 Task: Search one way flight ticket for 4 adults, 2 children, 2 infants in seat and 1 infant on lap in economy from Fresno: Fresno Yosemite International Airport to Gillette: Gillette Campbell County Airport on 5-1-2023. Choice of flights is American. Number of bags: 1 carry on bag. Price is upto 85000. Outbound departure time preference is 11:15.
Action: Mouse moved to (255, 234)
Screenshot: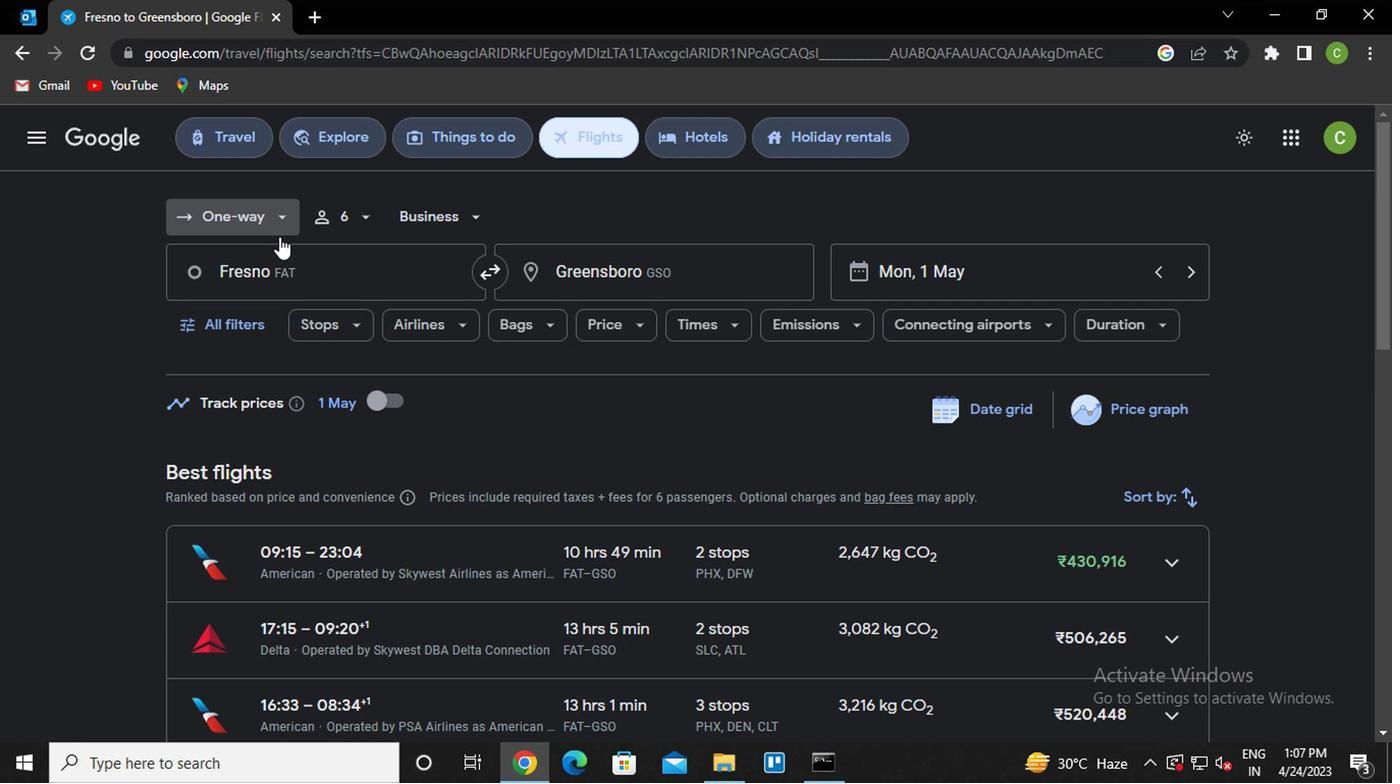 
Action: Mouse pressed left at (255, 234)
Screenshot: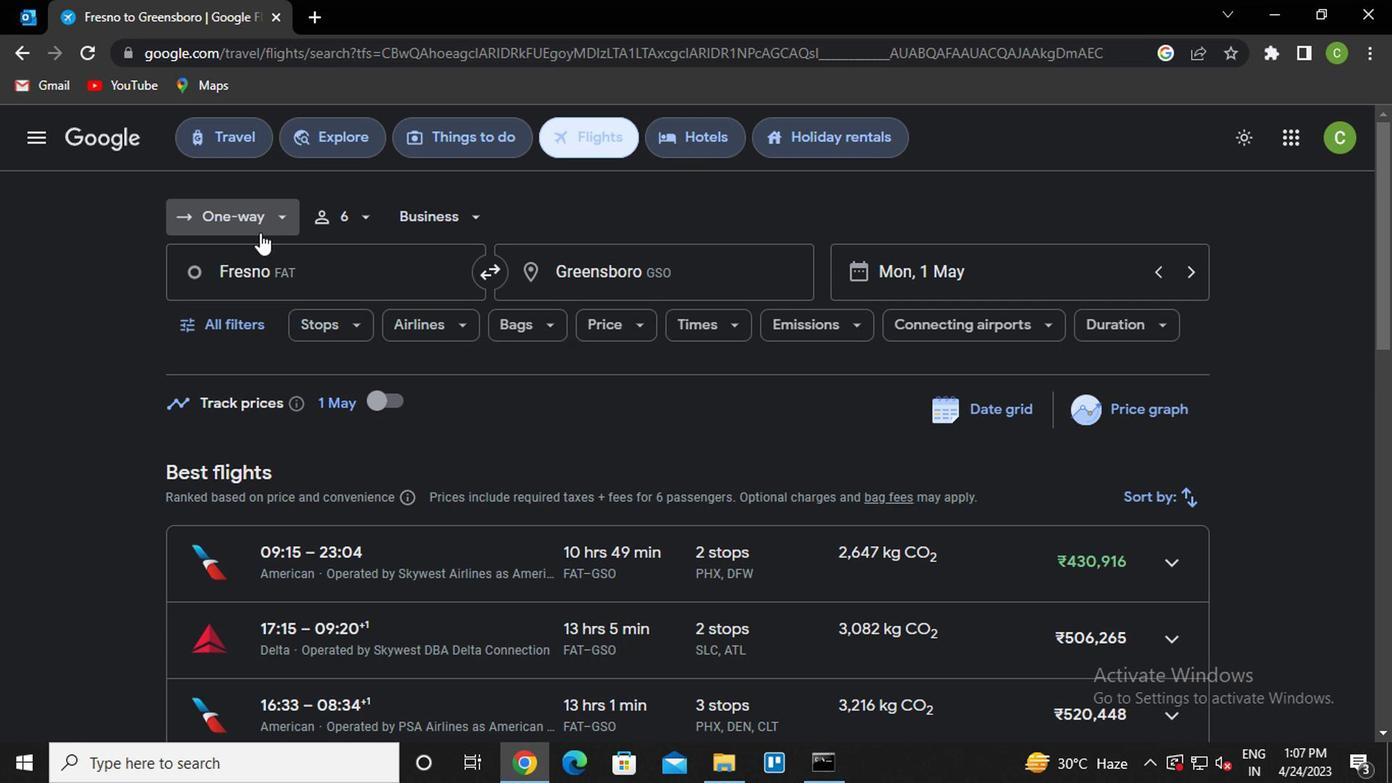 
Action: Mouse moved to (293, 306)
Screenshot: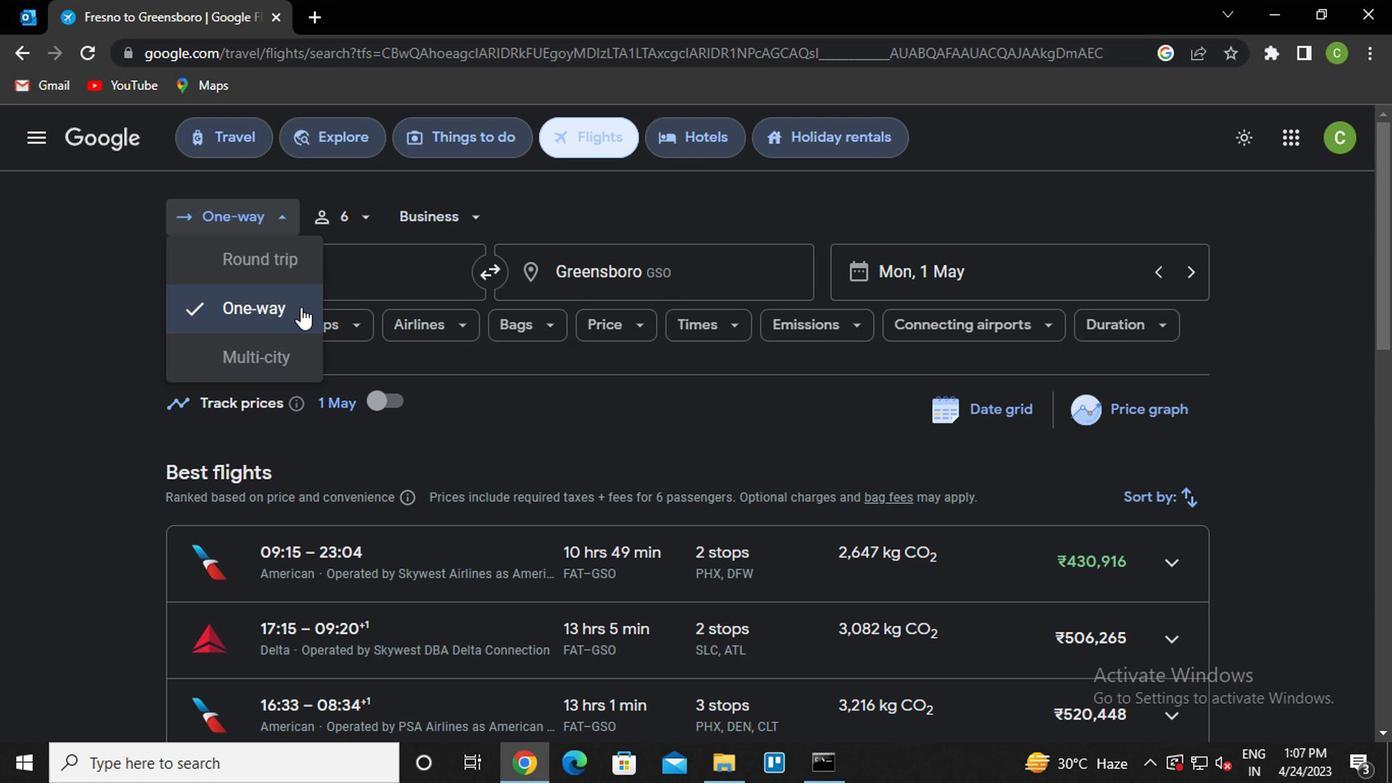 
Action: Mouse pressed left at (293, 306)
Screenshot: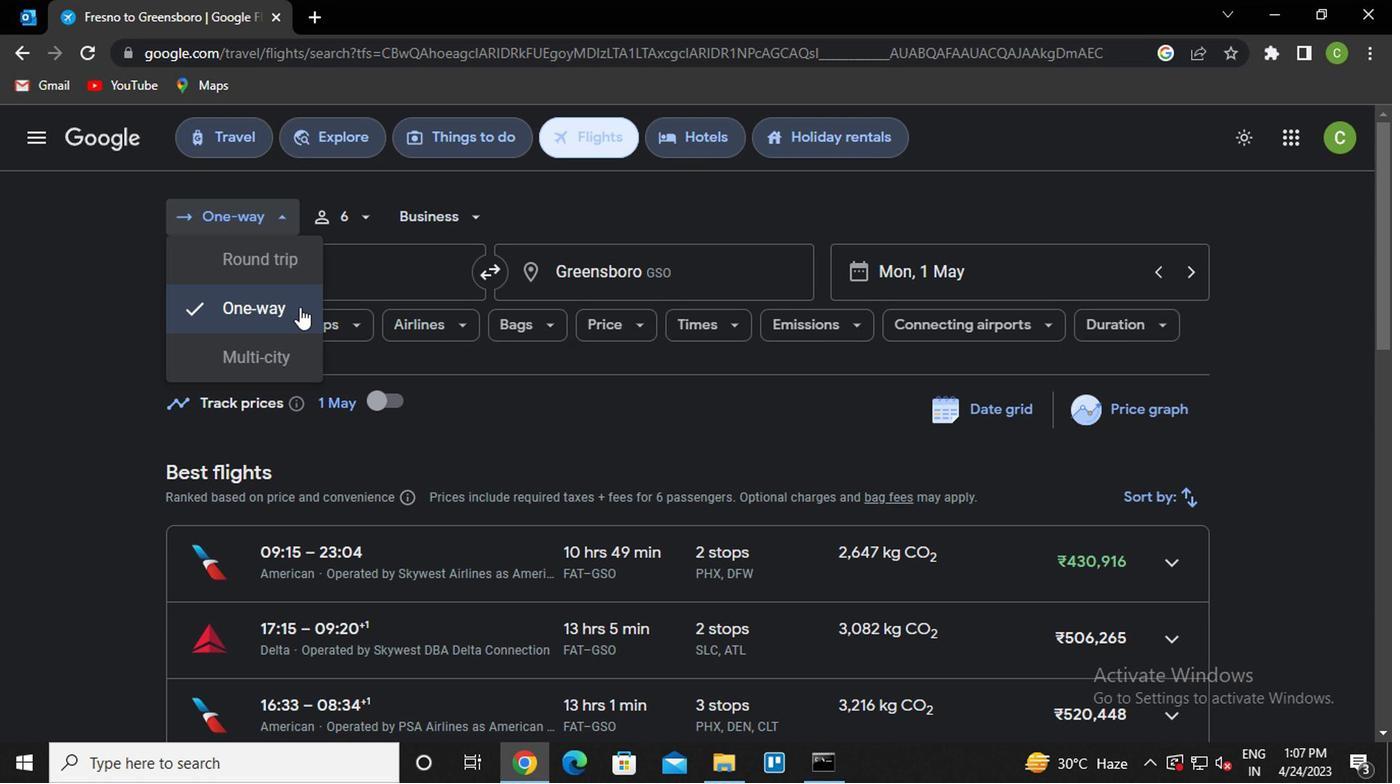 
Action: Mouse moved to (319, 211)
Screenshot: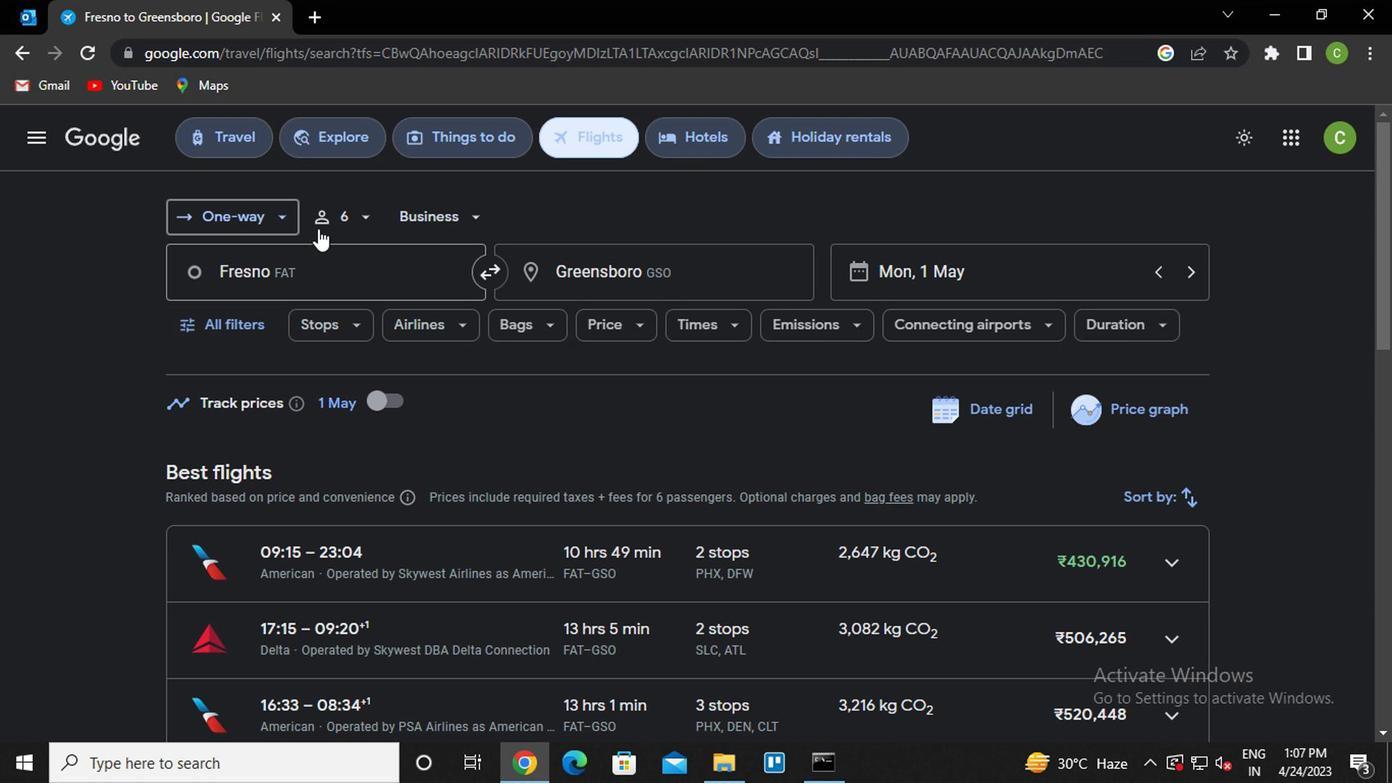 
Action: Mouse pressed left at (319, 211)
Screenshot: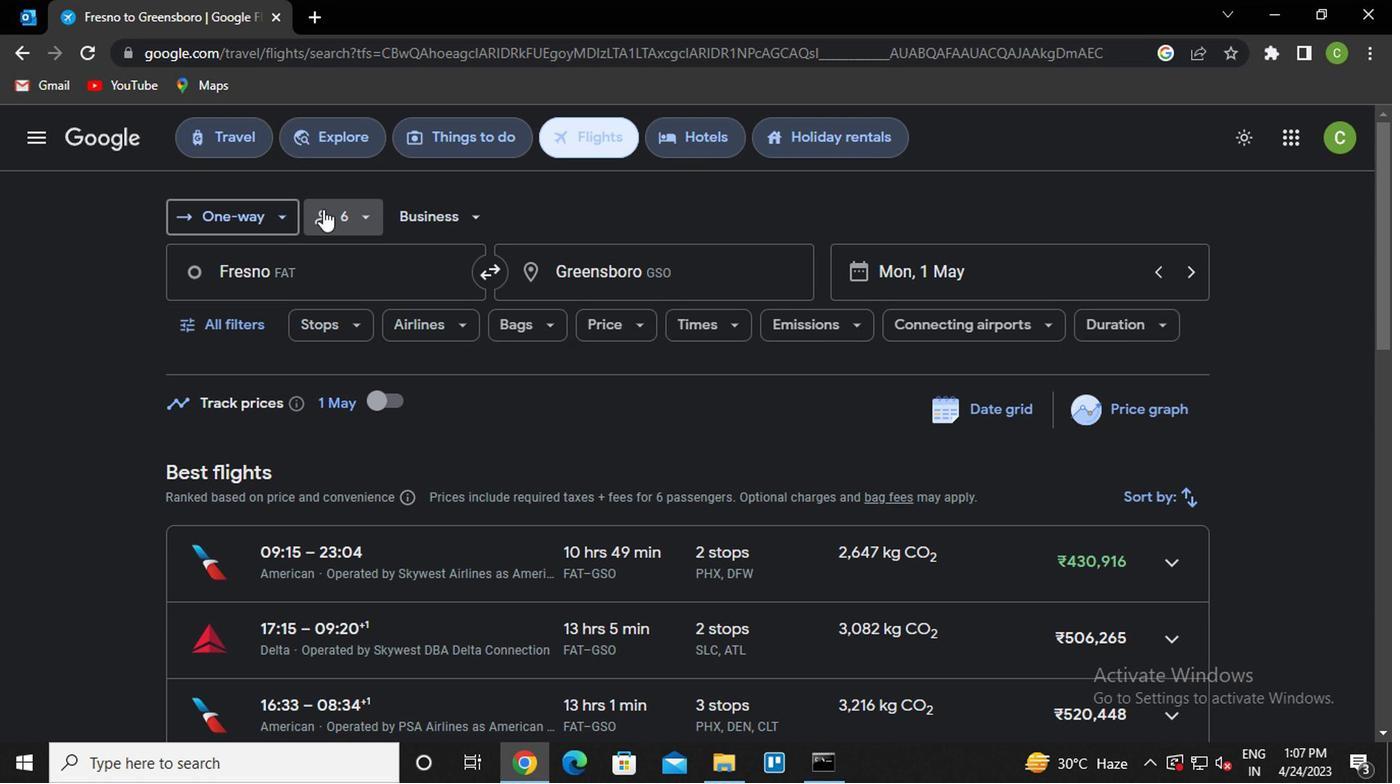 
Action: Mouse moved to (529, 271)
Screenshot: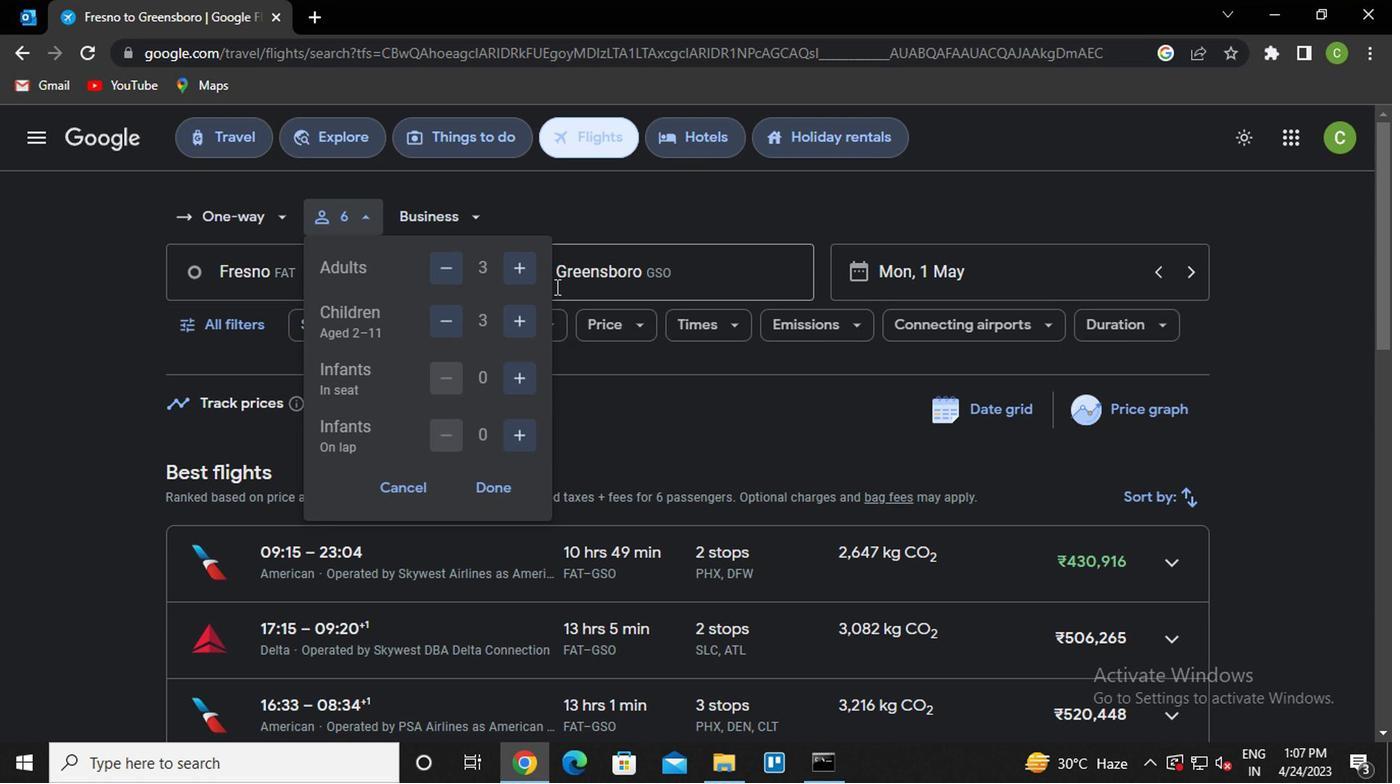 
Action: Mouse pressed left at (529, 271)
Screenshot: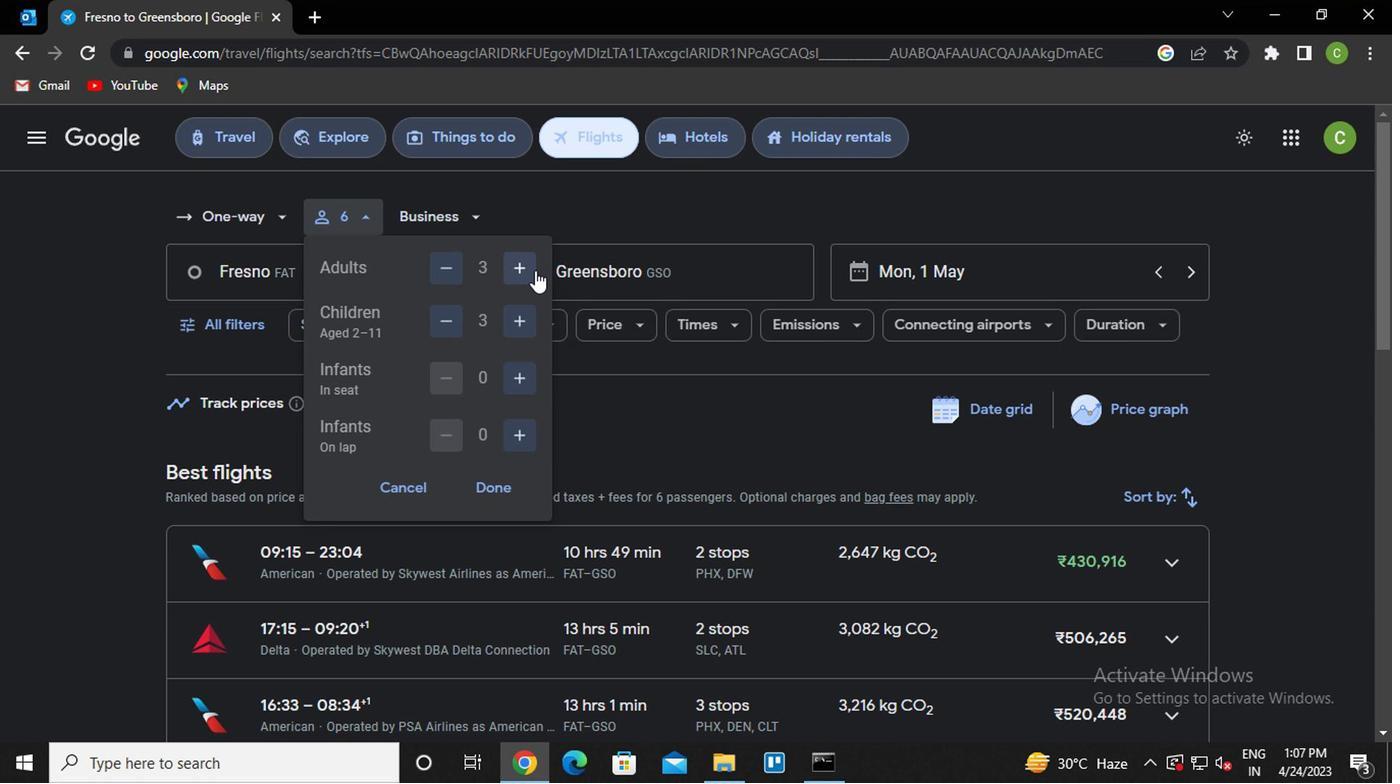 
Action: Mouse moved to (440, 323)
Screenshot: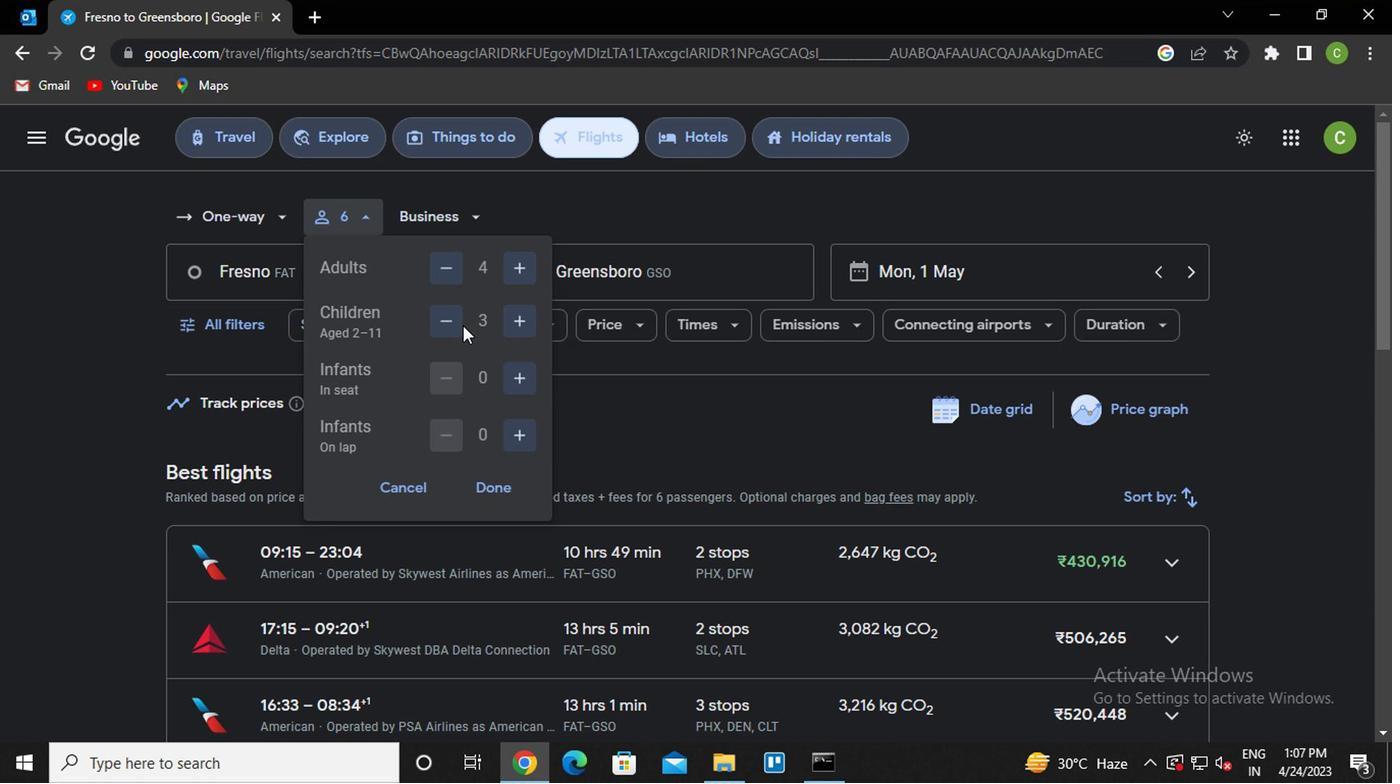 
Action: Mouse pressed left at (440, 323)
Screenshot: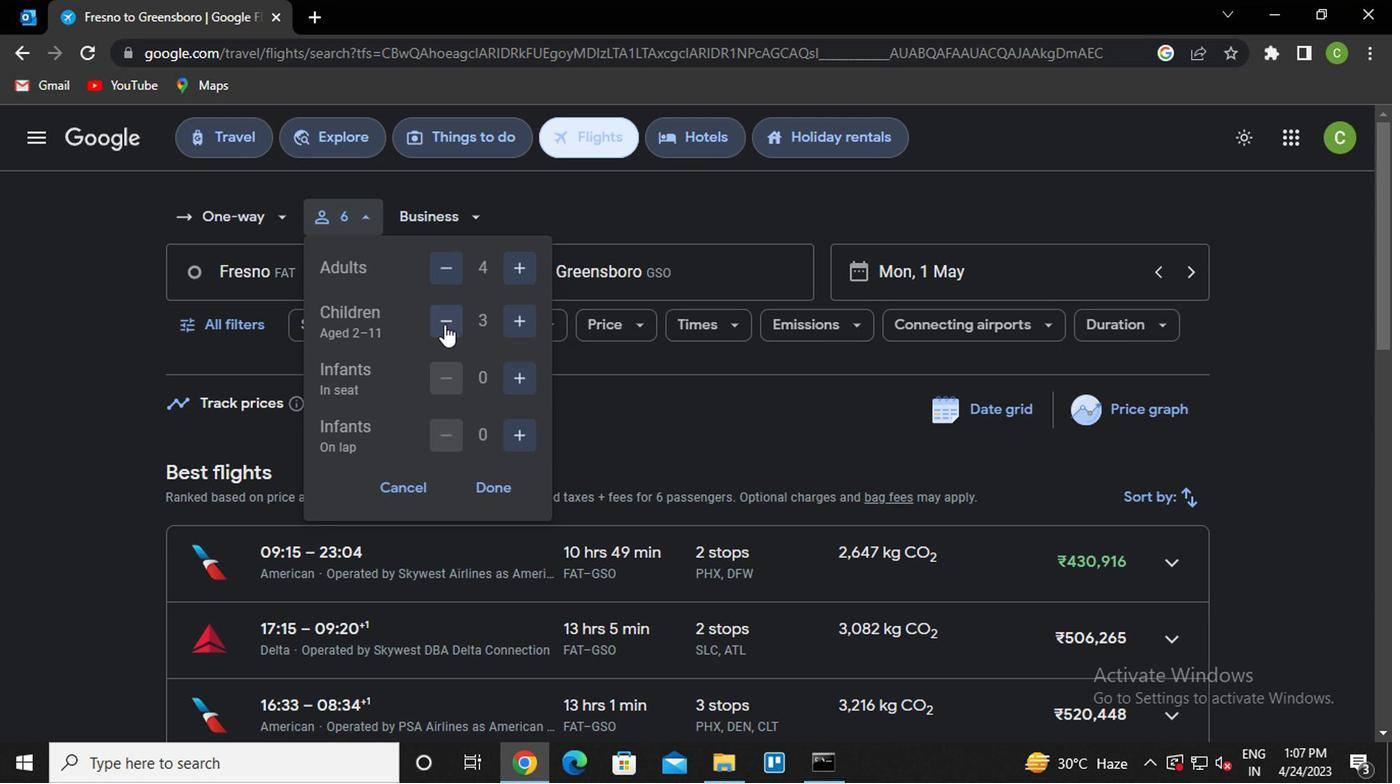 
Action: Mouse moved to (510, 368)
Screenshot: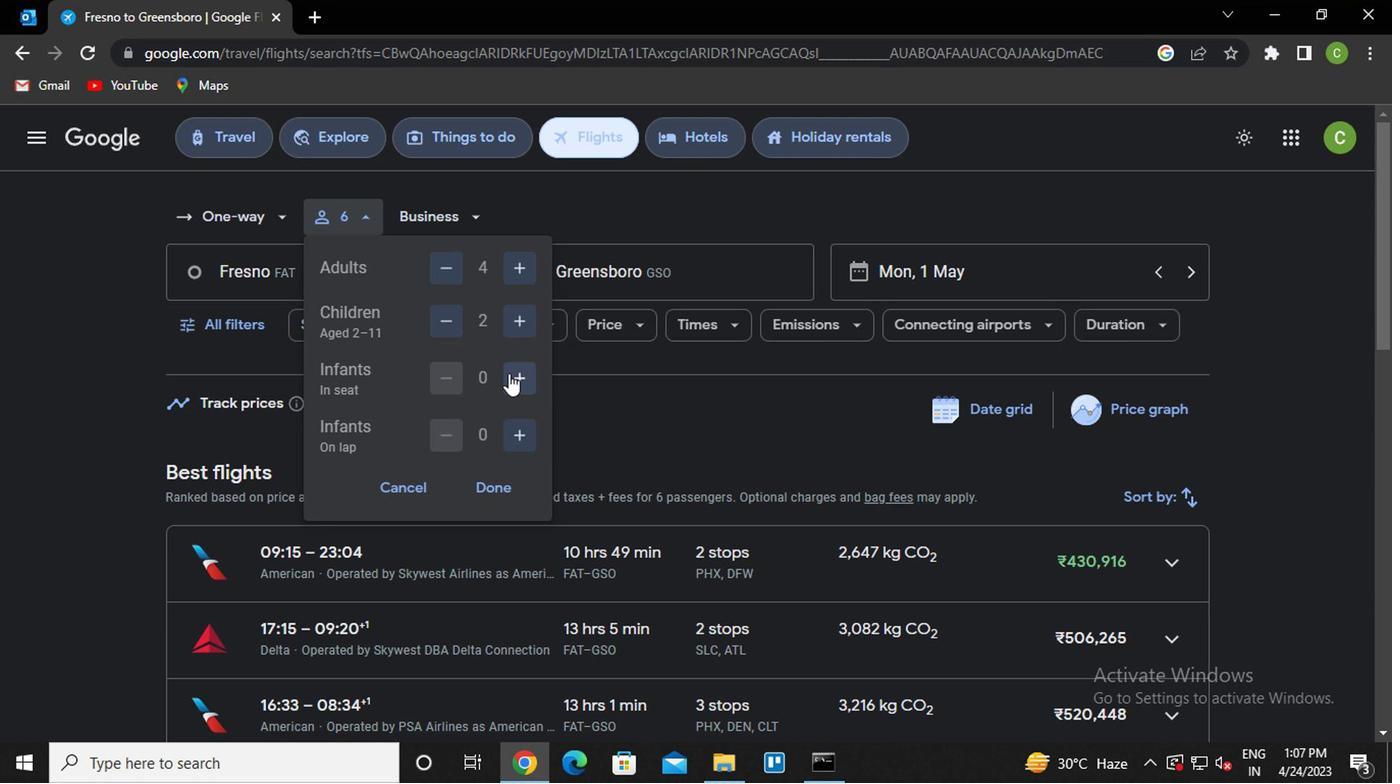 
Action: Mouse pressed left at (510, 368)
Screenshot: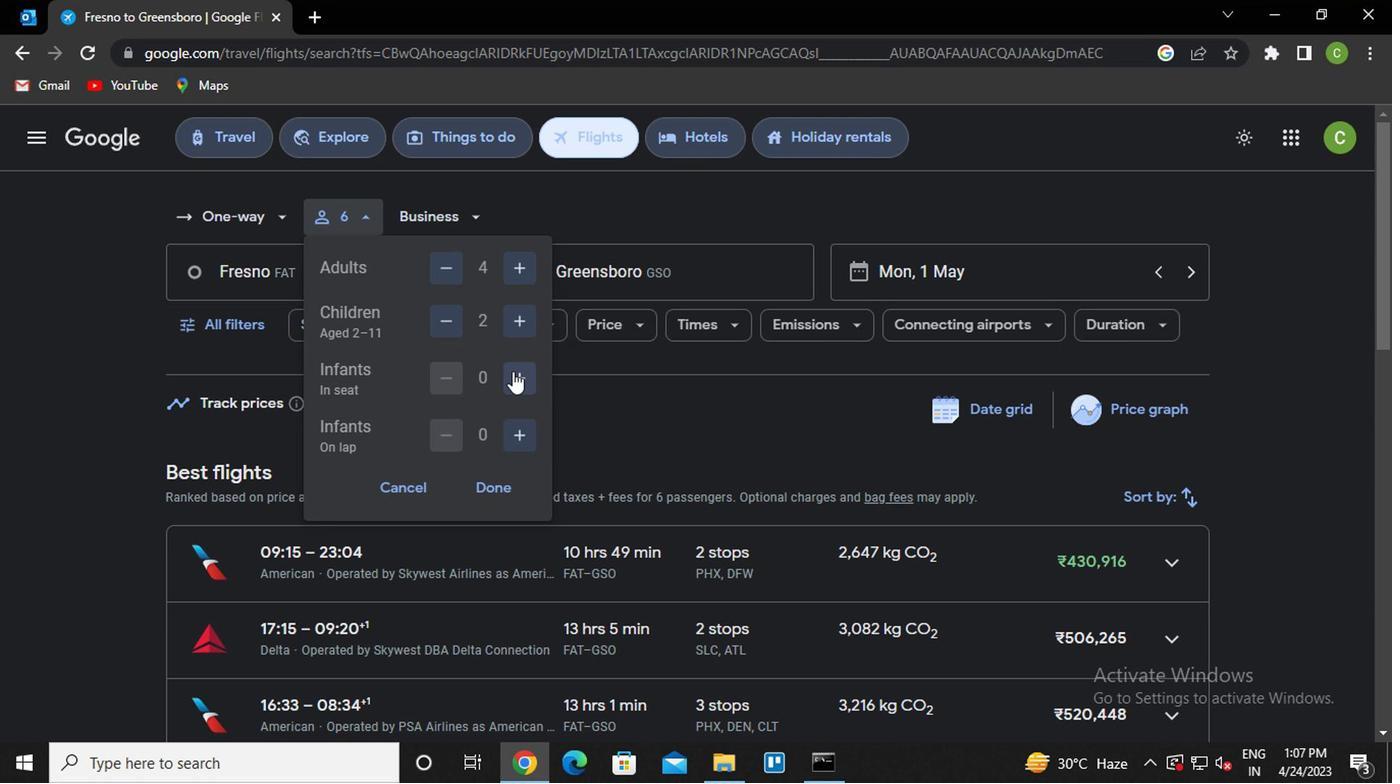
Action: Mouse pressed left at (510, 368)
Screenshot: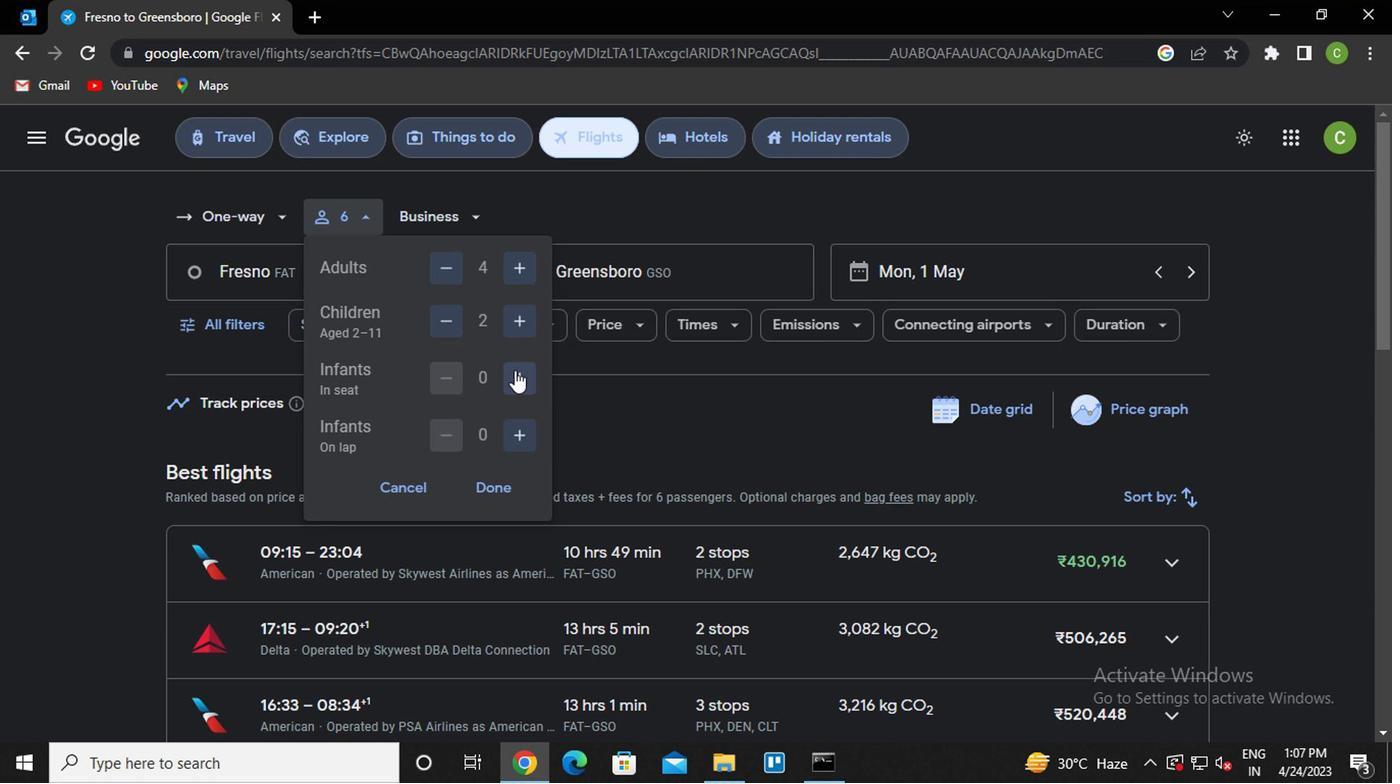 
Action: Mouse moved to (518, 426)
Screenshot: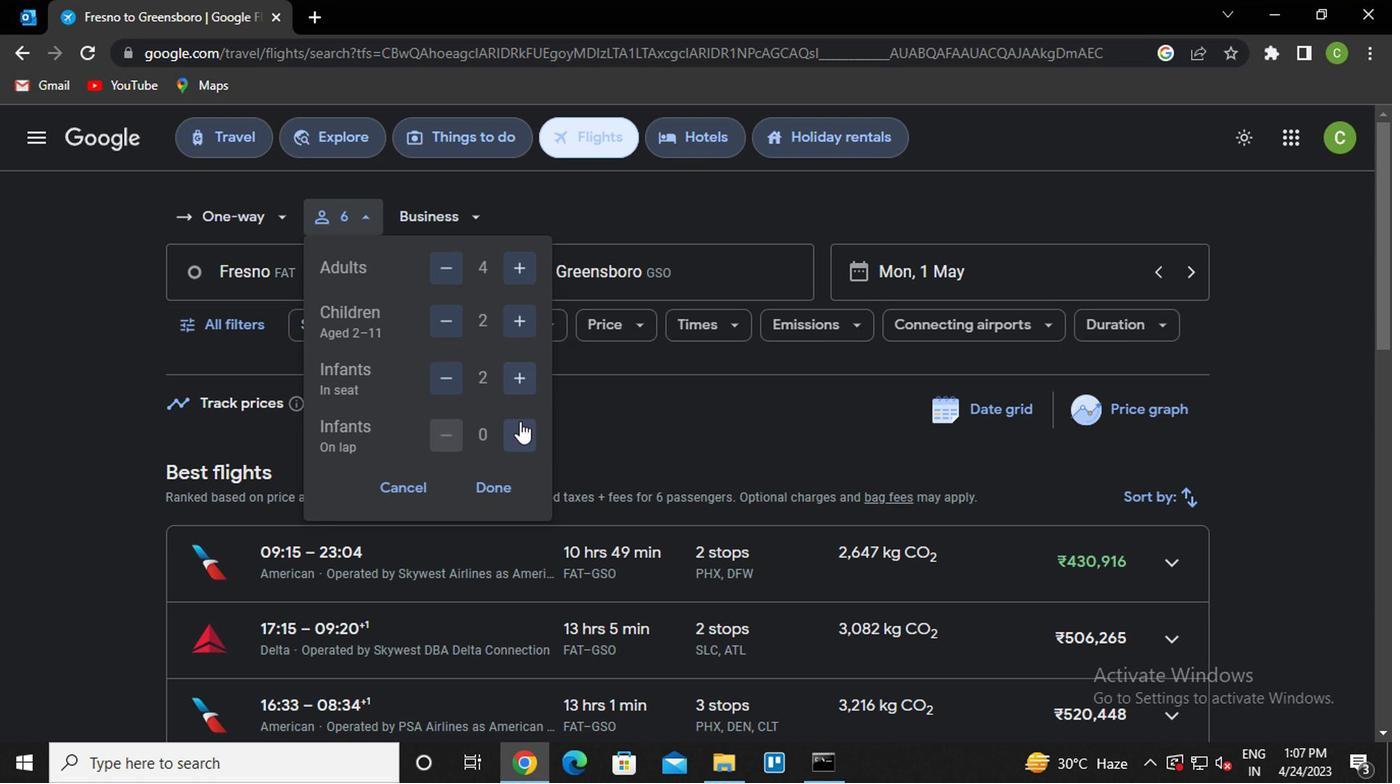 
Action: Mouse pressed left at (518, 426)
Screenshot: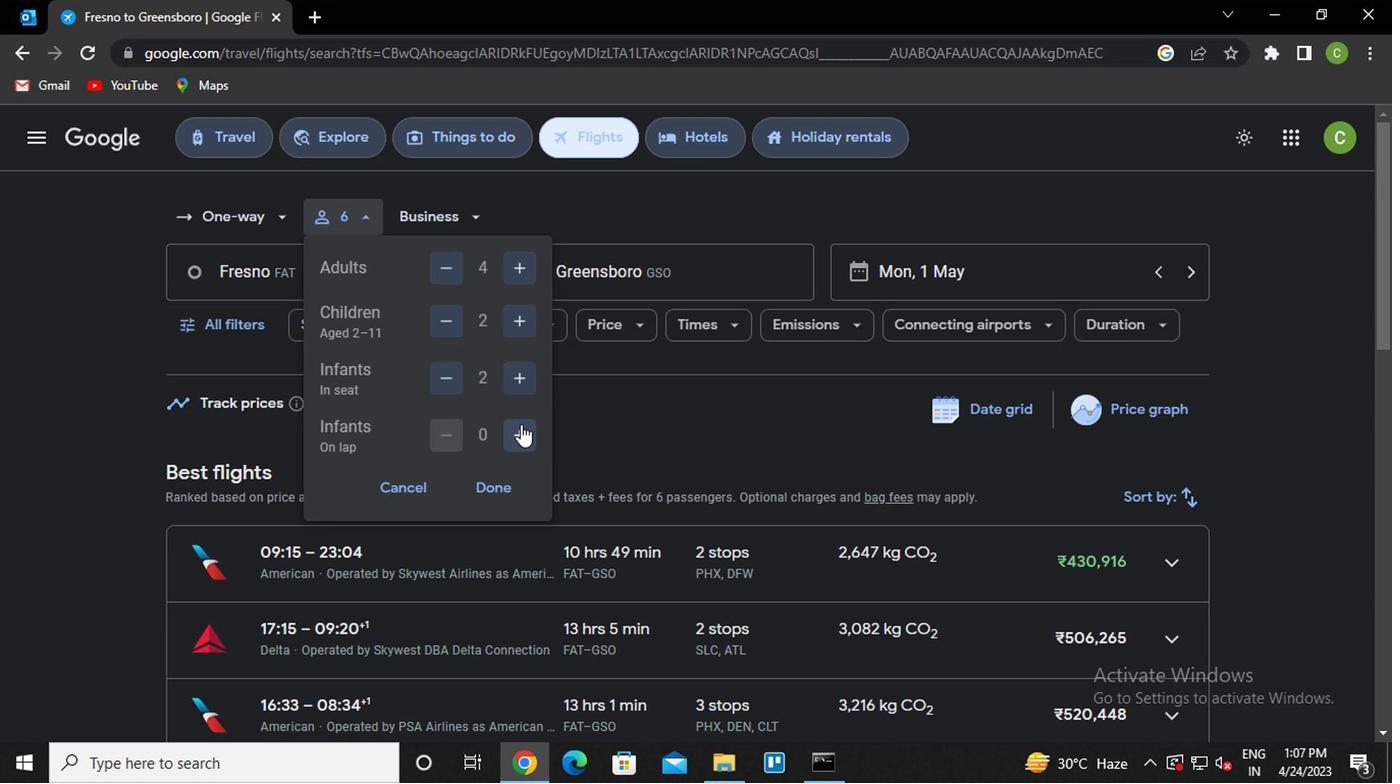 
Action: Mouse moved to (495, 474)
Screenshot: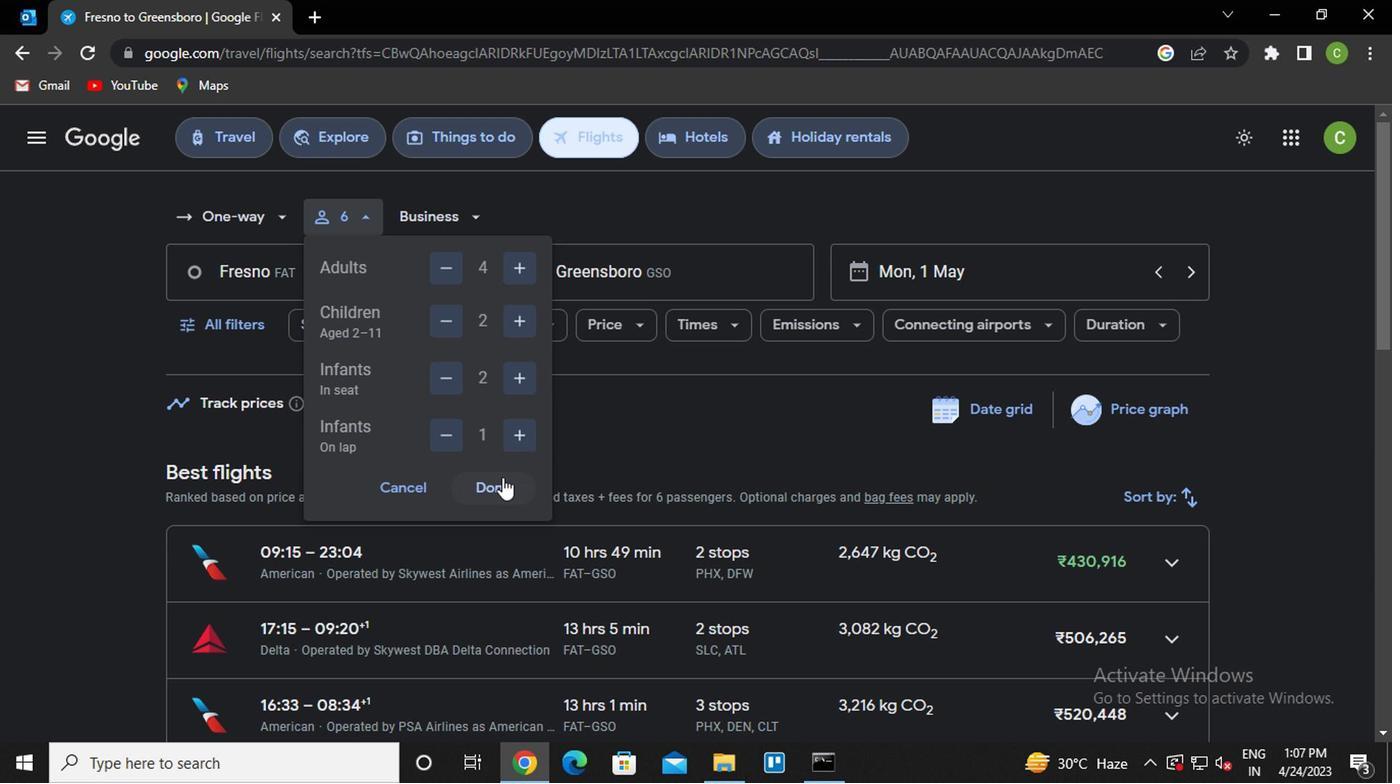 
Action: Mouse pressed left at (495, 474)
Screenshot: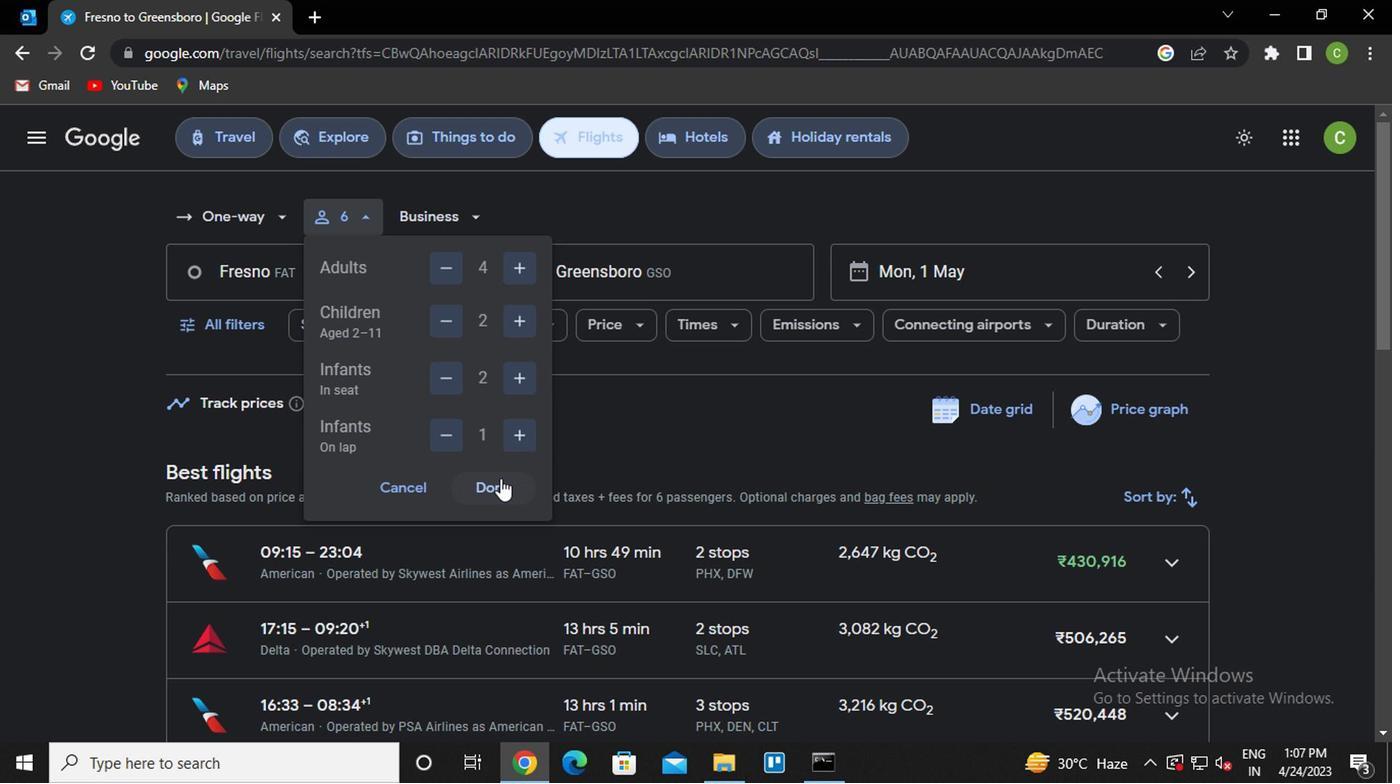 
Action: Mouse moved to (405, 205)
Screenshot: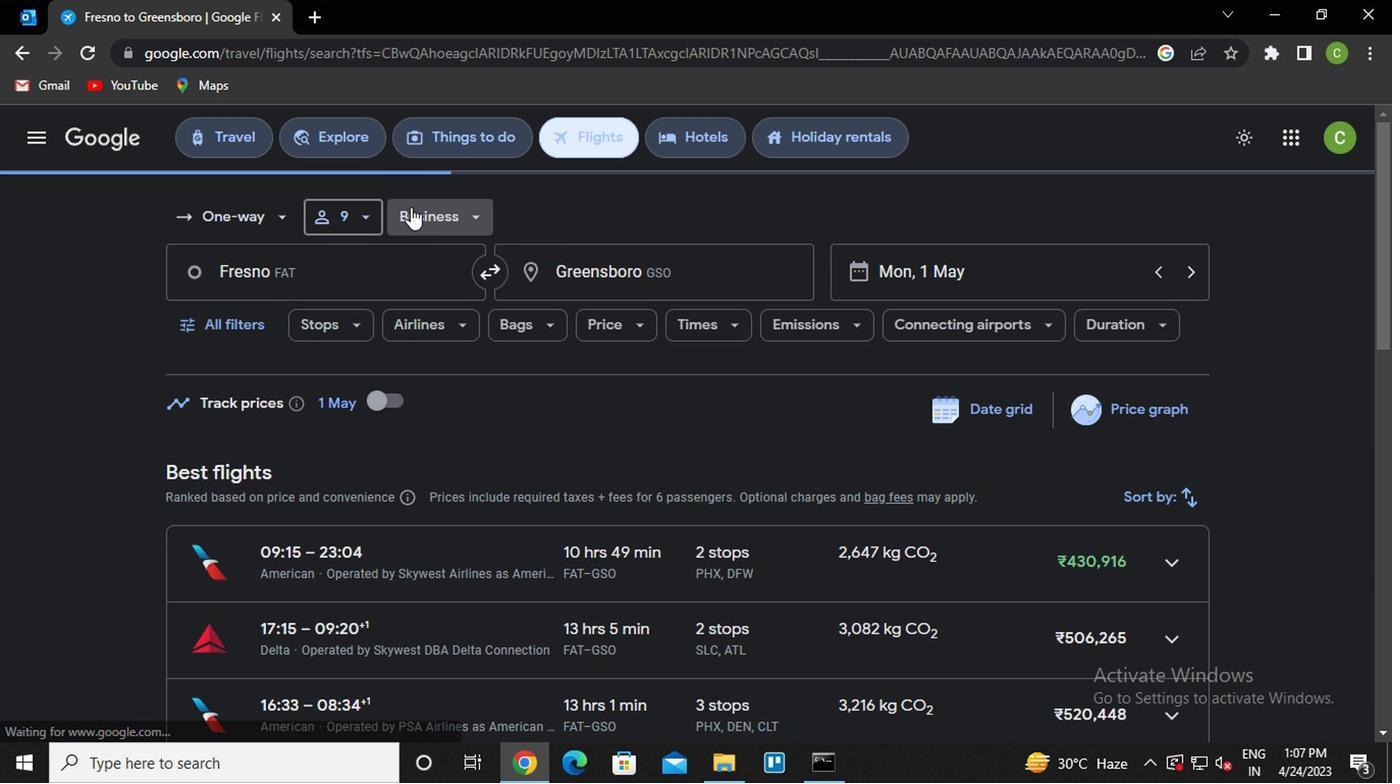 
Action: Mouse pressed left at (405, 205)
Screenshot: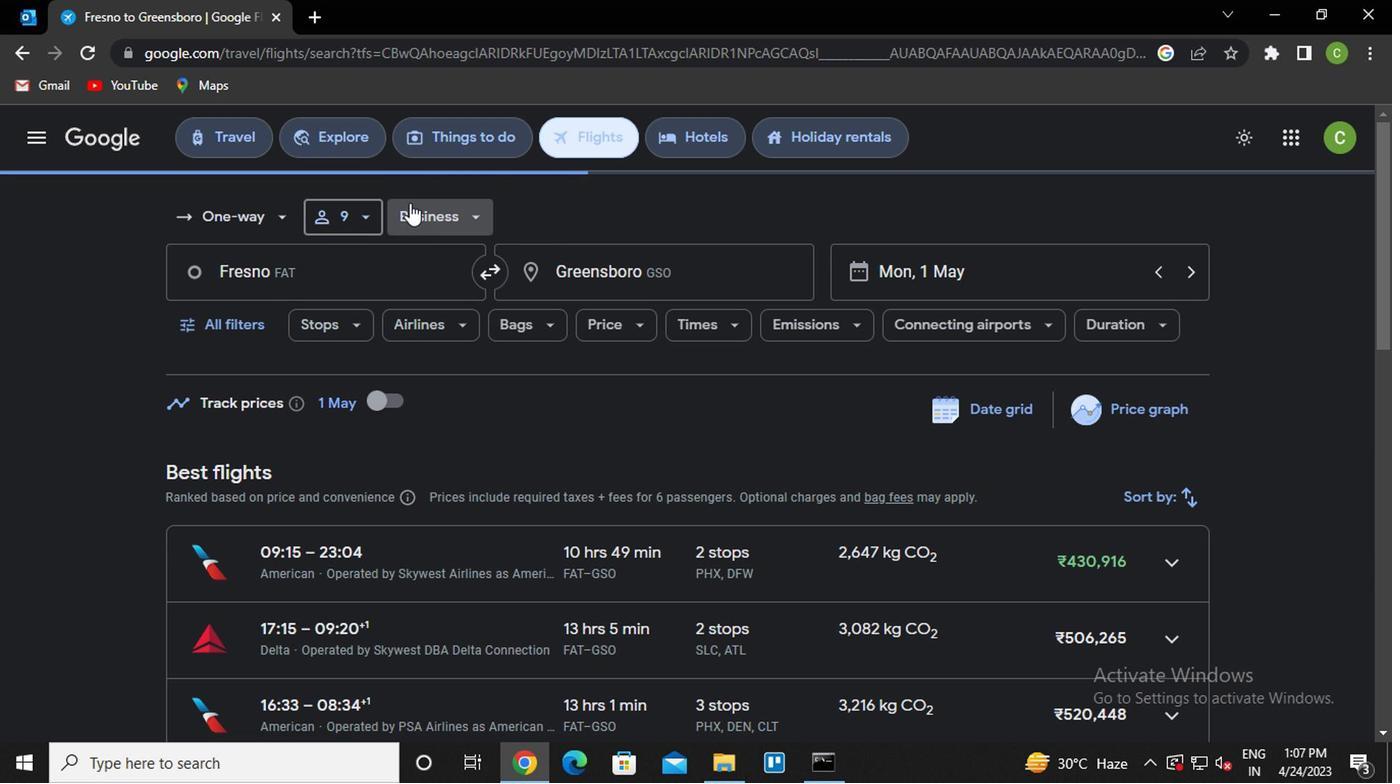 
Action: Mouse moved to (514, 274)
Screenshot: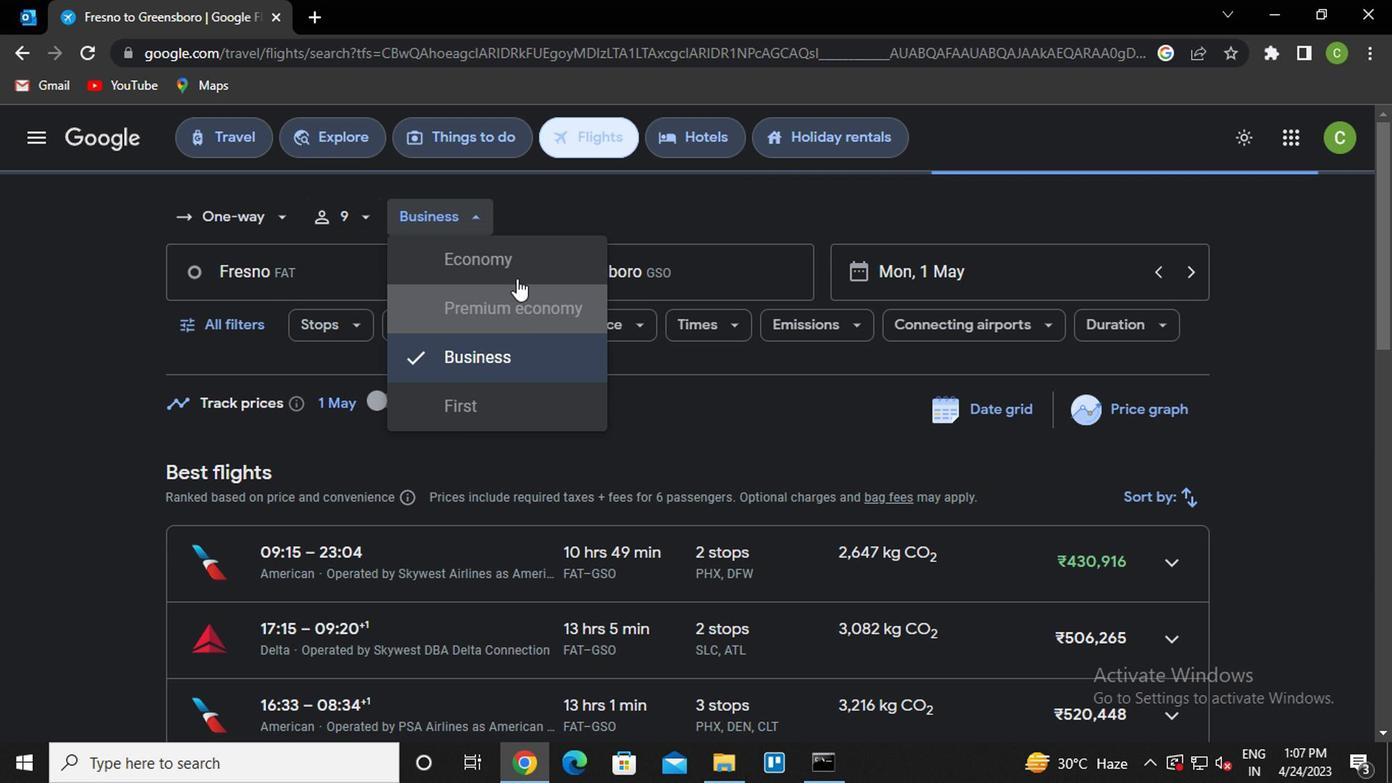 
Action: Mouse pressed left at (514, 274)
Screenshot: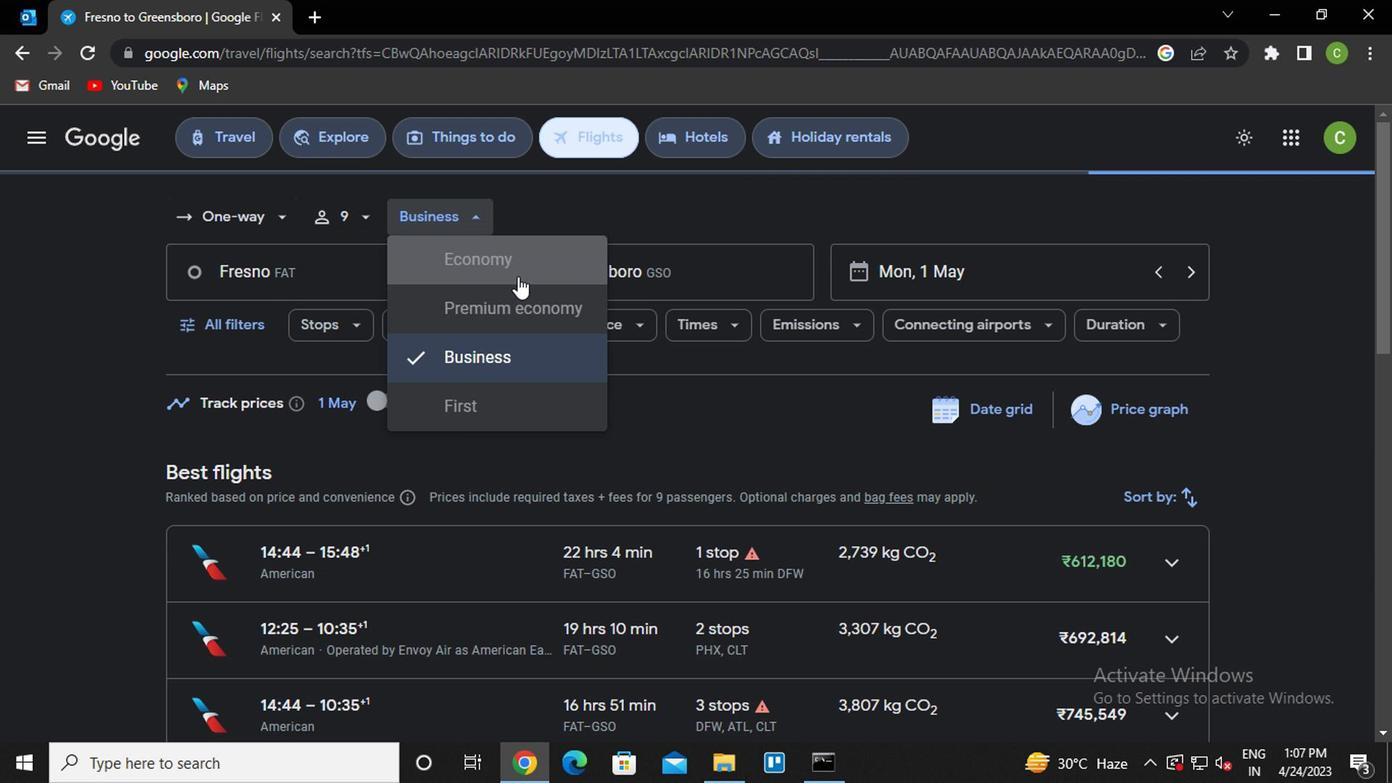 
Action: Mouse moved to (316, 279)
Screenshot: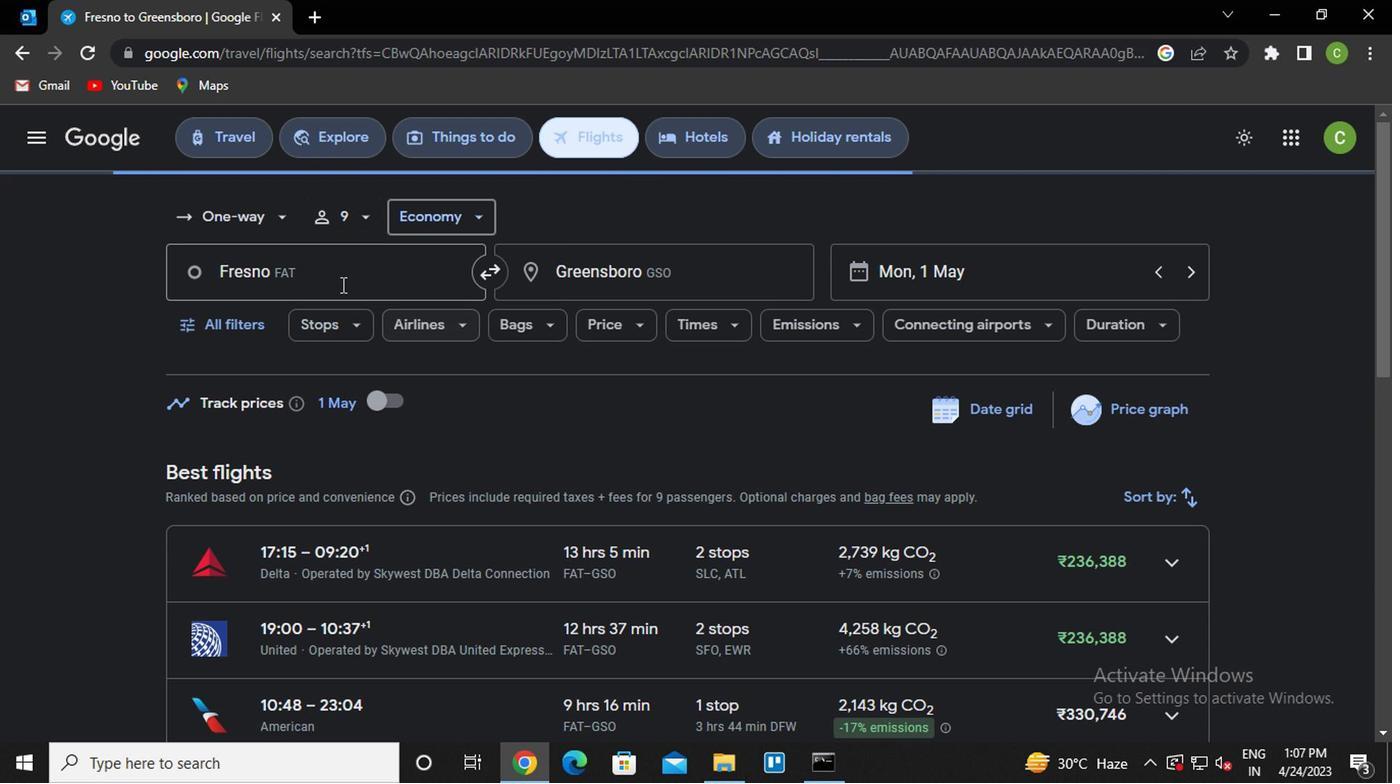 
Action: Mouse pressed left at (316, 279)
Screenshot: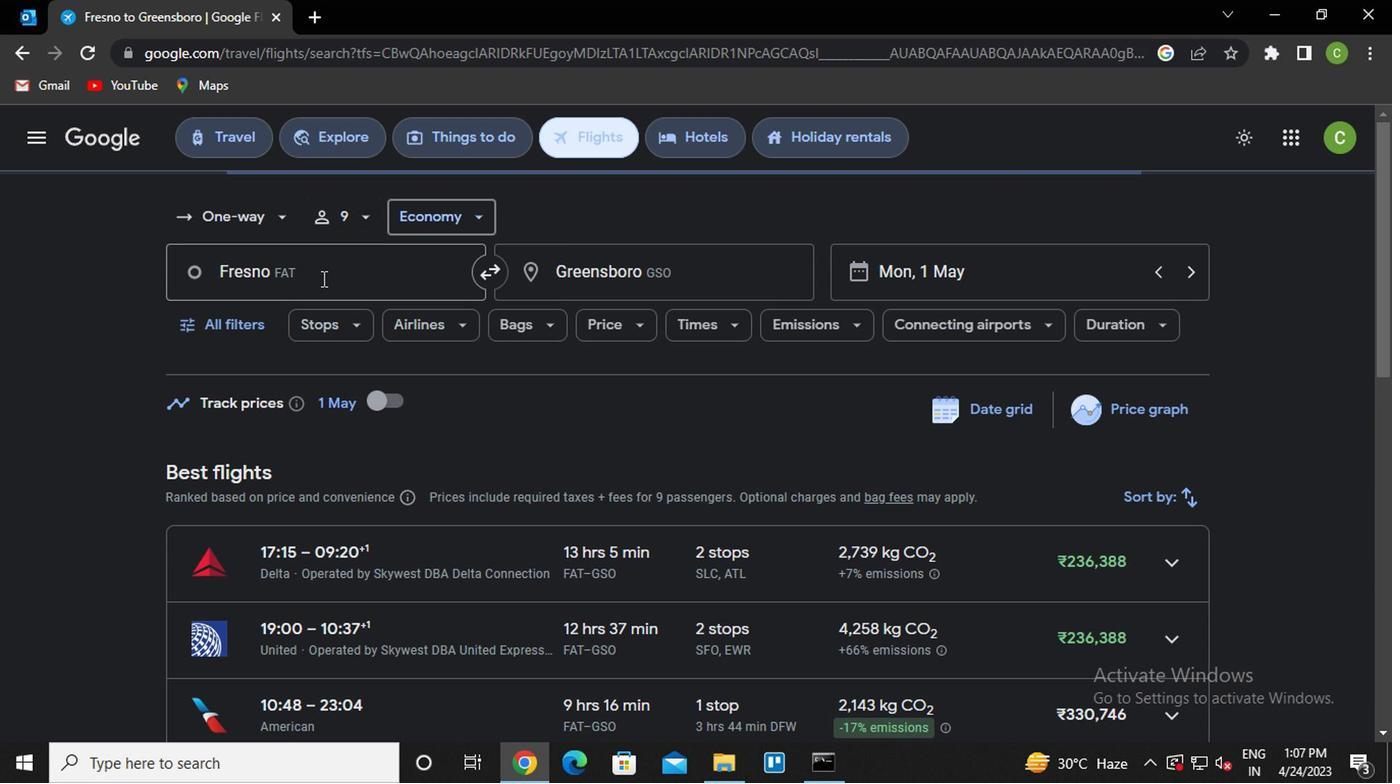 
Action: Mouse moved to (340, 370)
Screenshot: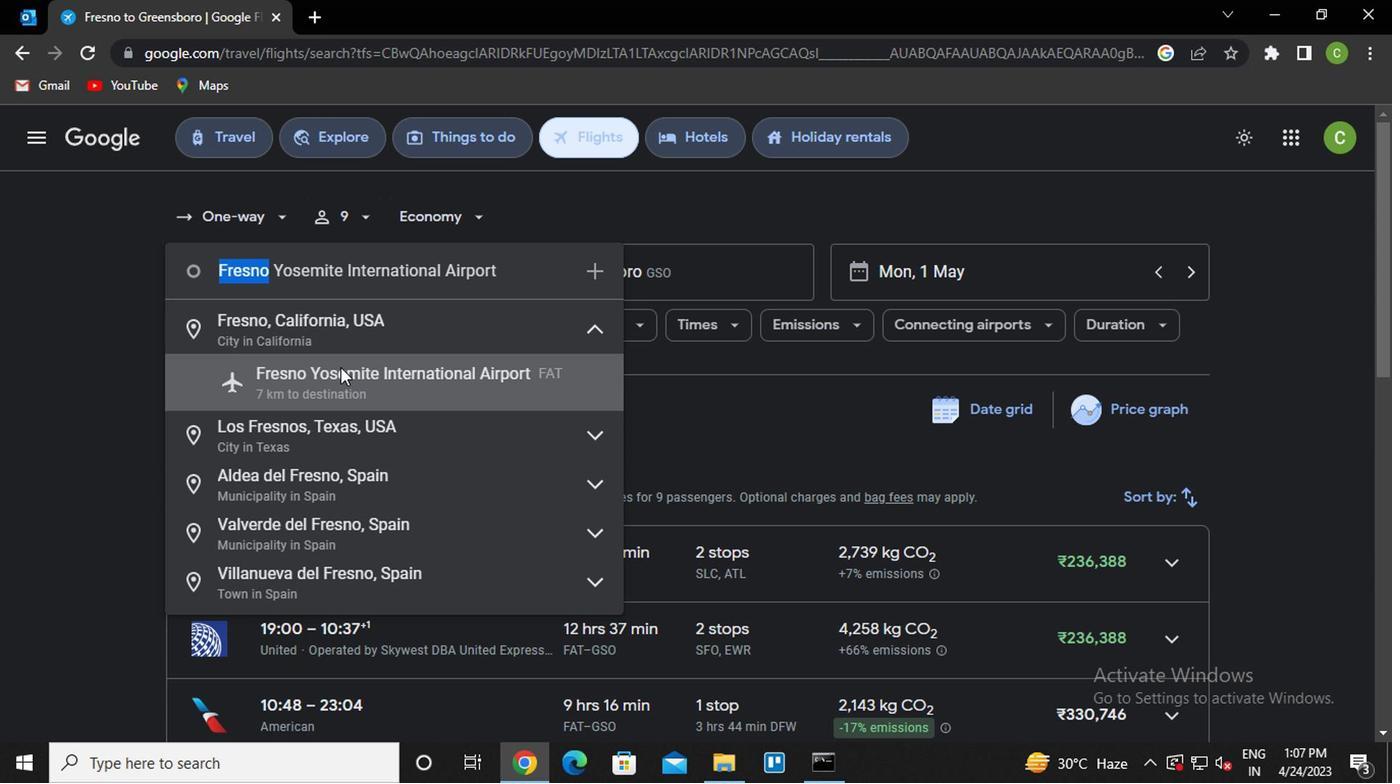 
Action: Mouse pressed left at (340, 370)
Screenshot: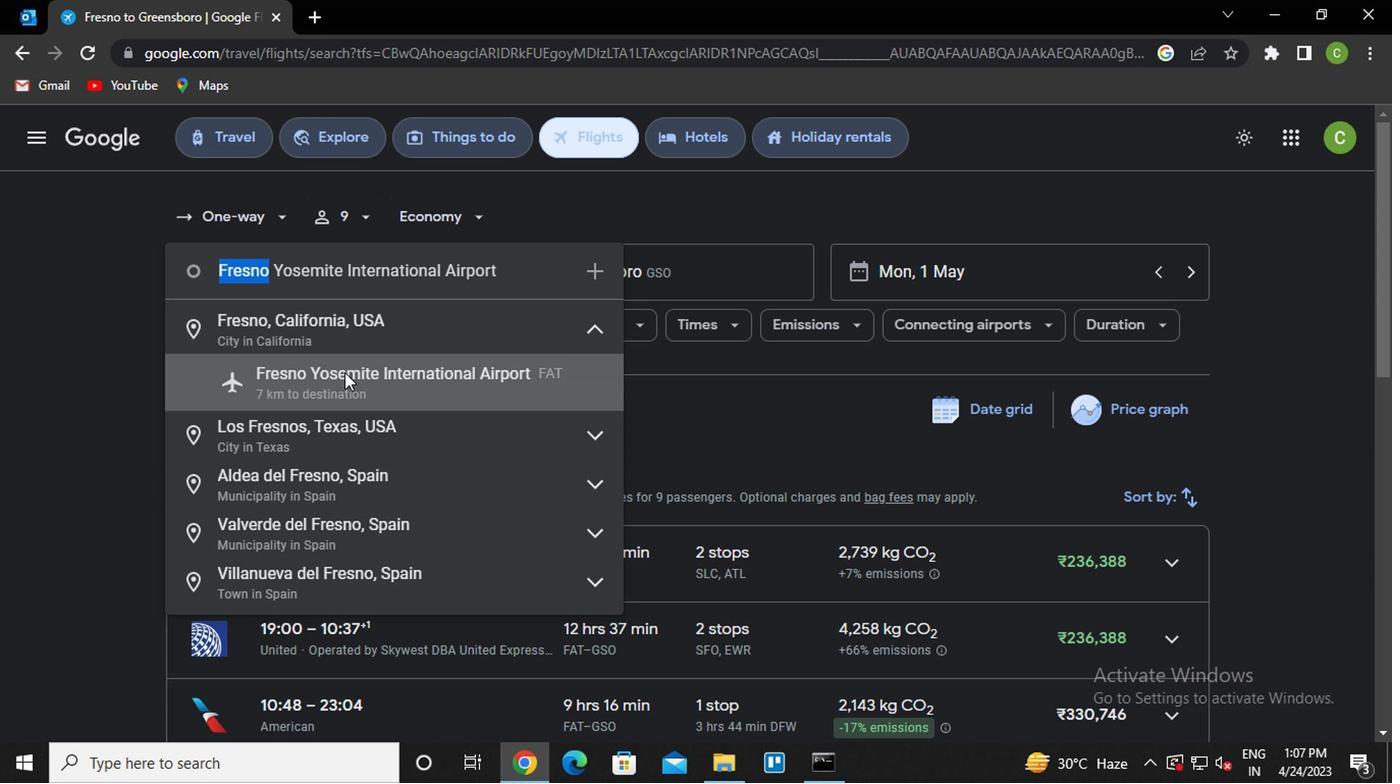 
Action: Mouse moved to (682, 274)
Screenshot: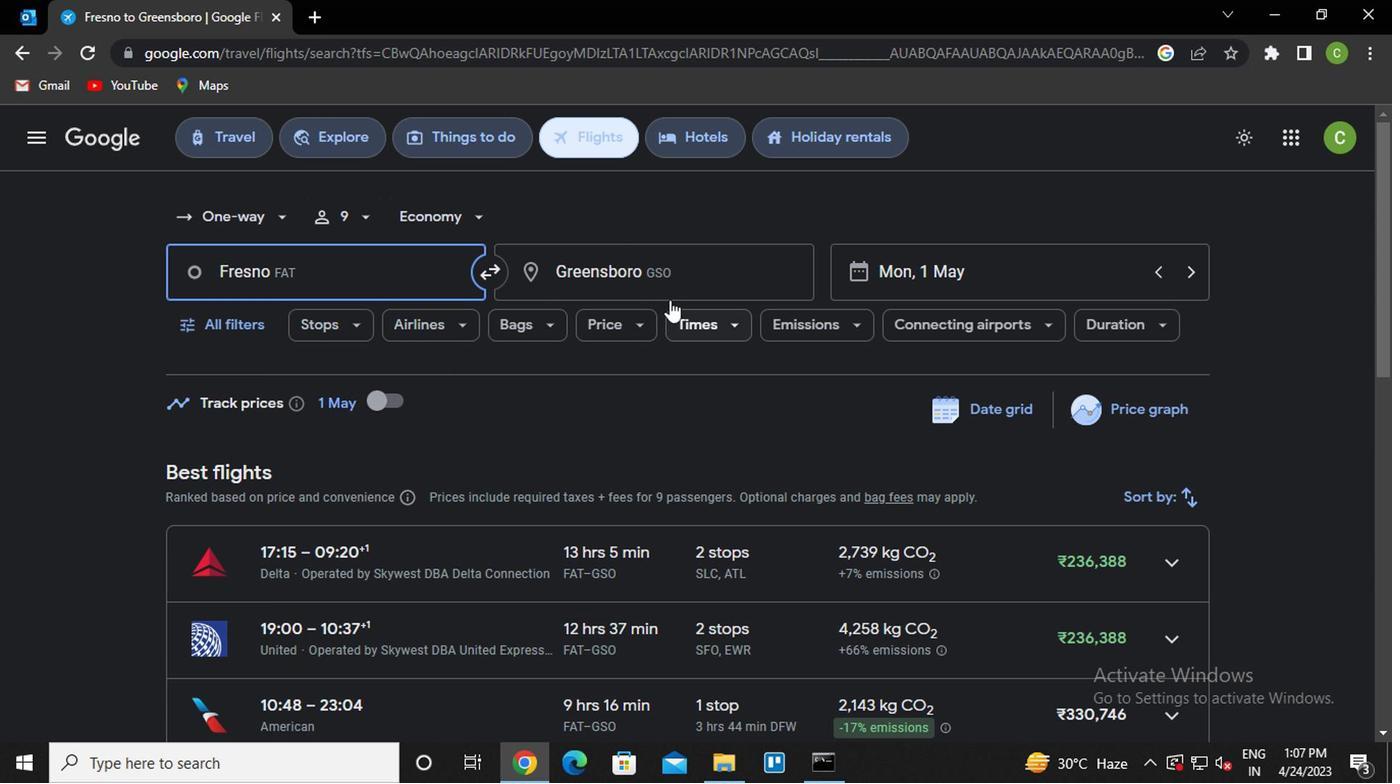 
Action: Mouse pressed left at (682, 274)
Screenshot: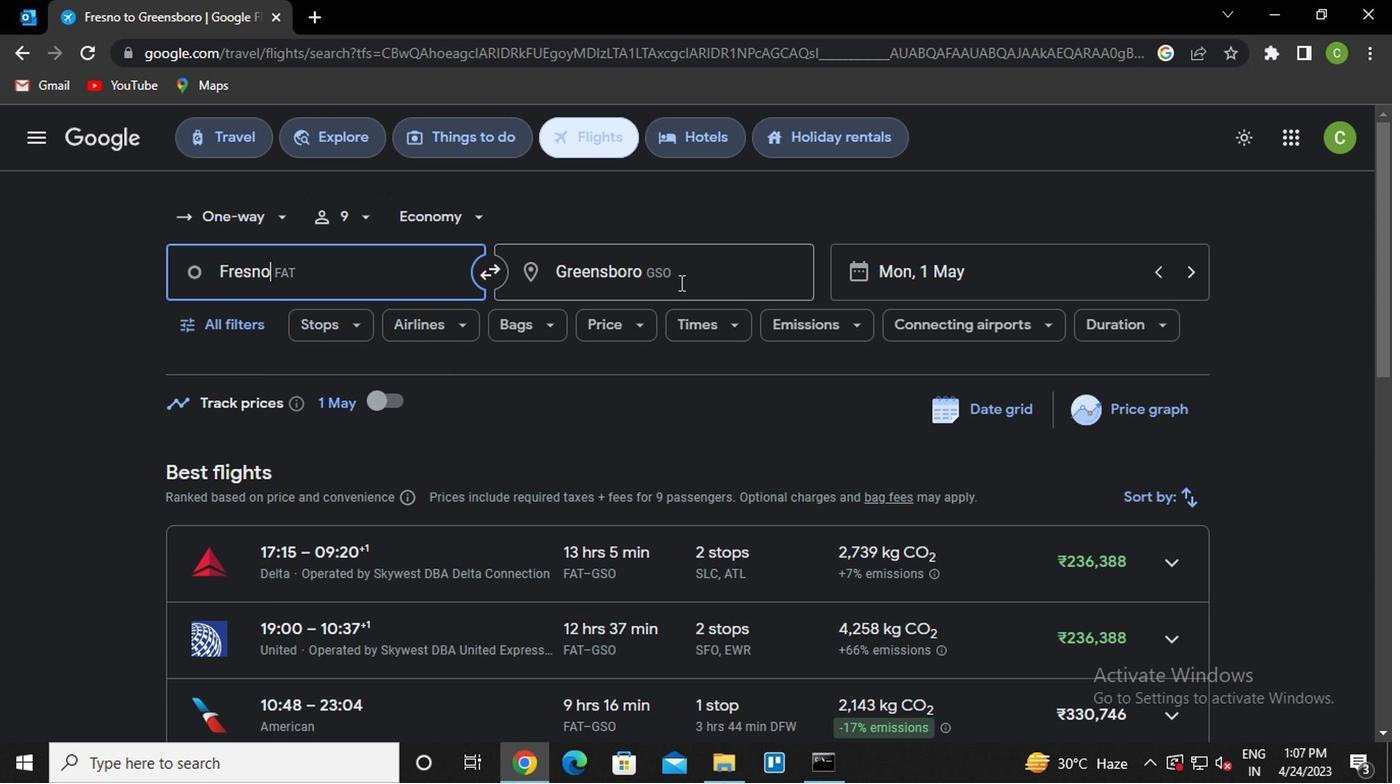 
Action: Key pressed g<Key.caps_lock>illette
Screenshot: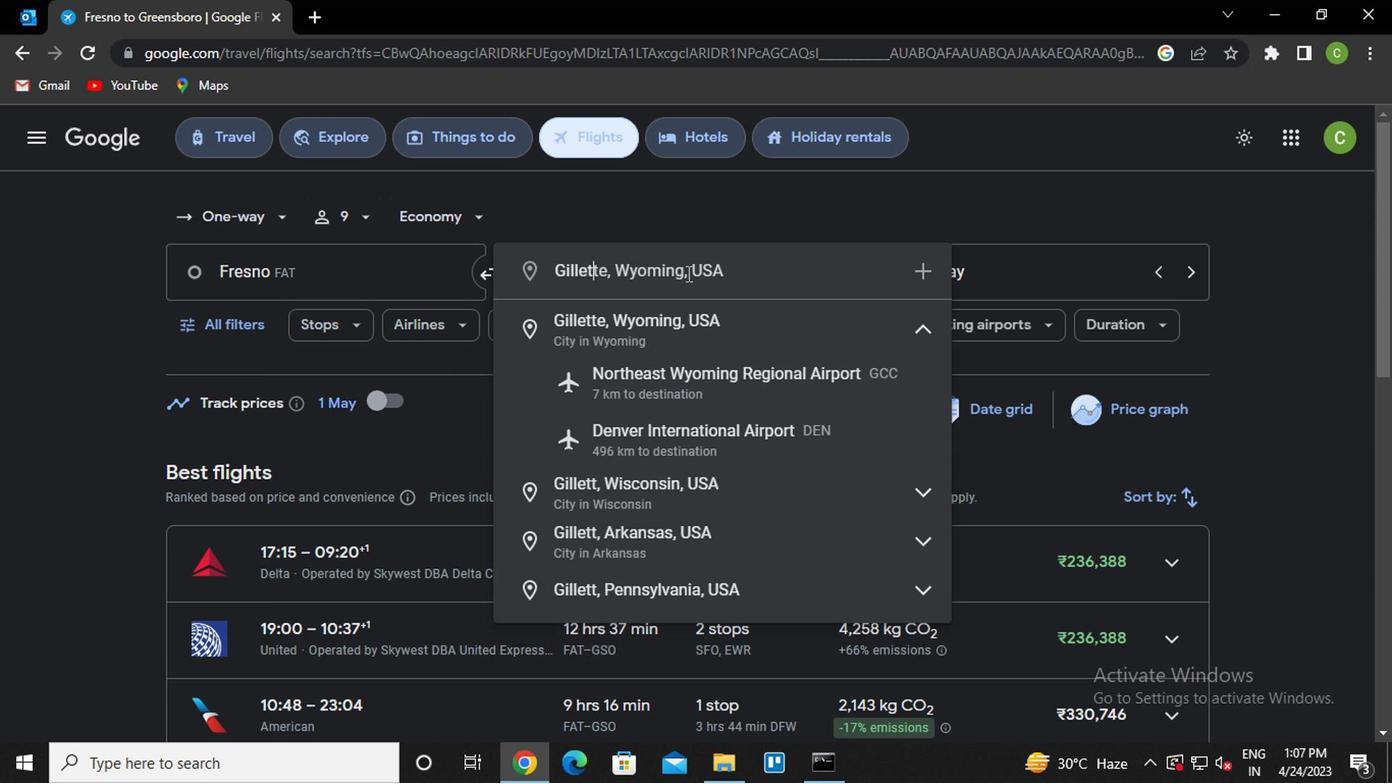 
Action: Mouse moved to (691, 317)
Screenshot: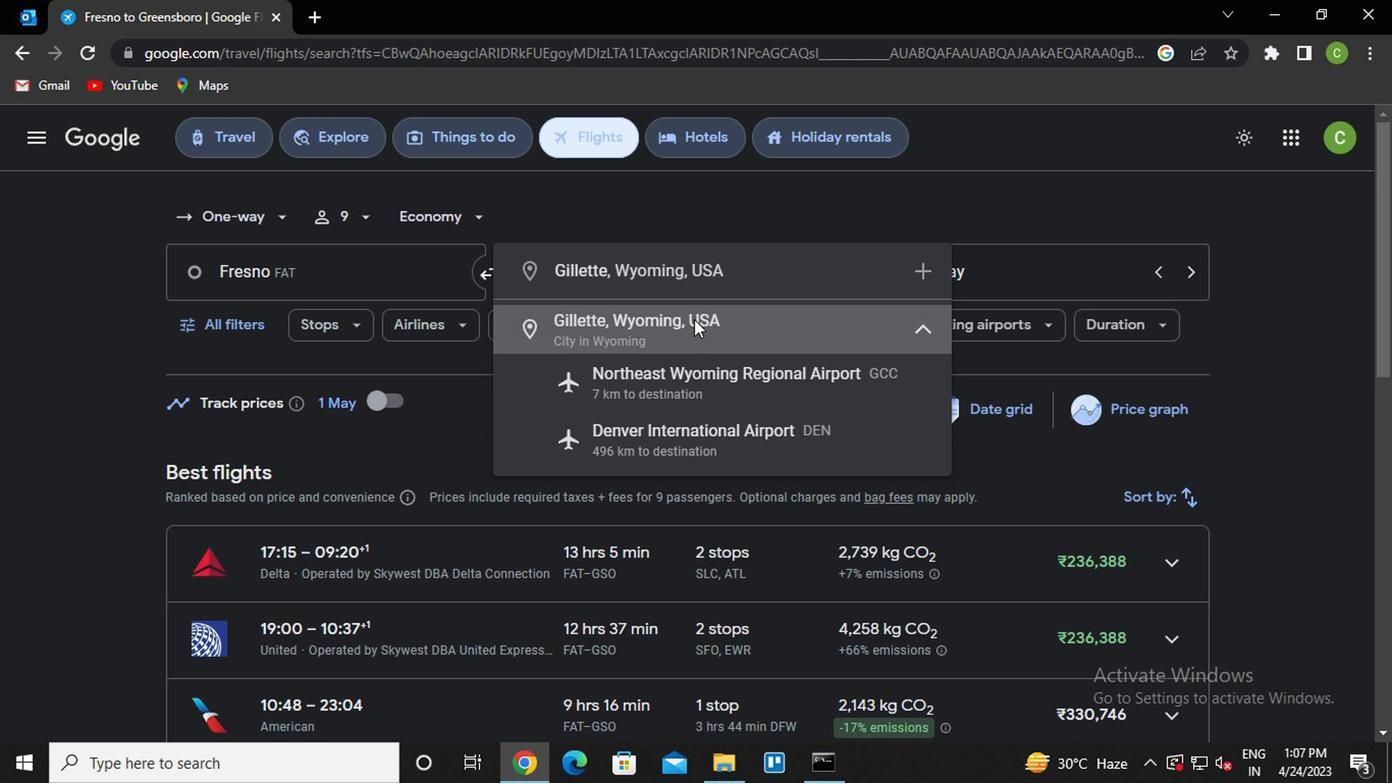 
Action: Mouse pressed left at (691, 317)
Screenshot: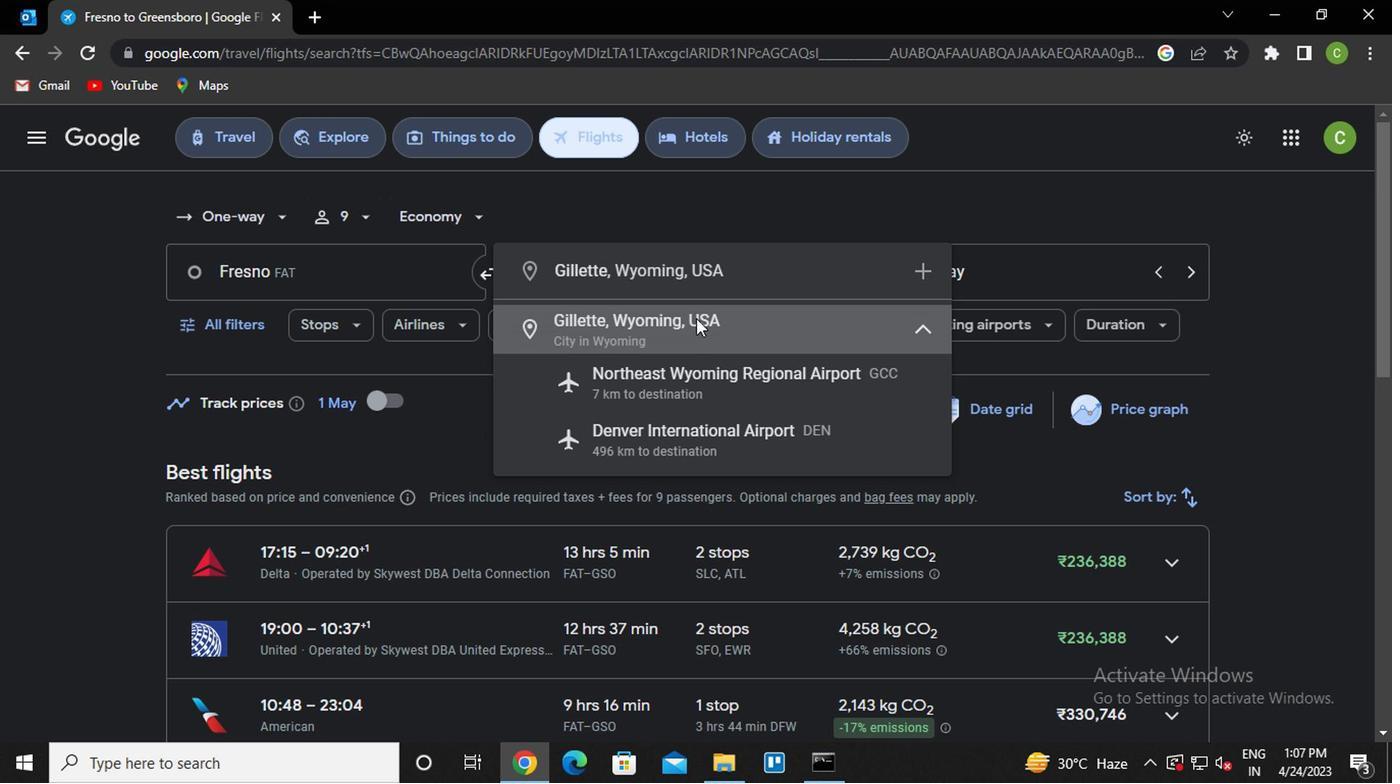 
Action: Mouse moved to (998, 253)
Screenshot: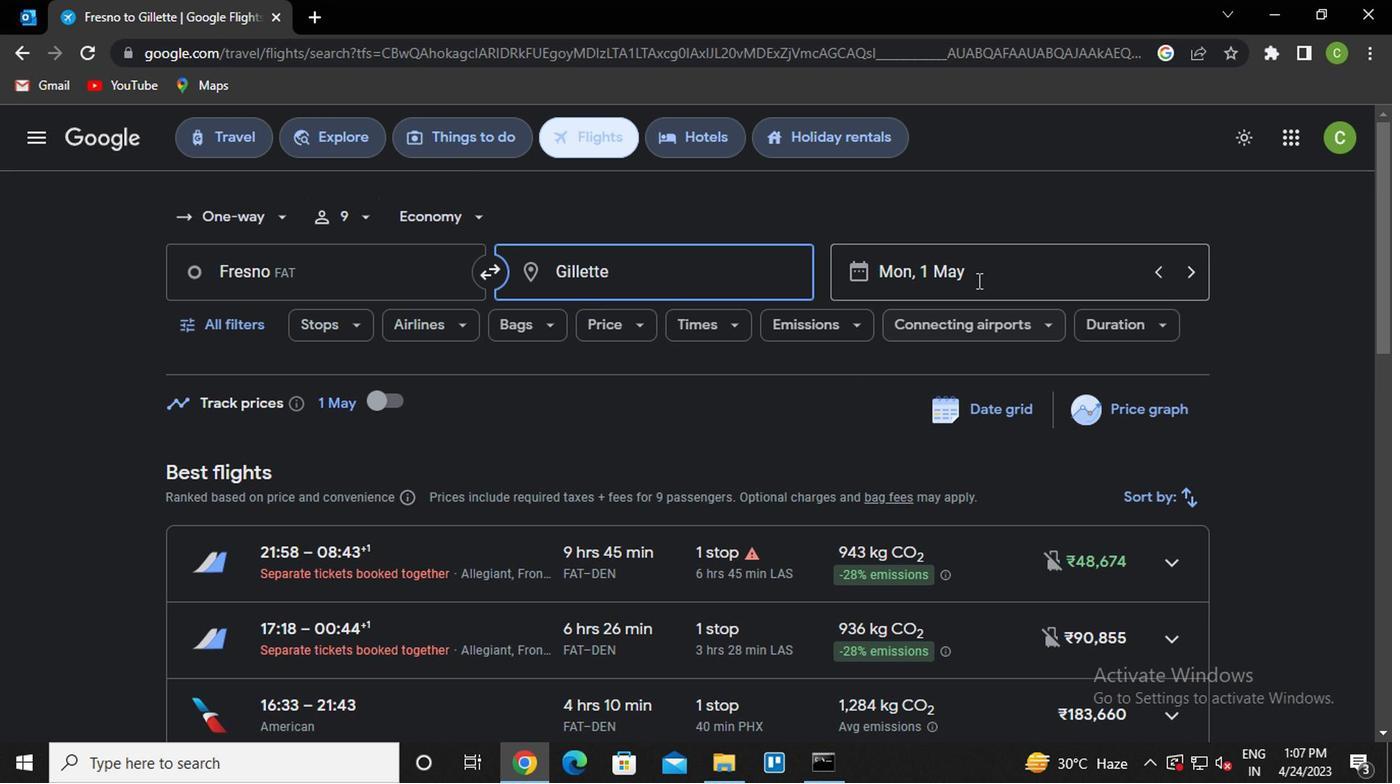 
Action: Mouse pressed left at (998, 253)
Screenshot: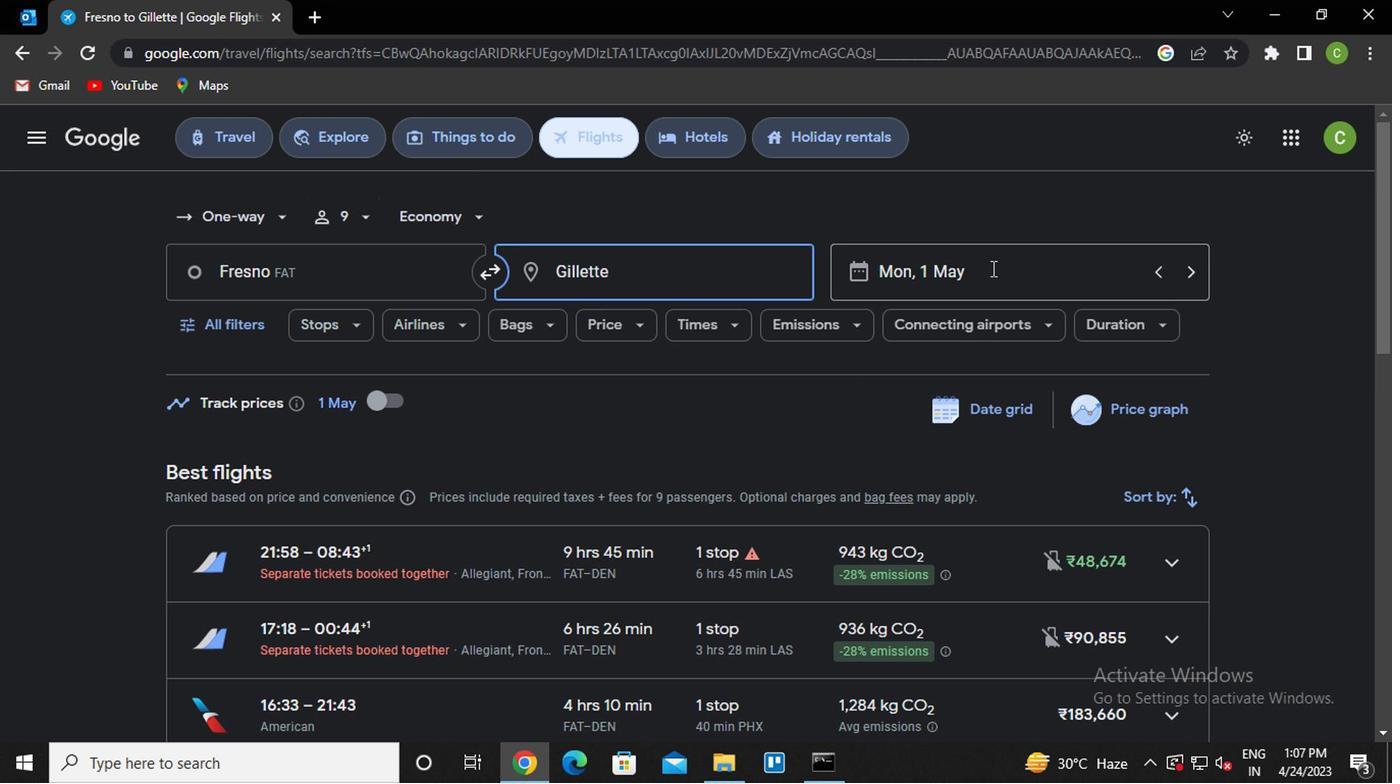 
Action: Mouse moved to (928, 368)
Screenshot: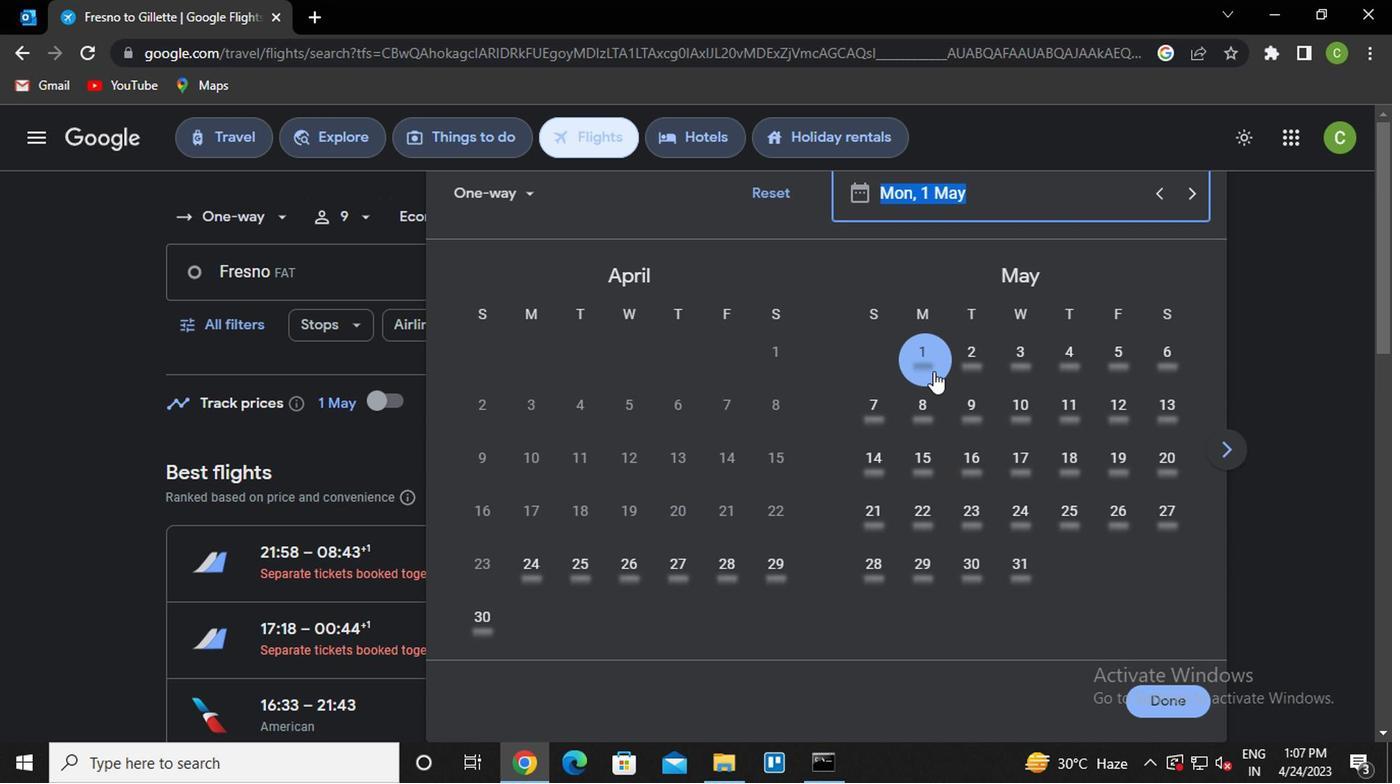 
Action: Mouse pressed left at (928, 368)
Screenshot: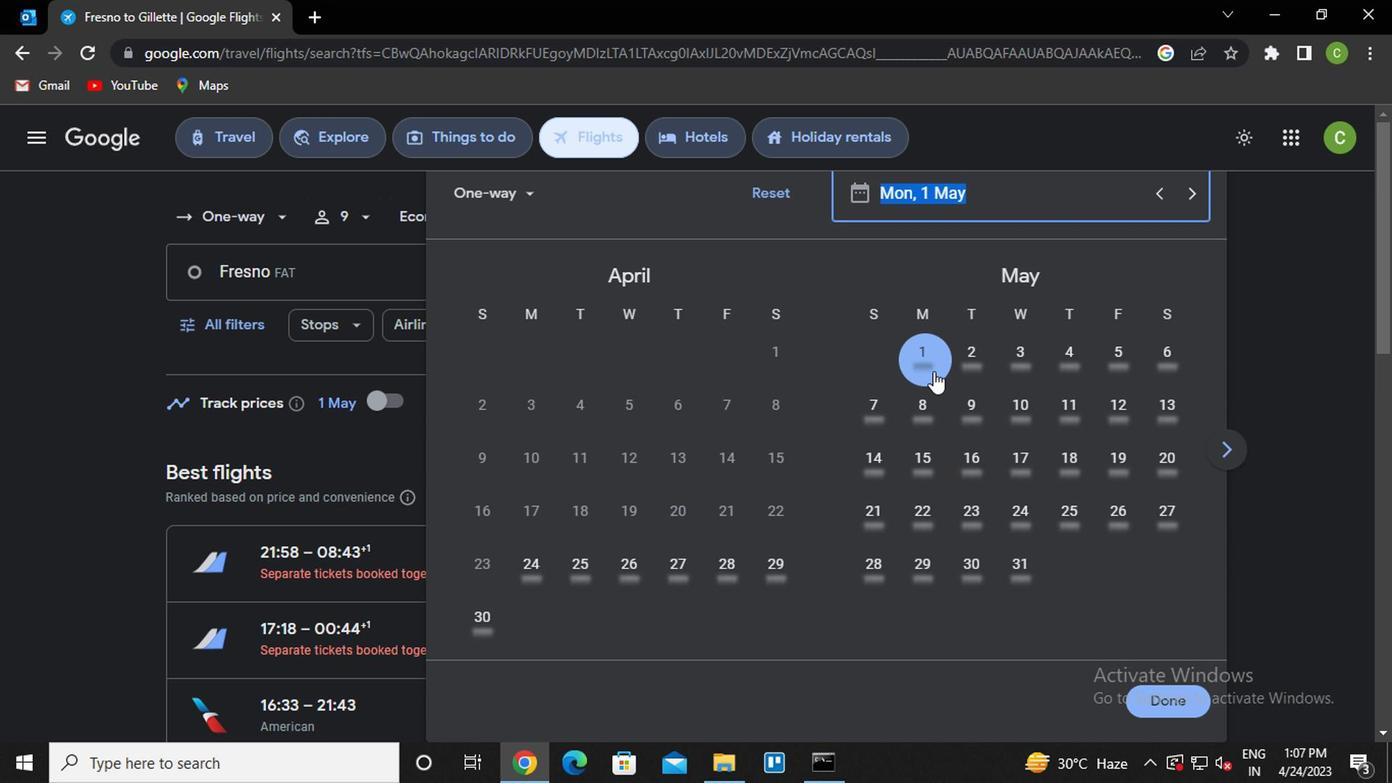 
Action: Mouse moved to (1146, 699)
Screenshot: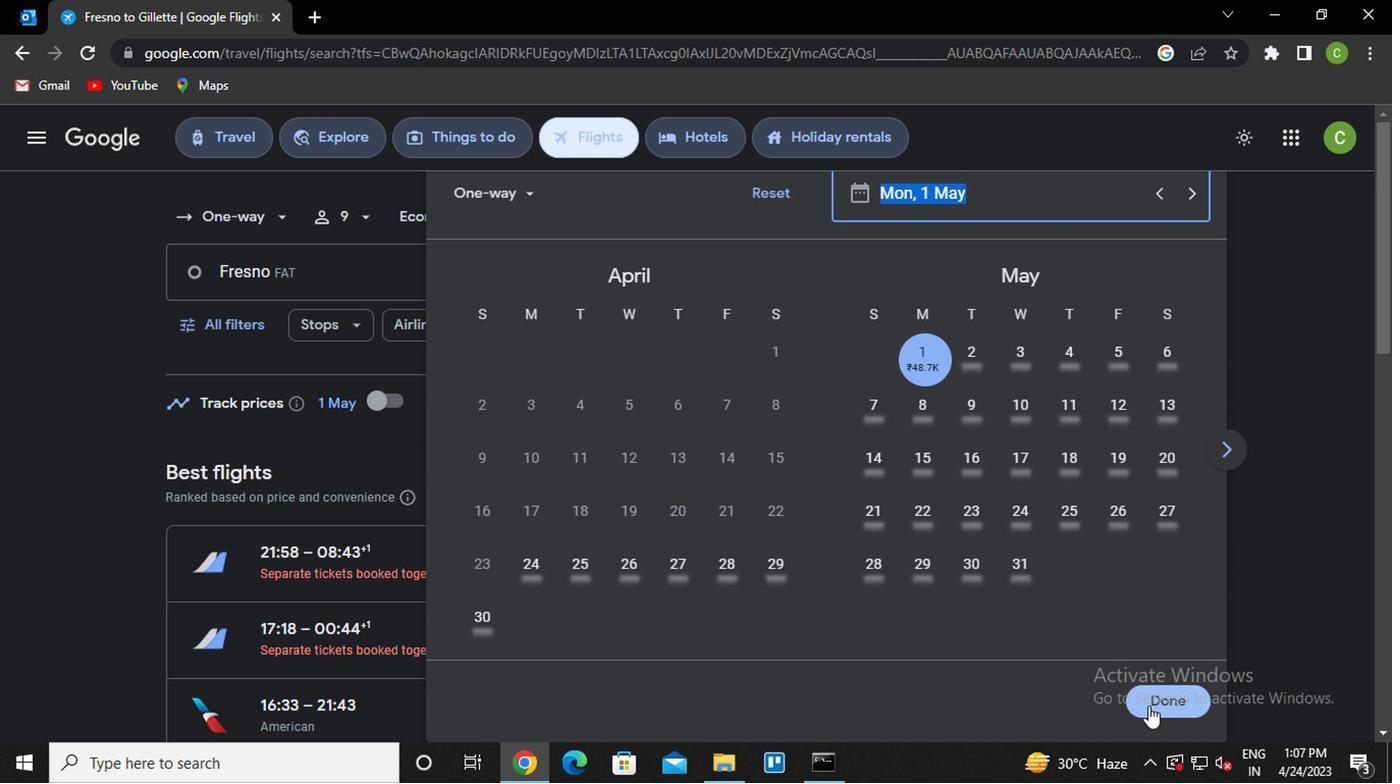 
Action: Mouse pressed left at (1146, 699)
Screenshot: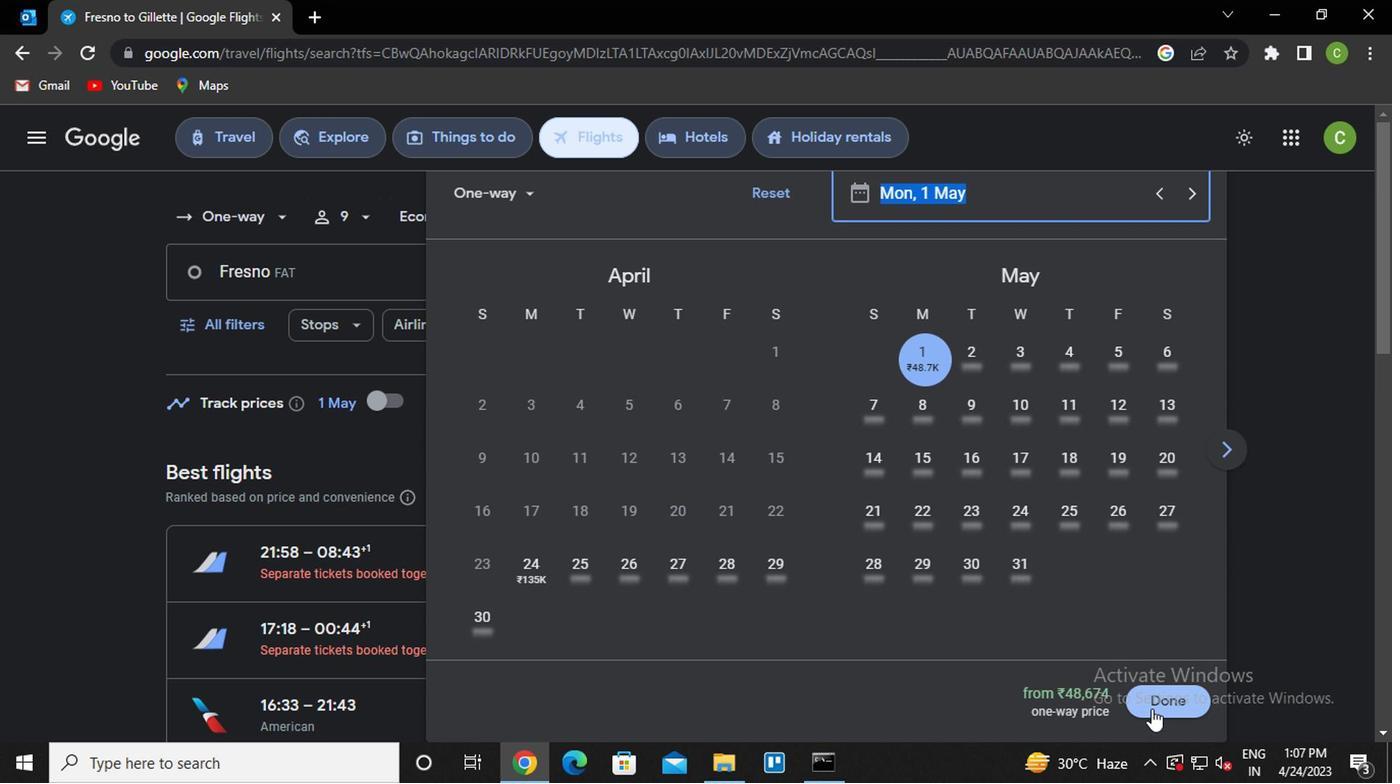 
Action: Mouse moved to (223, 332)
Screenshot: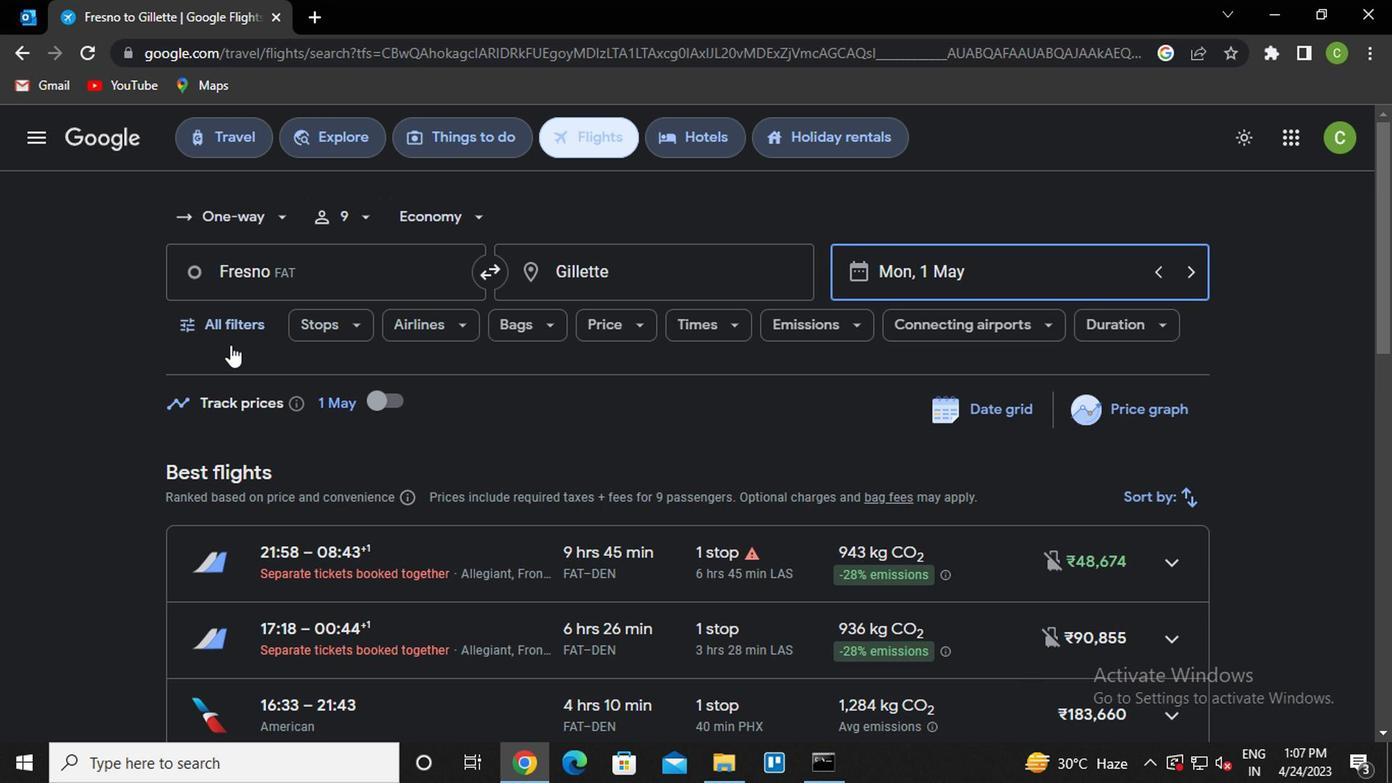 
Action: Mouse pressed left at (223, 332)
Screenshot: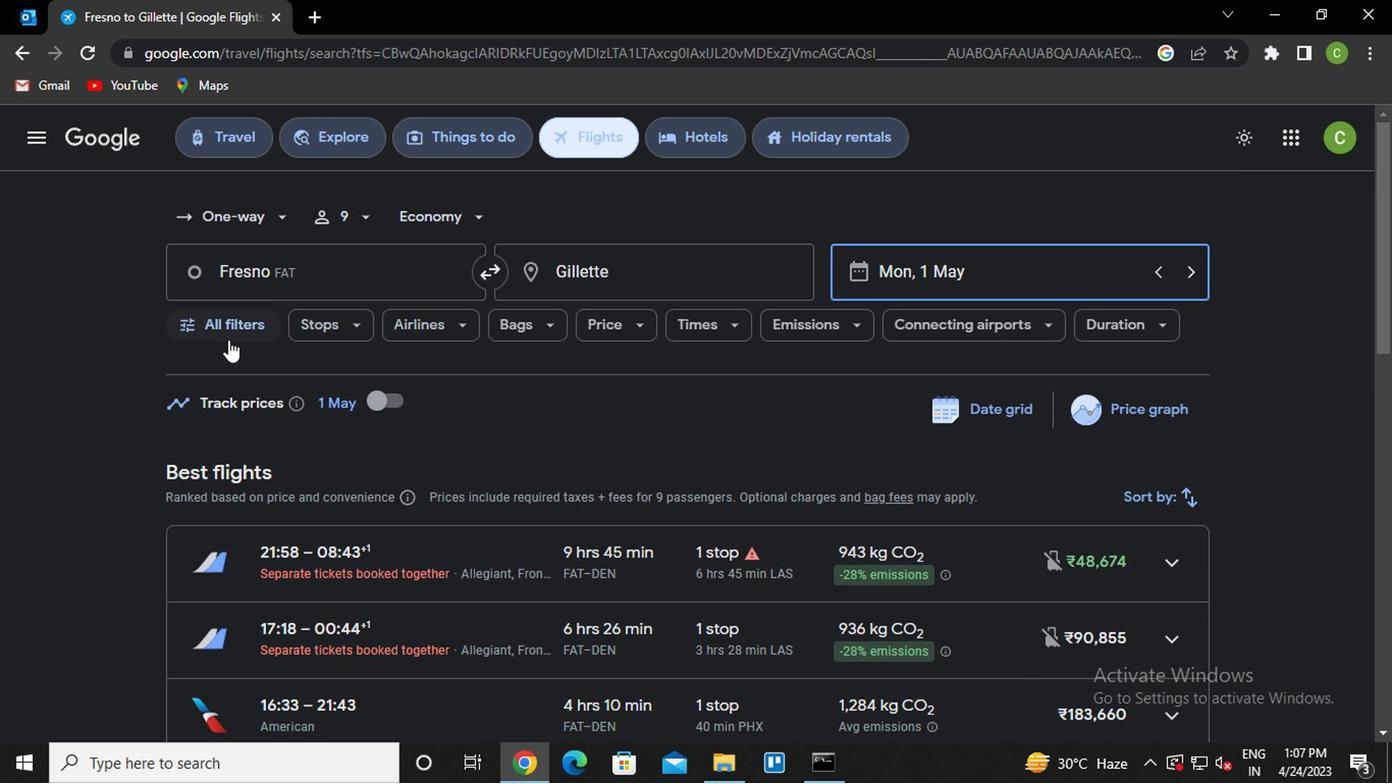 
Action: Mouse moved to (392, 514)
Screenshot: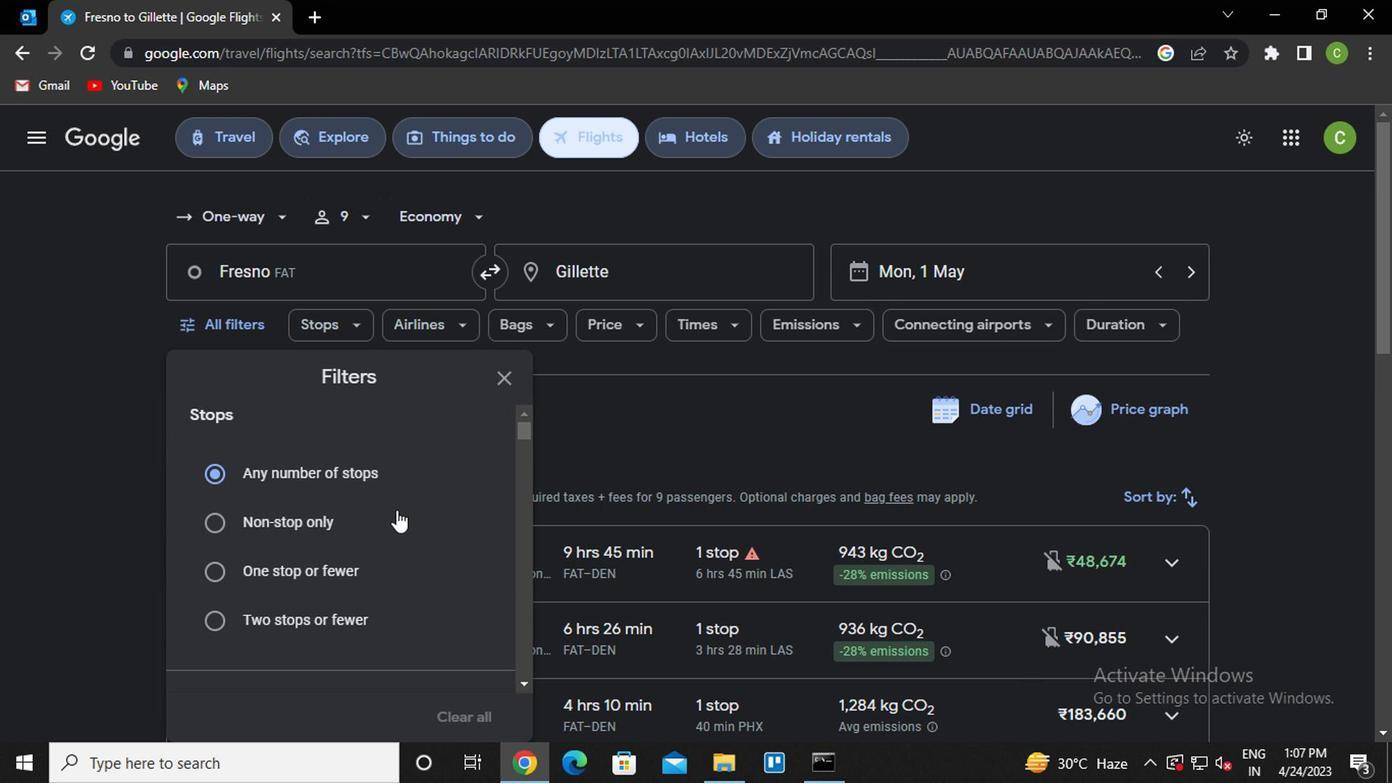 
Action: Mouse scrolled (392, 514) with delta (0, 0)
Screenshot: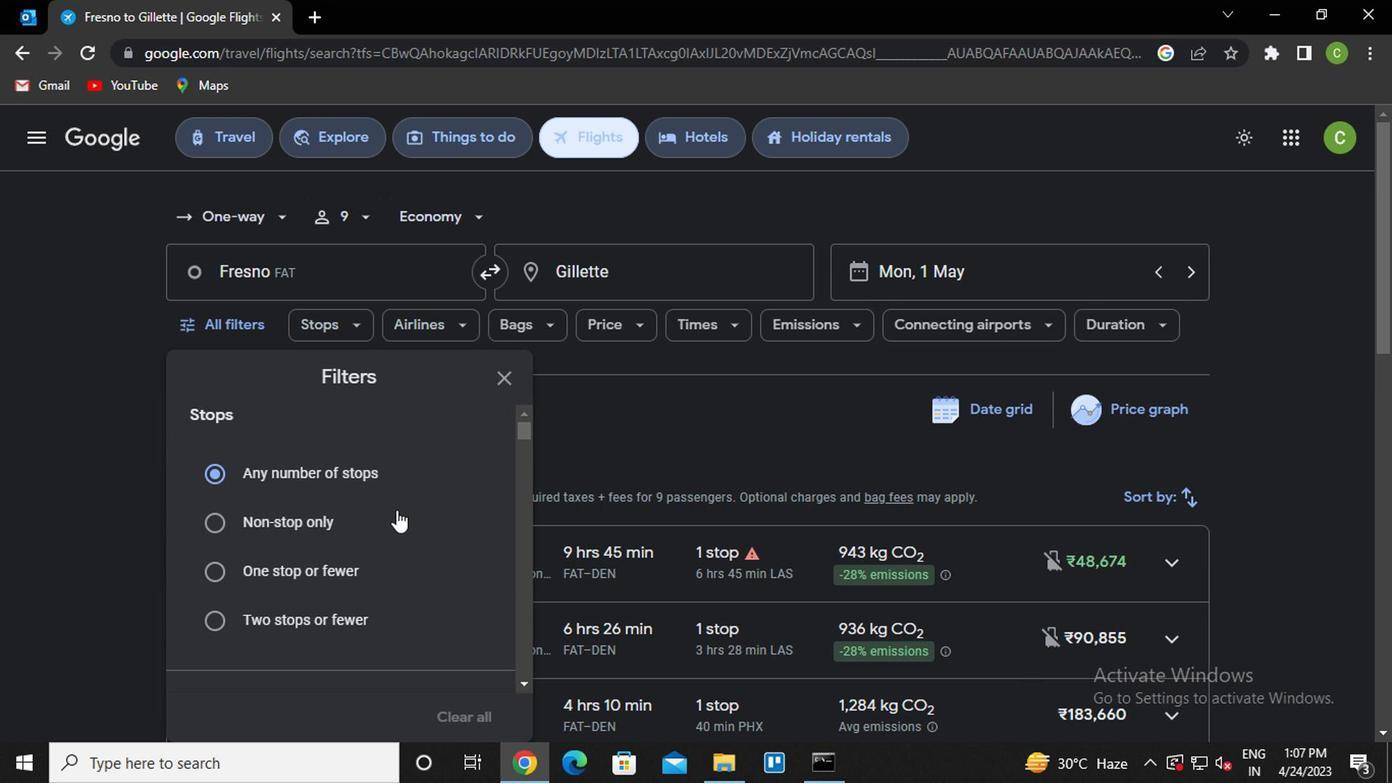 
Action: Mouse moved to (392, 522)
Screenshot: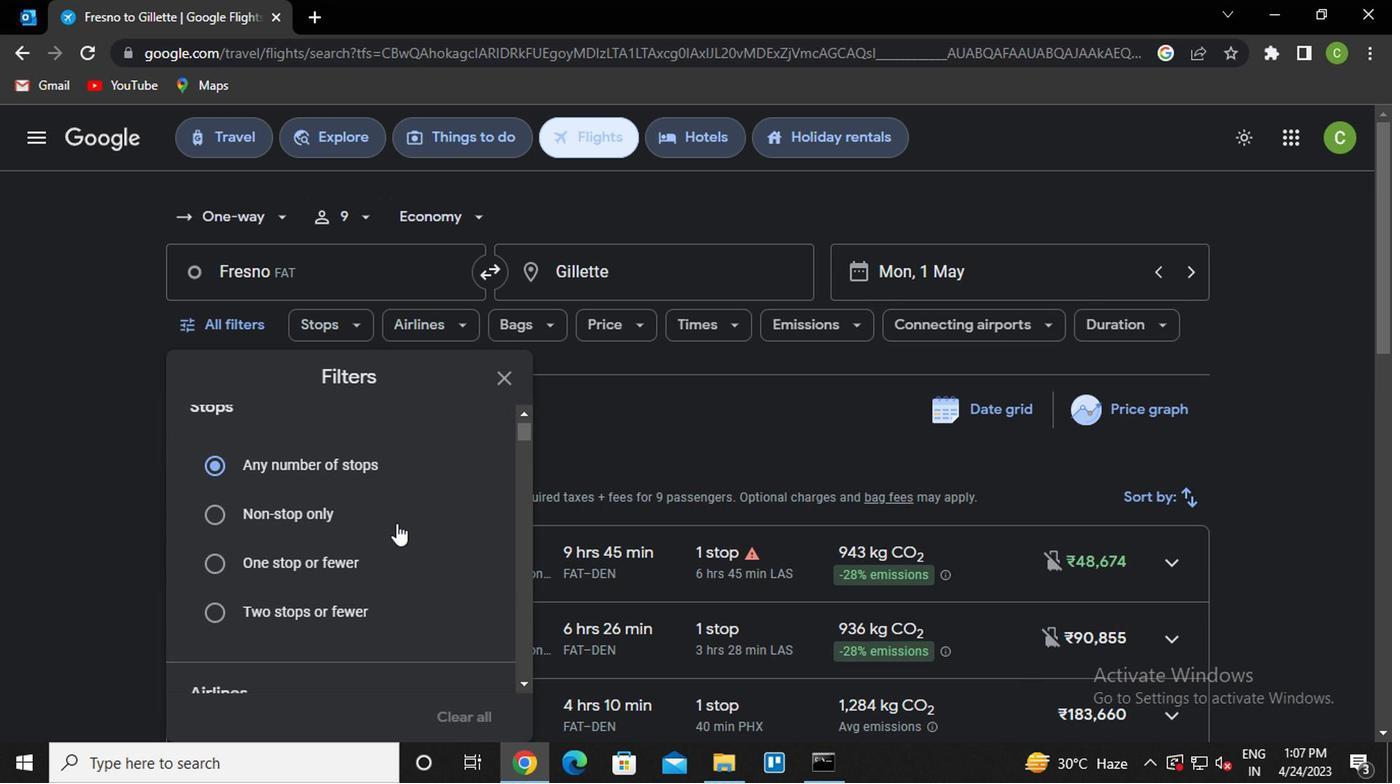 
Action: Mouse scrolled (392, 521) with delta (0, 0)
Screenshot: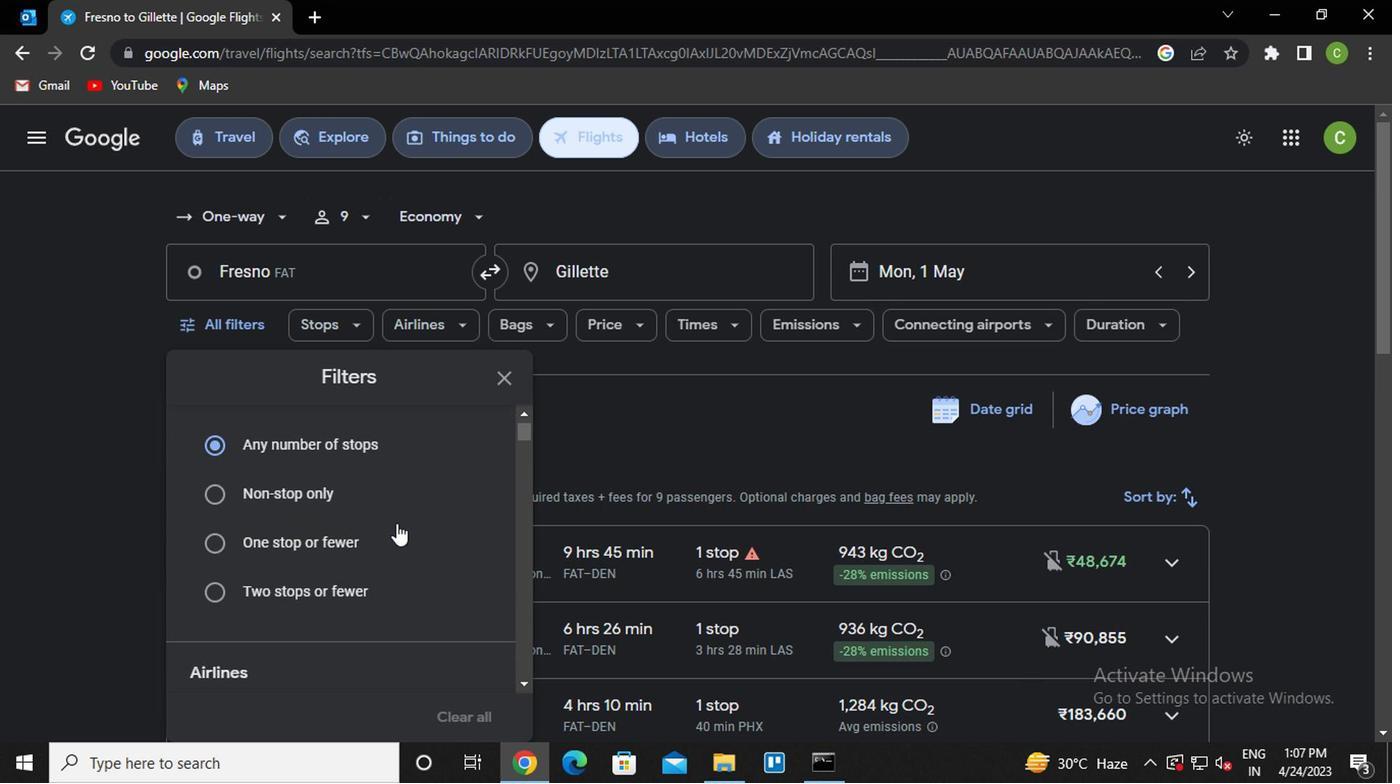 
Action: Mouse scrolled (392, 521) with delta (0, 0)
Screenshot: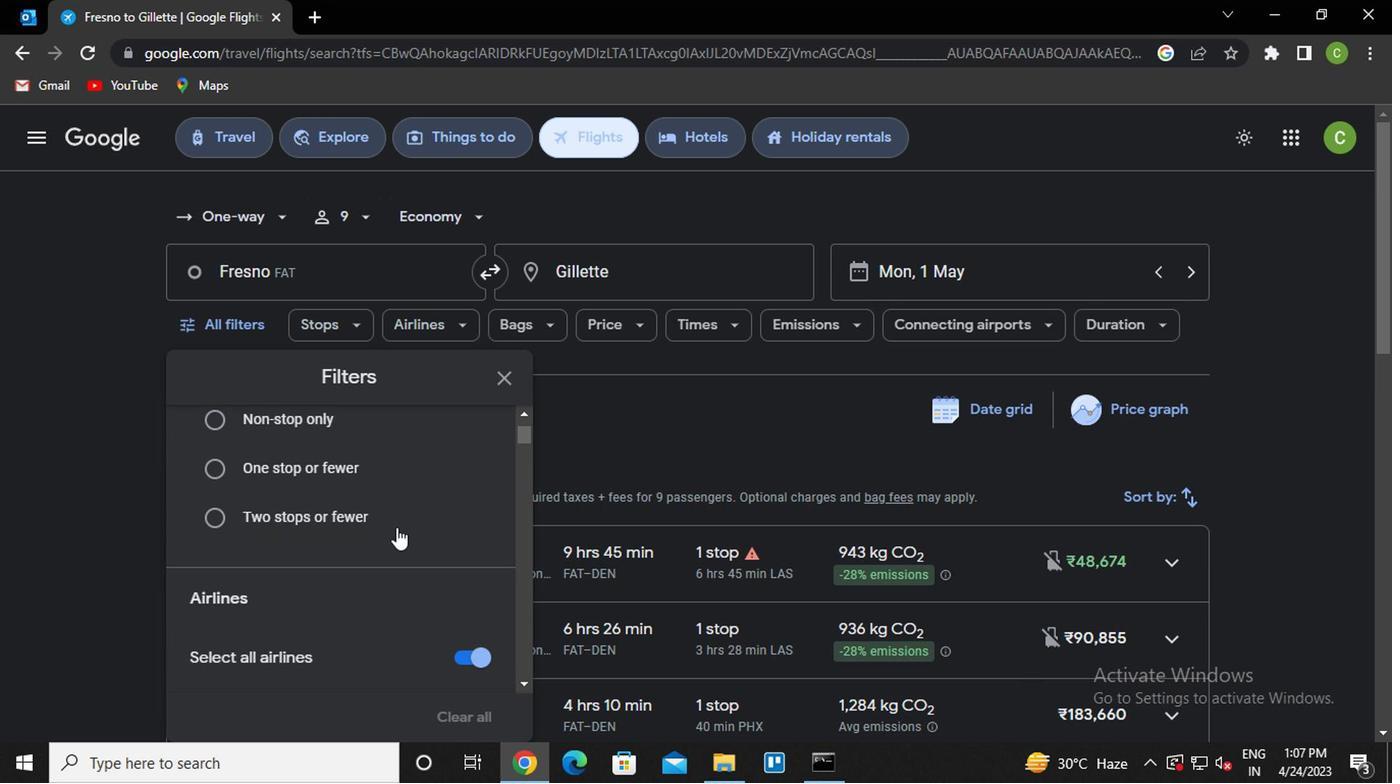 
Action: Mouse scrolled (392, 521) with delta (0, 0)
Screenshot: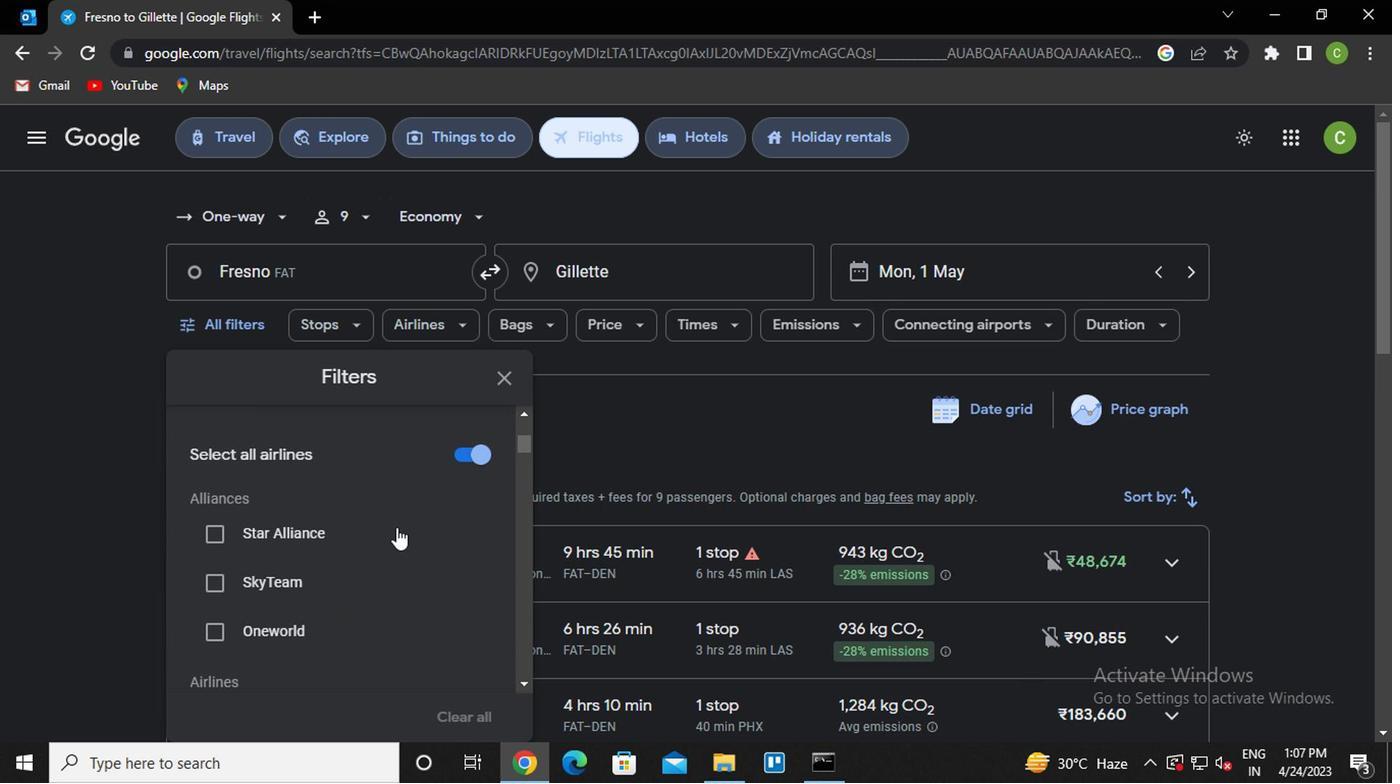 
Action: Mouse scrolled (392, 521) with delta (0, 0)
Screenshot: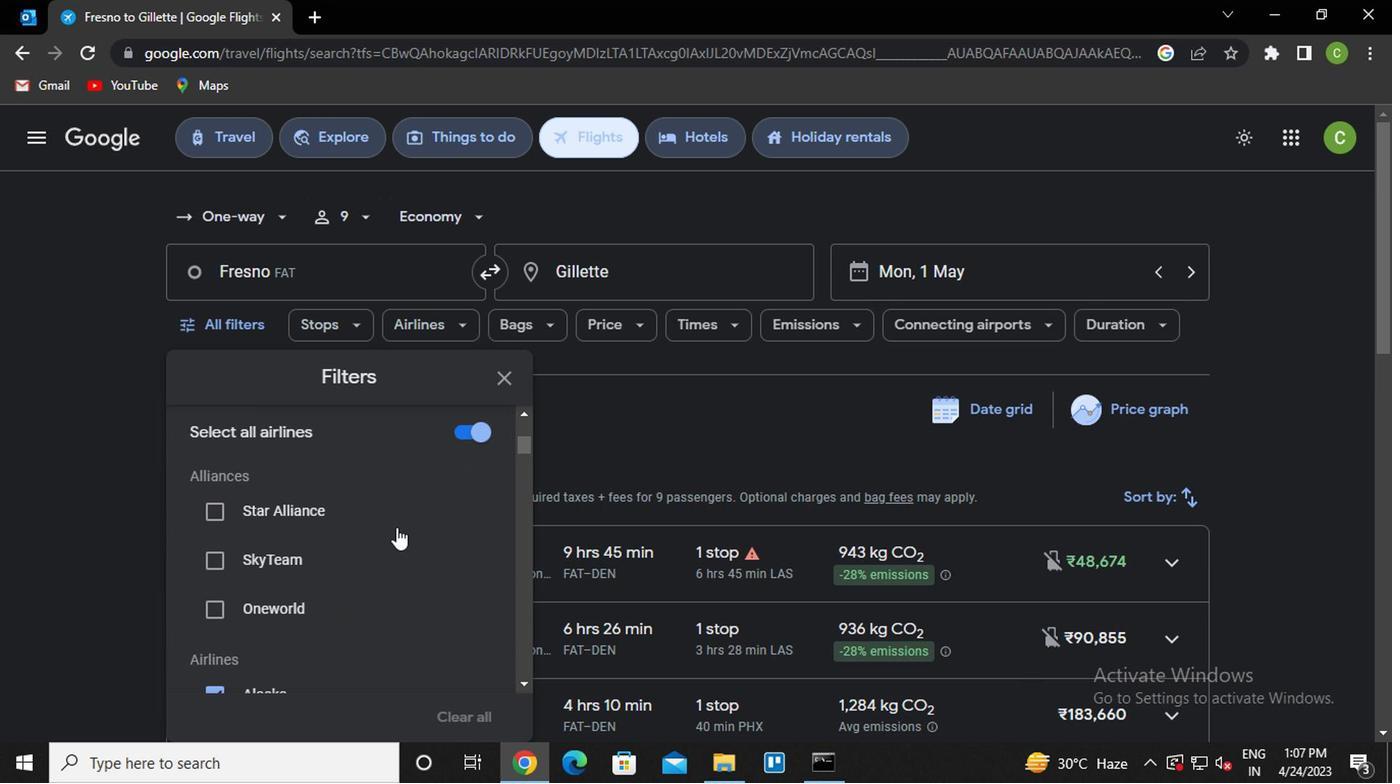 
Action: Mouse moved to (392, 522)
Screenshot: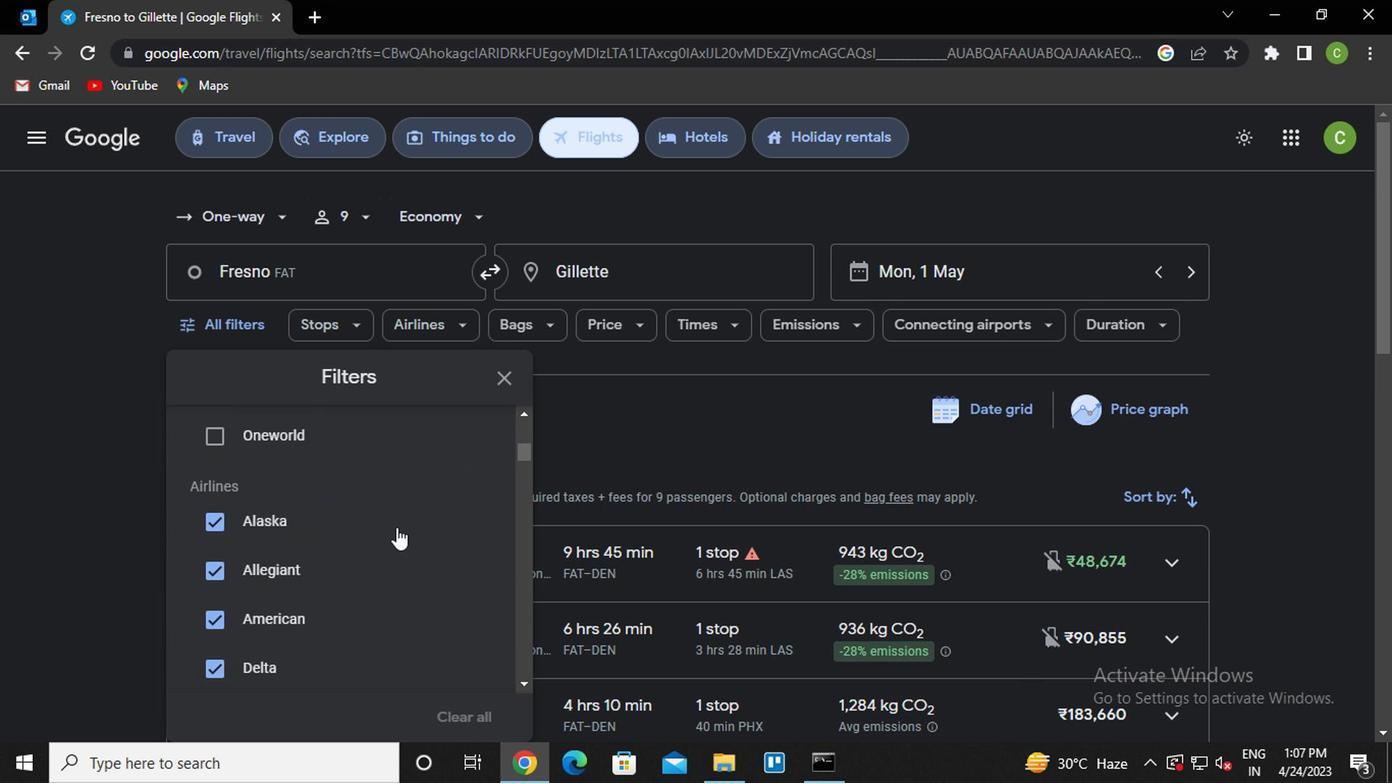 
Action: Mouse scrolled (392, 522) with delta (0, 0)
Screenshot: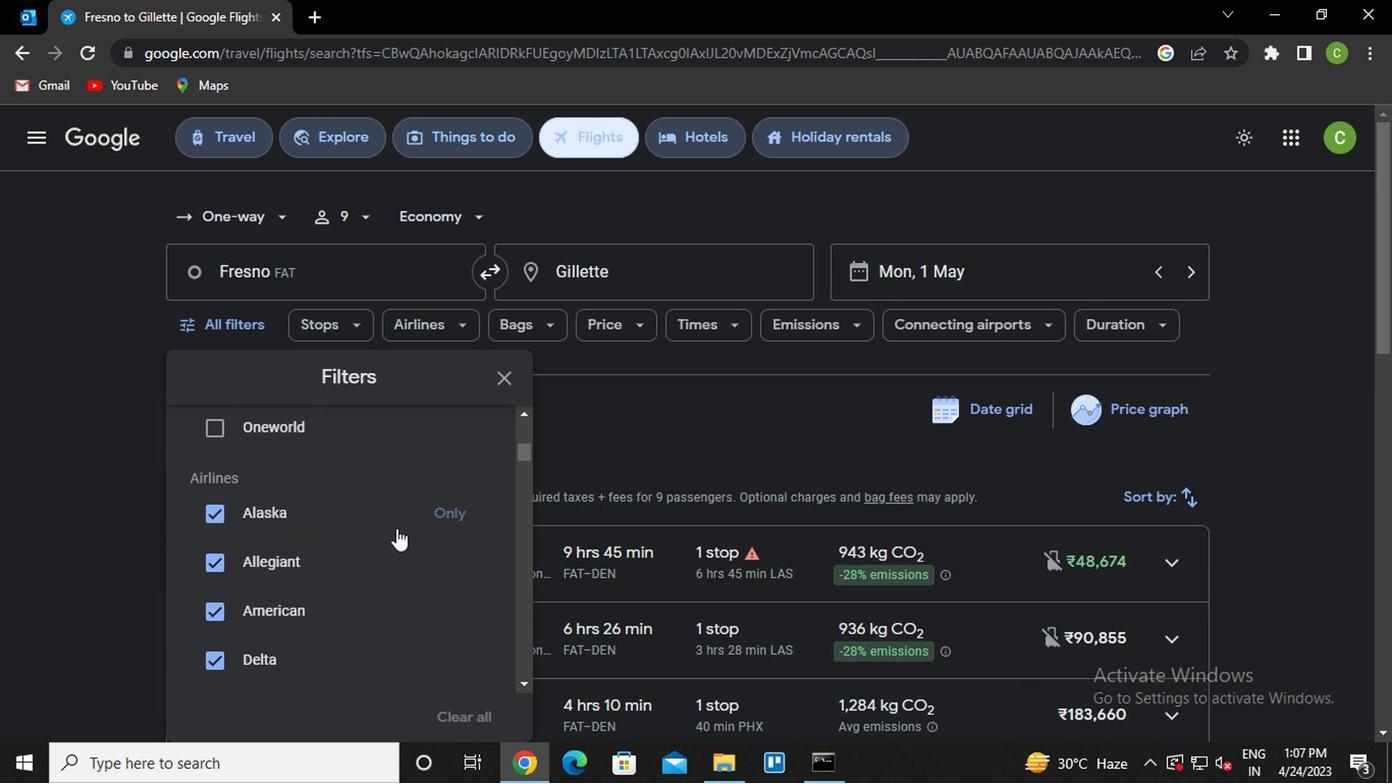 
Action: Mouse moved to (445, 503)
Screenshot: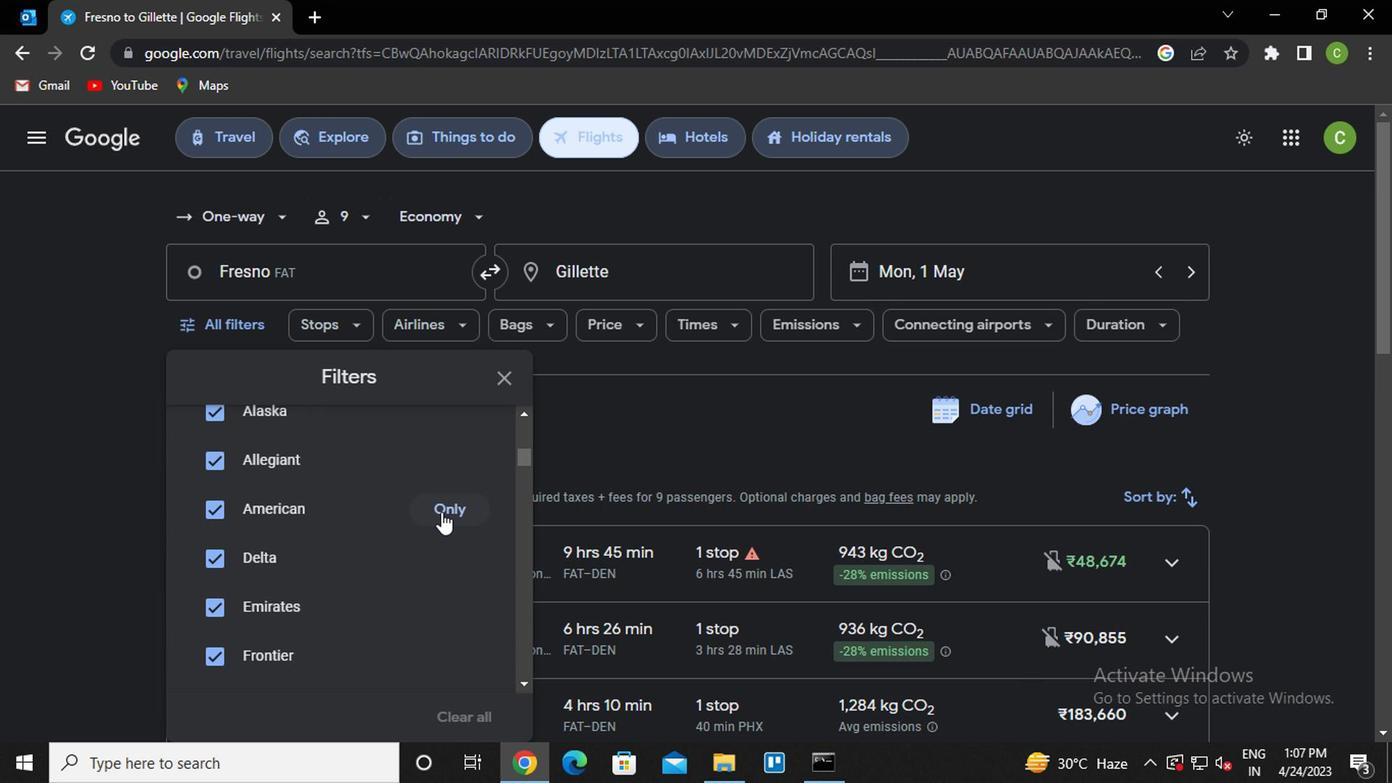 
Action: Mouse pressed left at (445, 503)
Screenshot: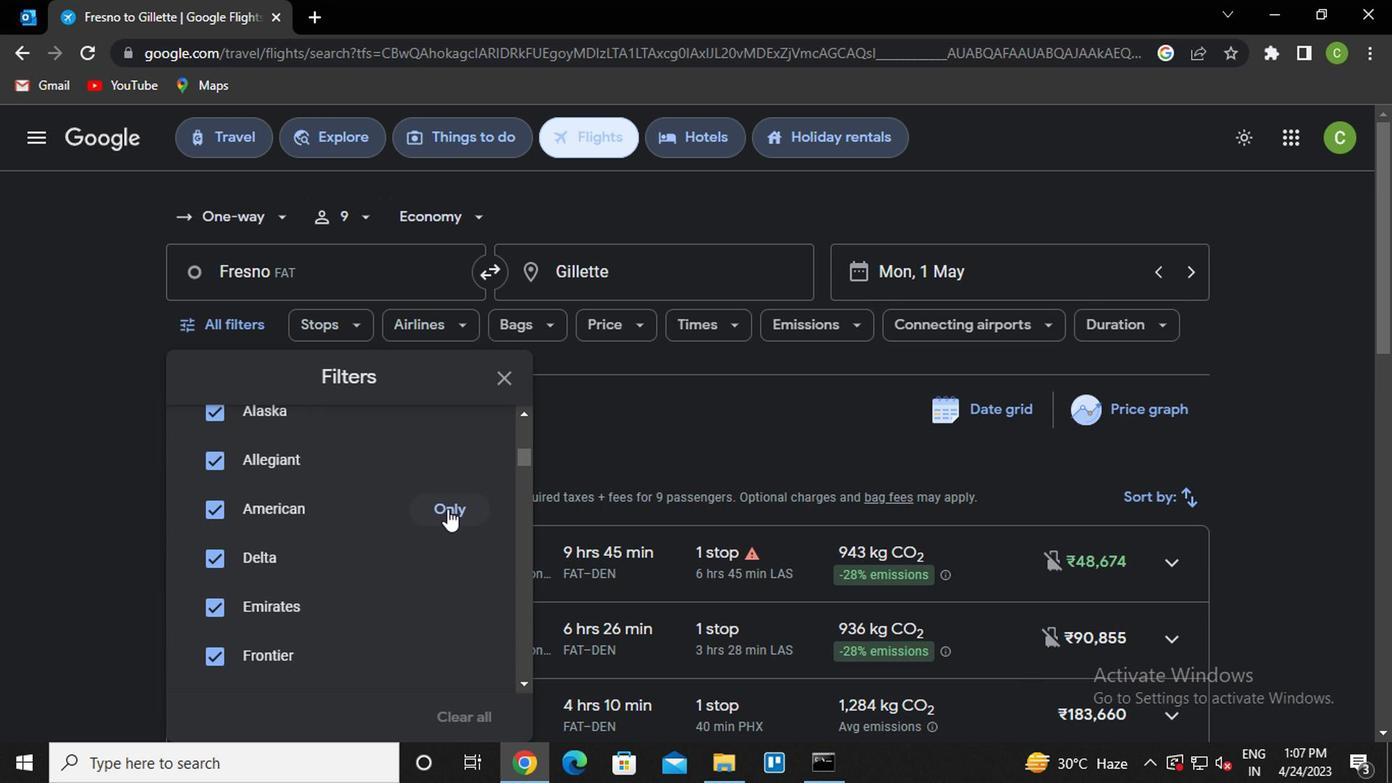 
Action: Mouse moved to (435, 511)
Screenshot: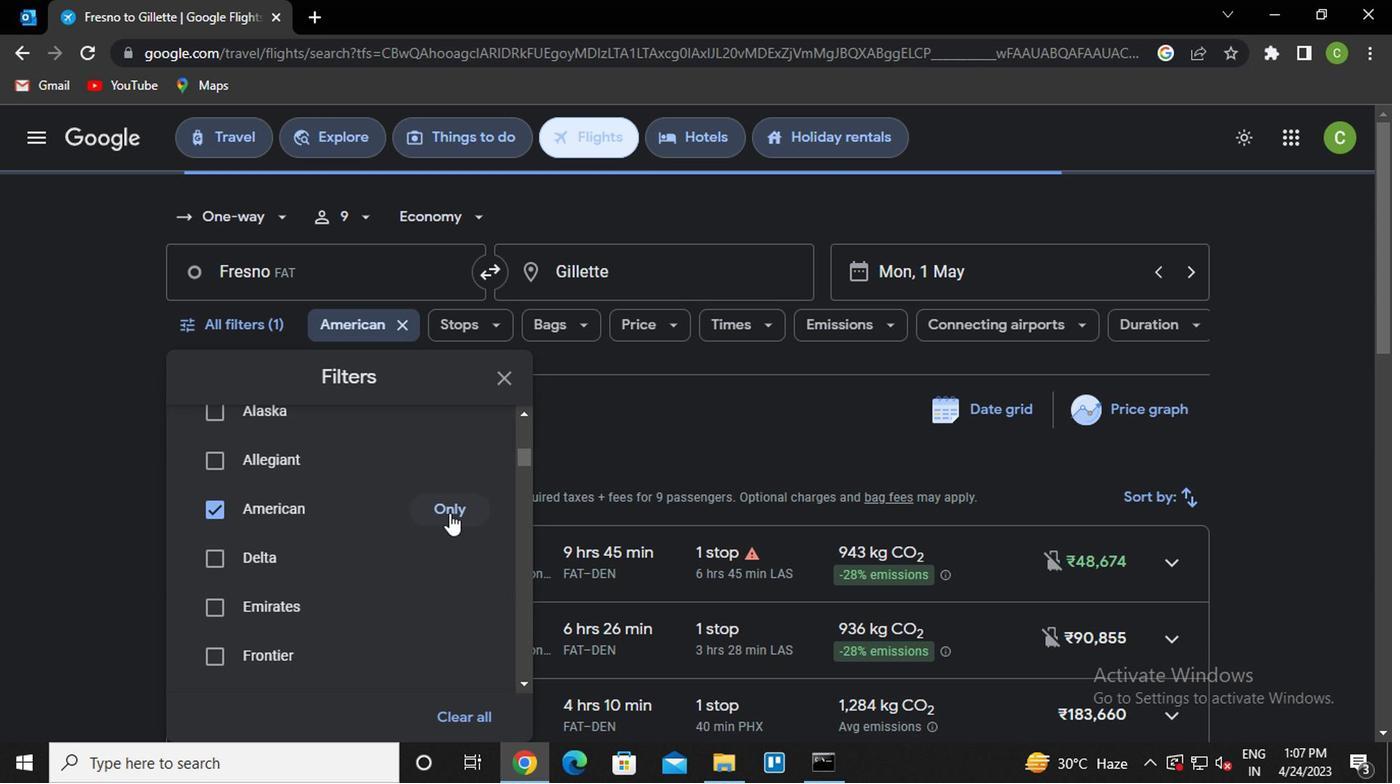 
Action: Mouse scrolled (435, 511) with delta (0, 0)
Screenshot: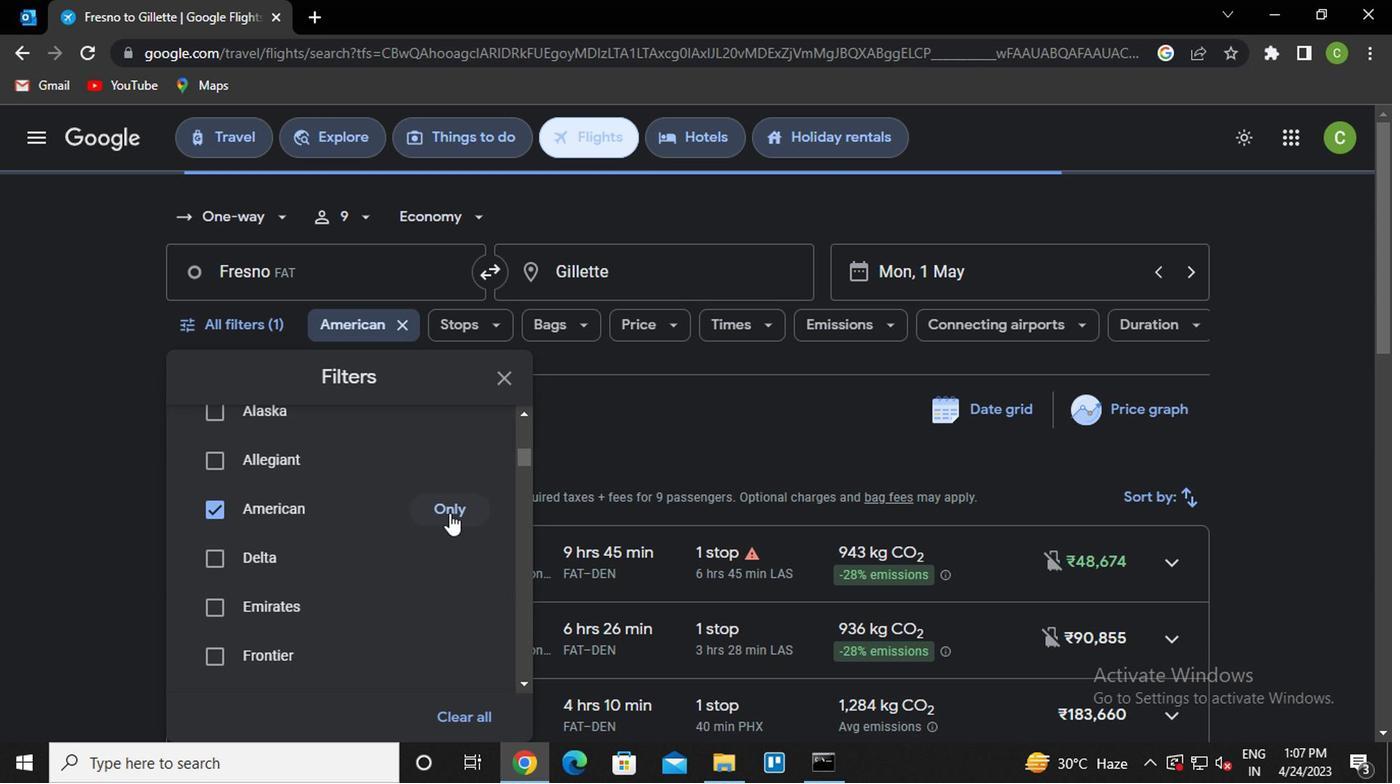 
Action: Mouse moved to (429, 517)
Screenshot: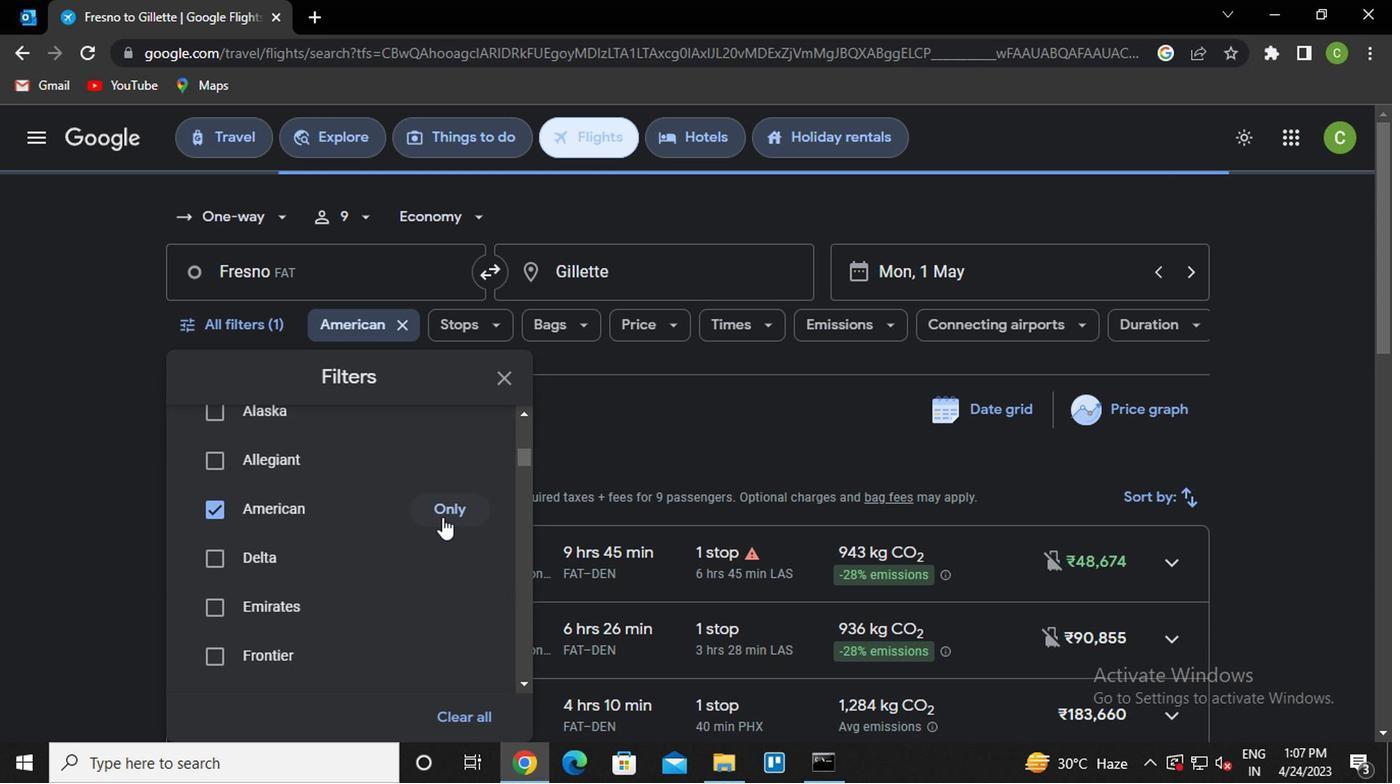 
Action: Mouse scrolled (429, 516) with delta (0, 0)
Screenshot: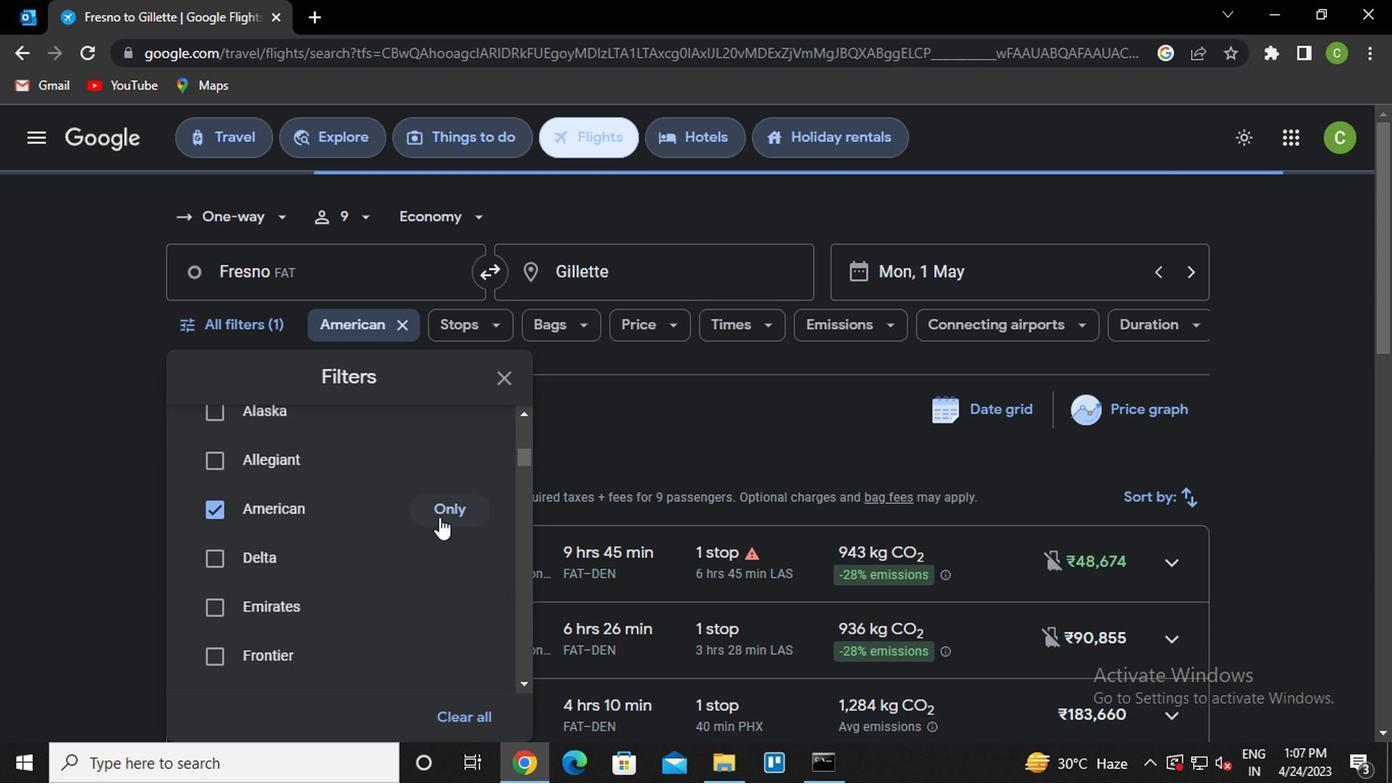 
Action: Mouse moved to (427, 519)
Screenshot: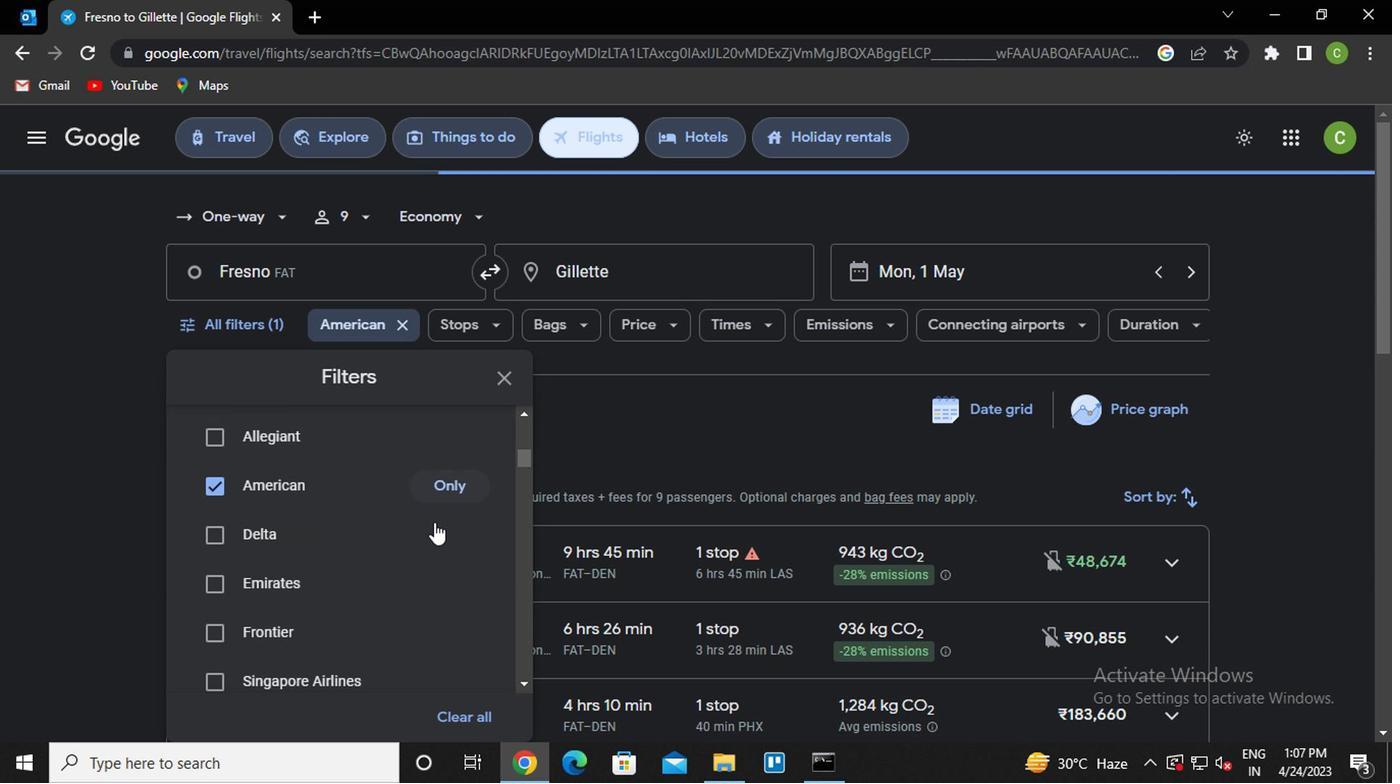 
Action: Mouse scrolled (427, 518) with delta (0, 0)
Screenshot: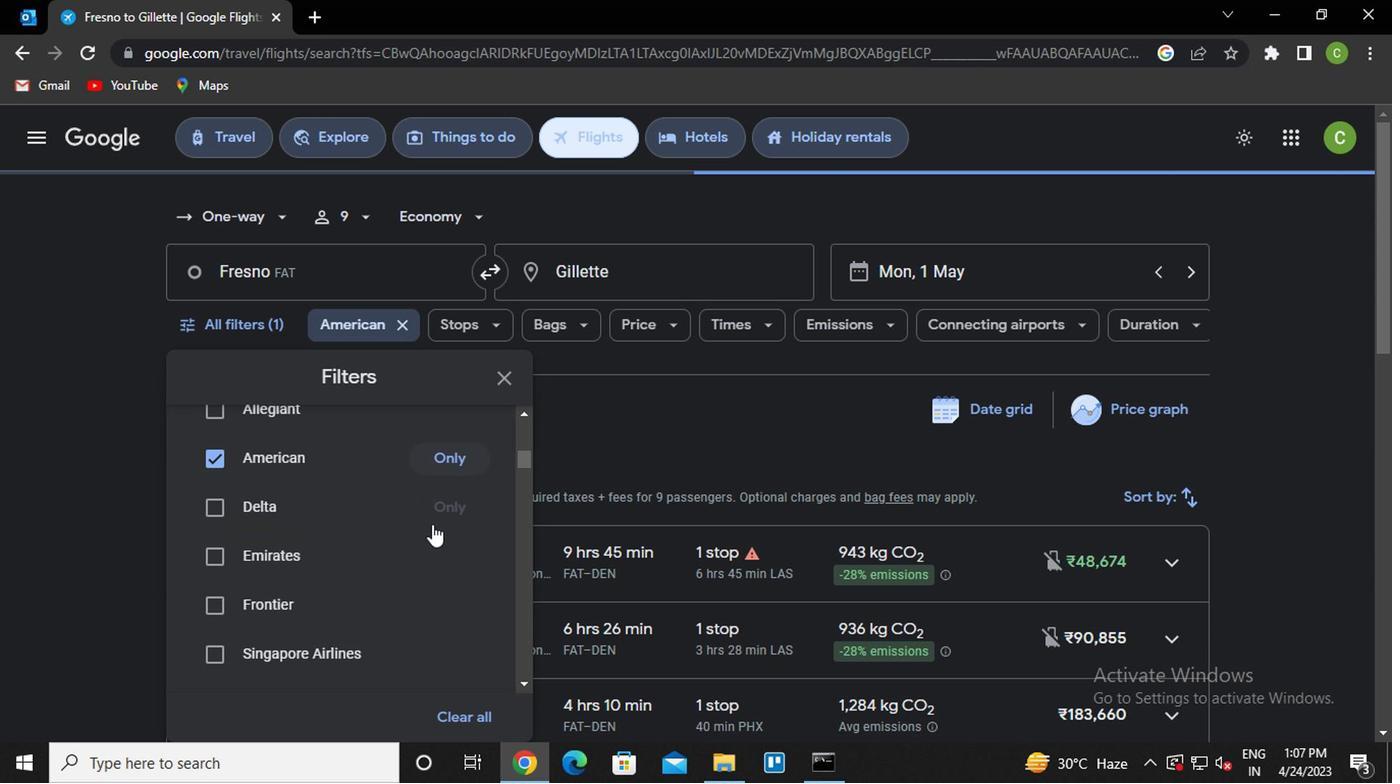 
Action: Mouse scrolled (427, 518) with delta (0, 0)
Screenshot: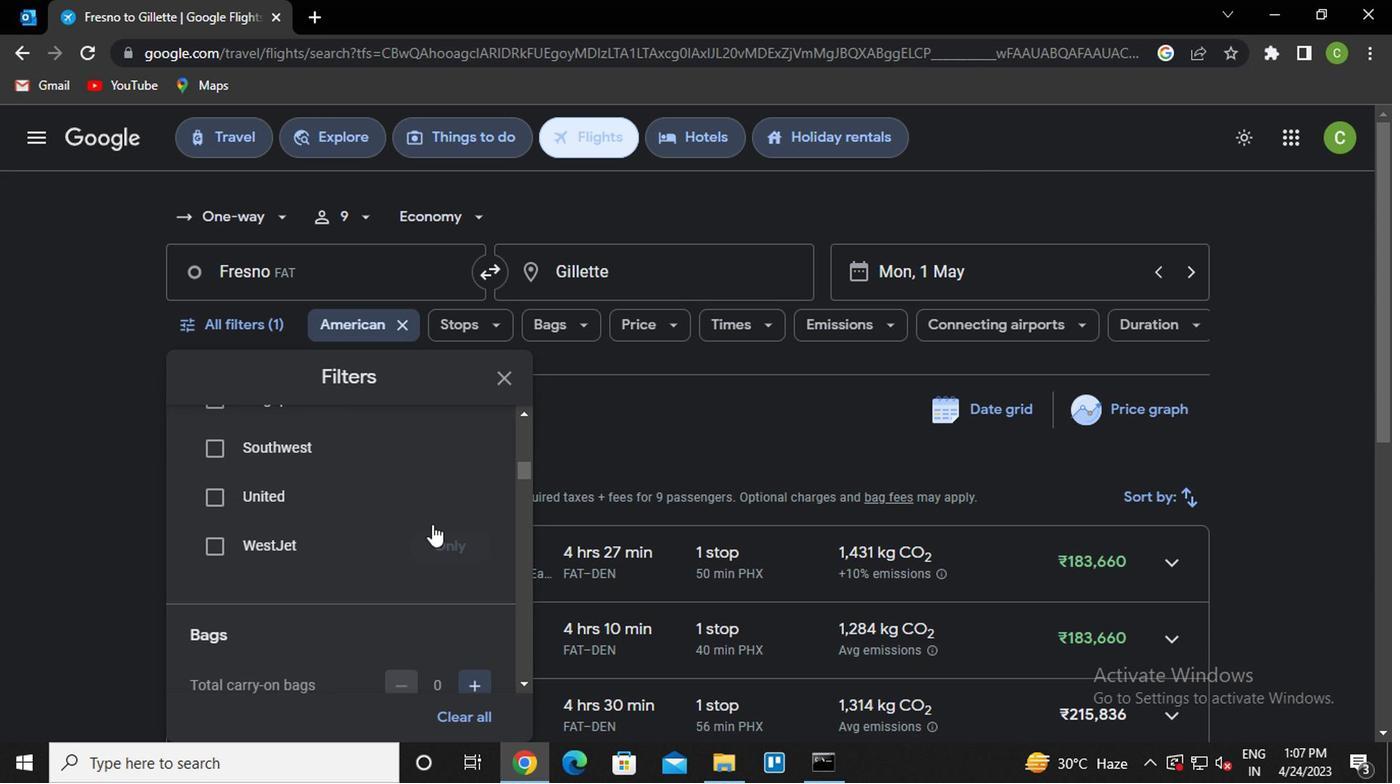 
Action: Mouse moved to (427, 519)
Screenshot: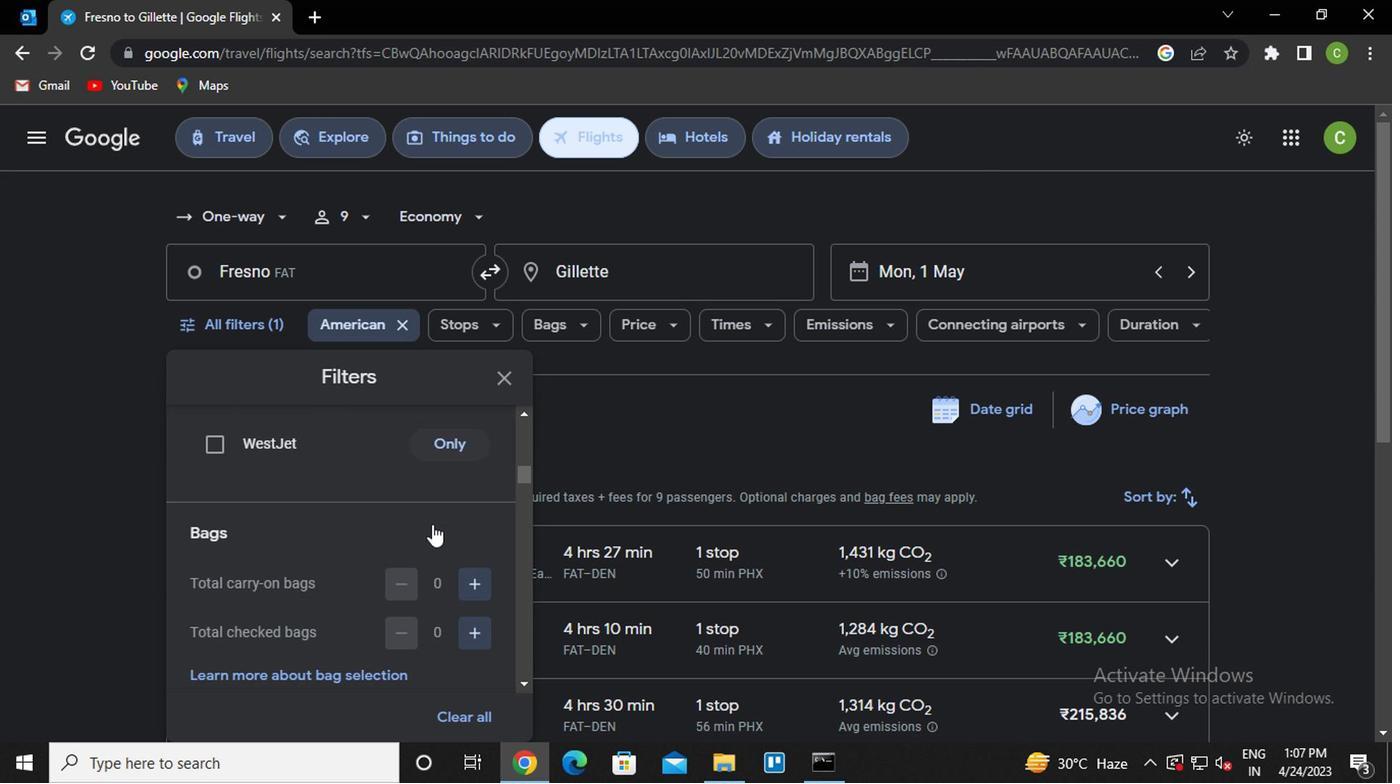 
Action: Mouse scrolled (427, 519) with delta (0, 0)
Screenshot: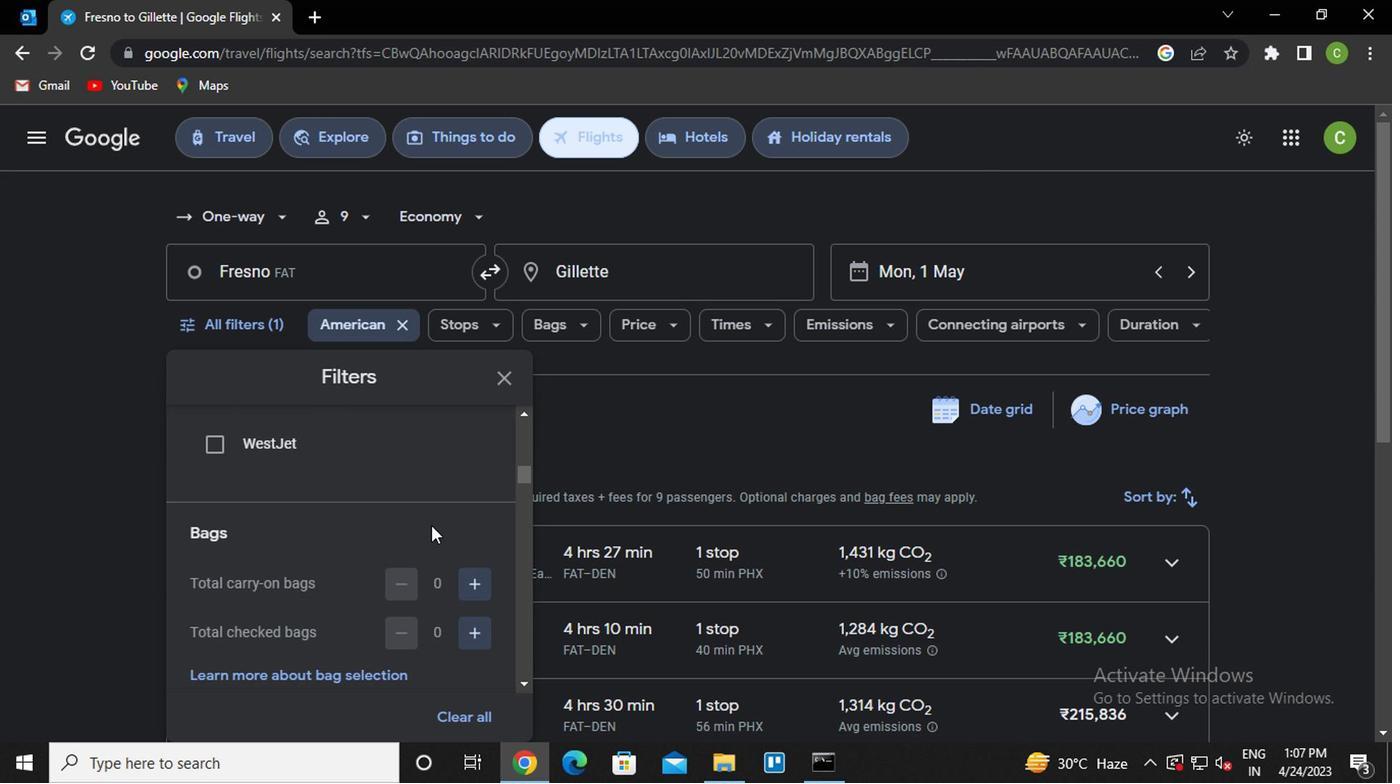 
Action: Mouse moved to (466, 481)
Screenshot: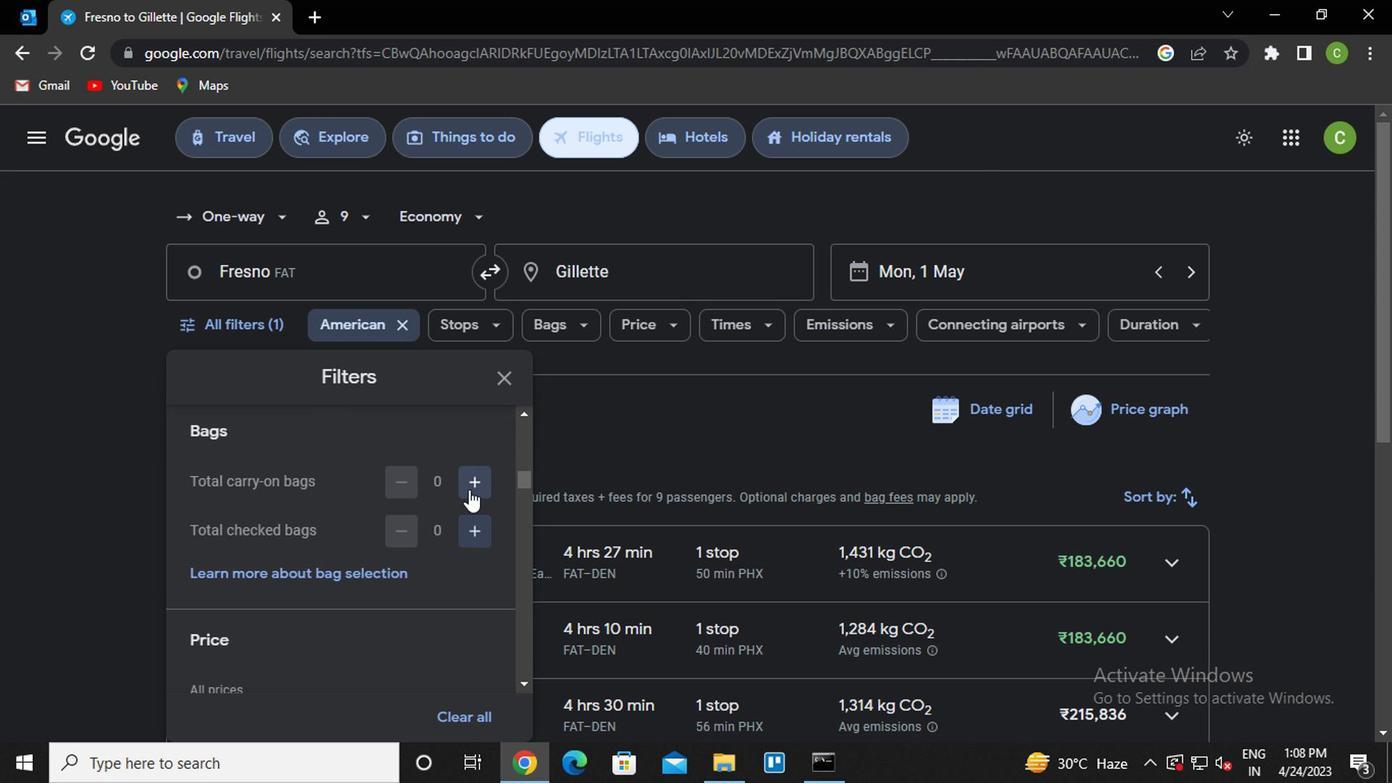 
Action: Mouse pressed left at (466, 481)
Screenshot: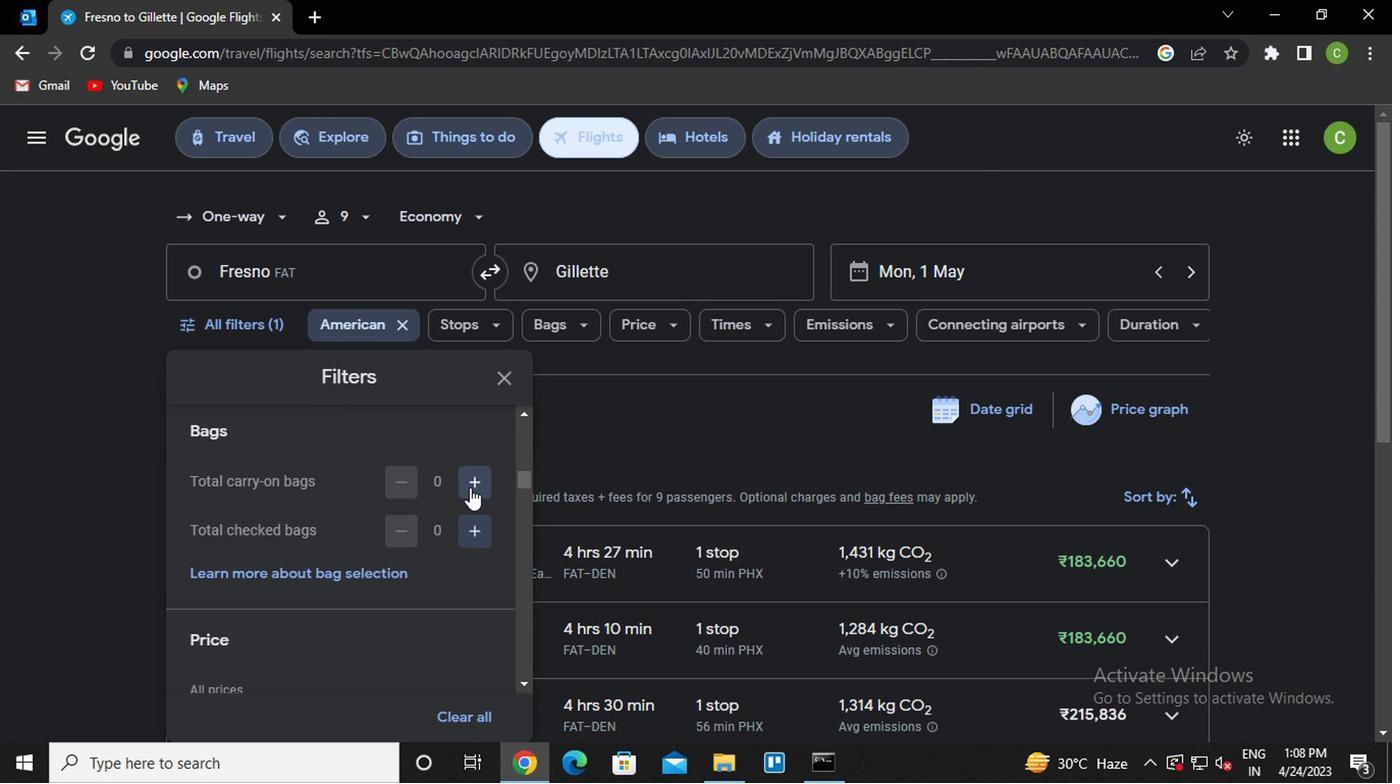 
Action: Mouse moved to (420, 572)
Screenshot: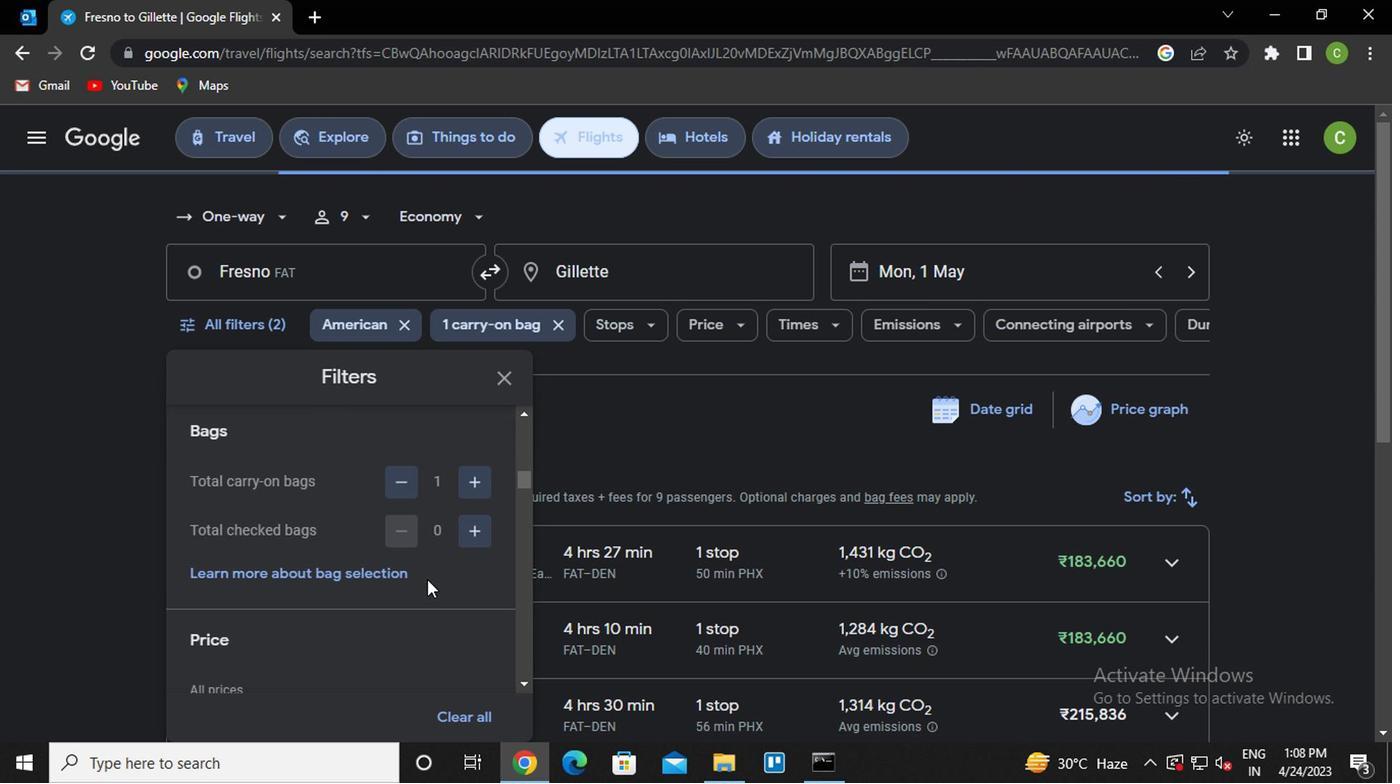 
Action: Mouse scrolled (420, 572) with delta (0, 0)
Screenshot: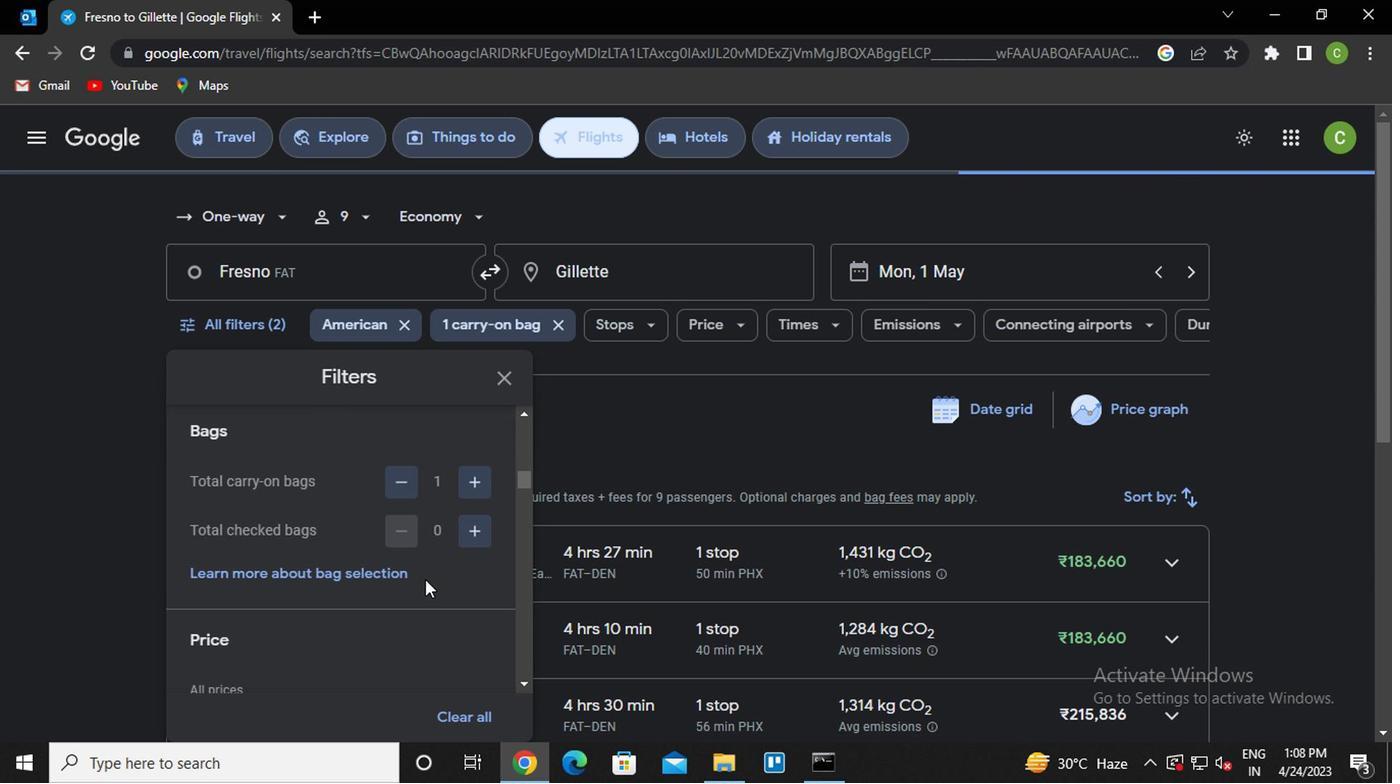 
Action: Mouse scrolled (420, 572) with delta (0, 0)
Screenshot: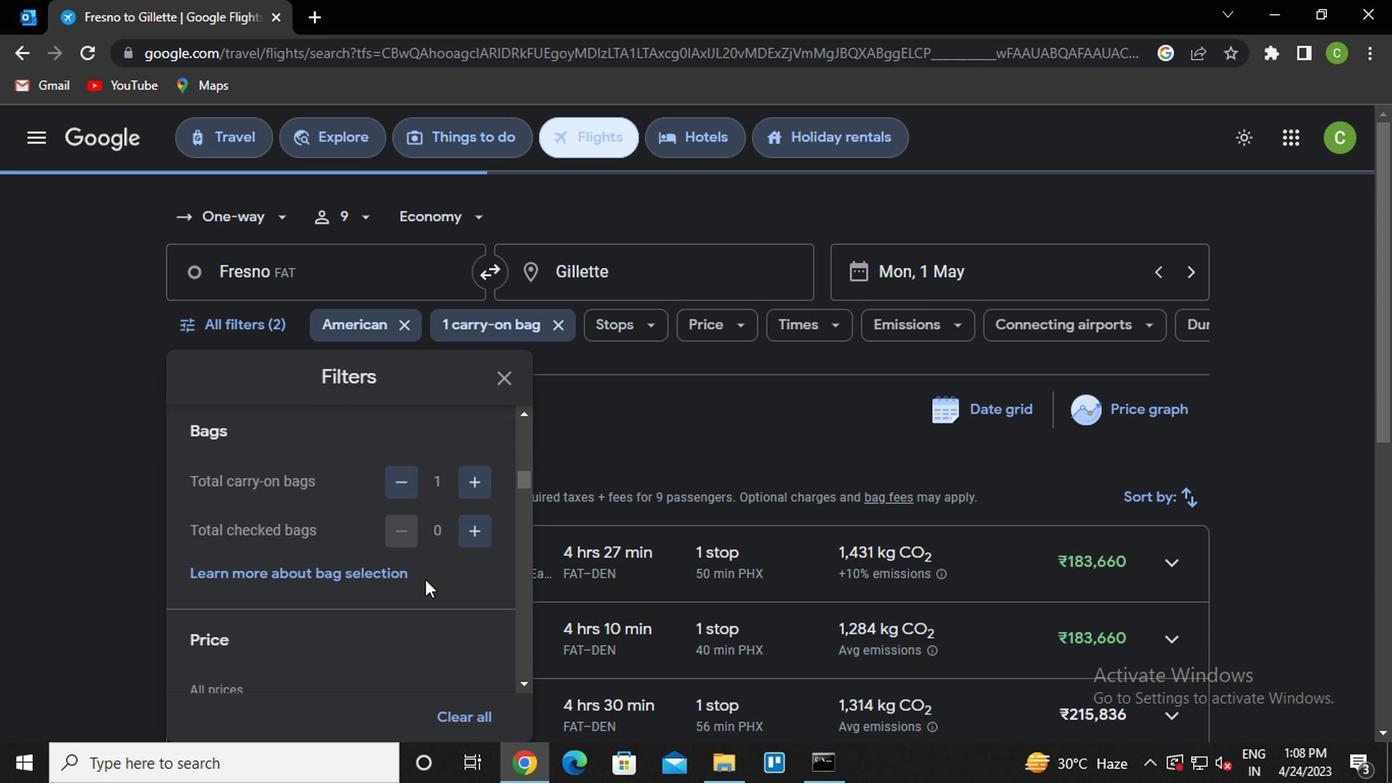 
Action: Mouse scrolled (420, 572) with delta (0, 0)
Screenshot: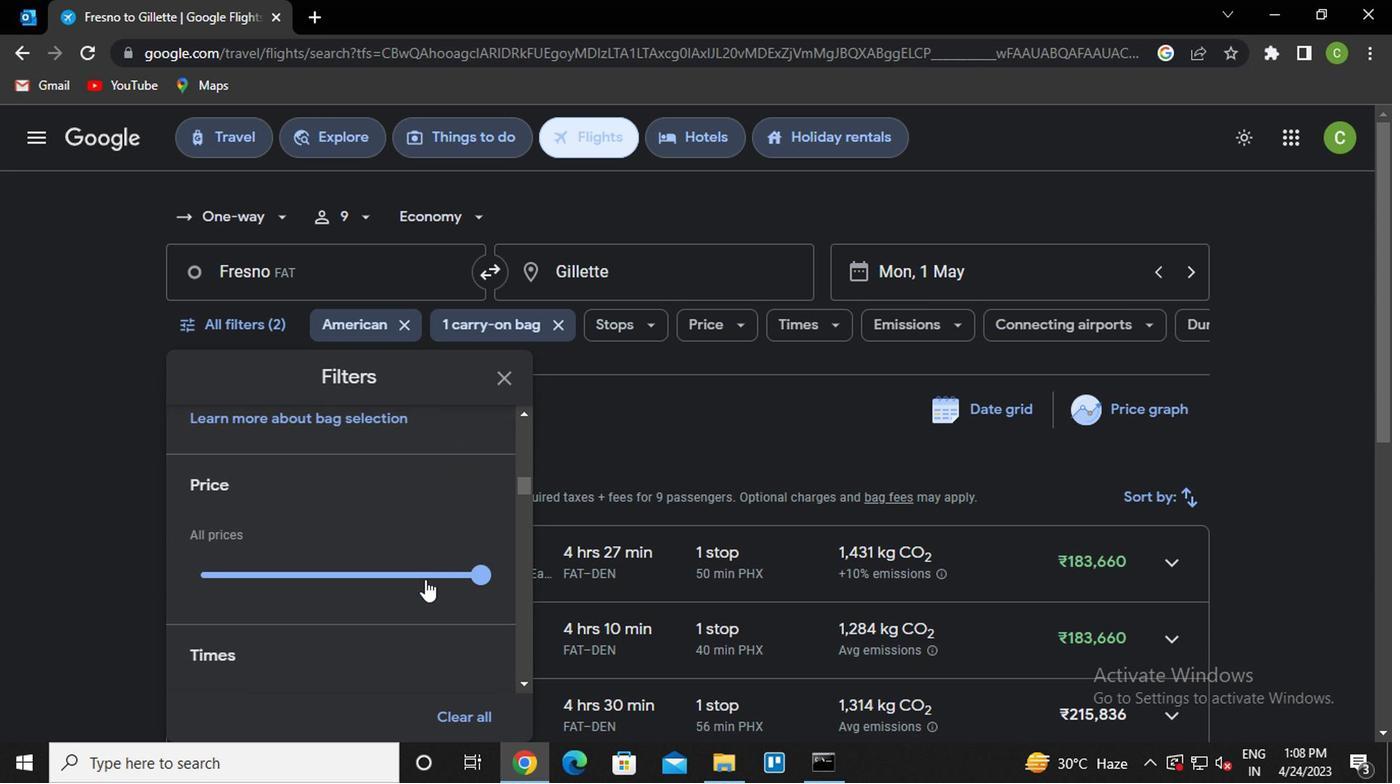 
Action: Mouse moved to (452, 490)
Screenshot: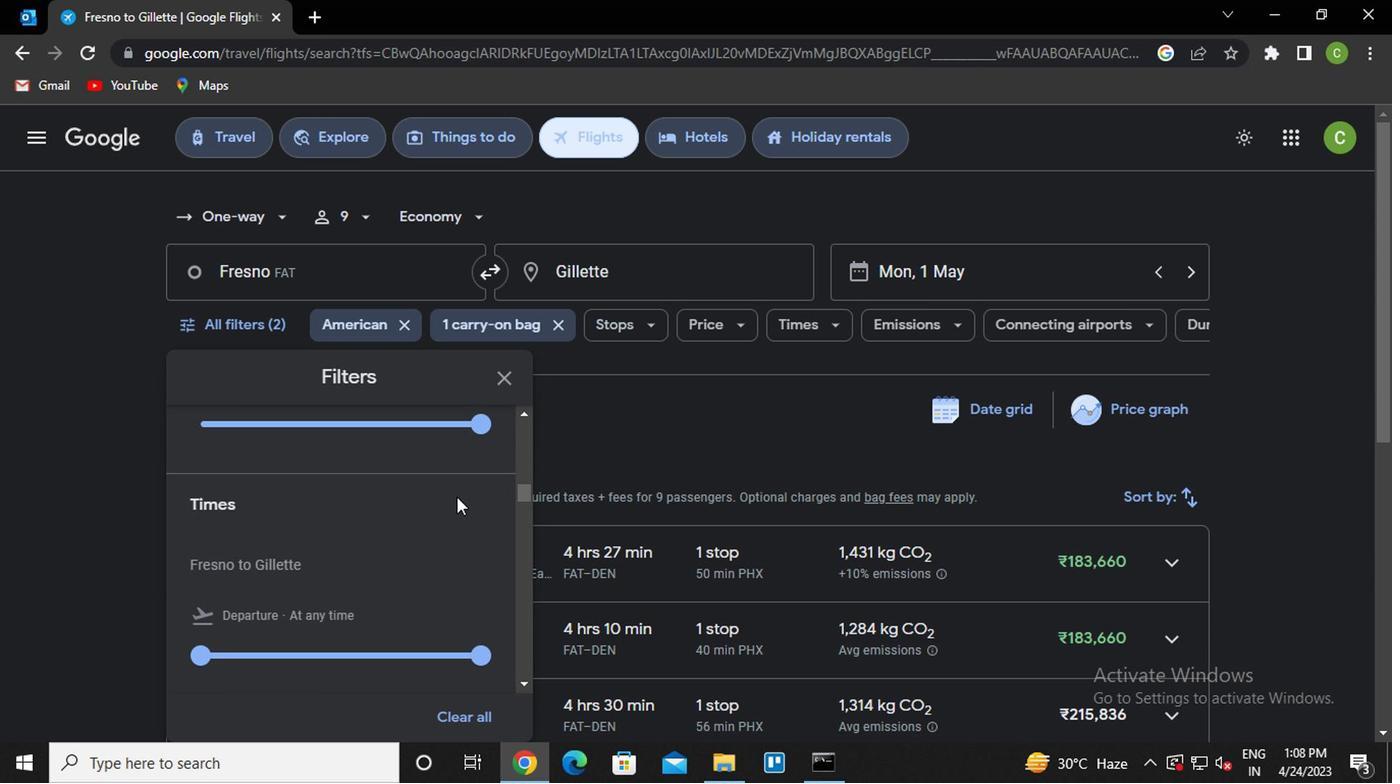 
Action: Mouse scrolled (452, 490) with delta (0, 0)
Screenshot: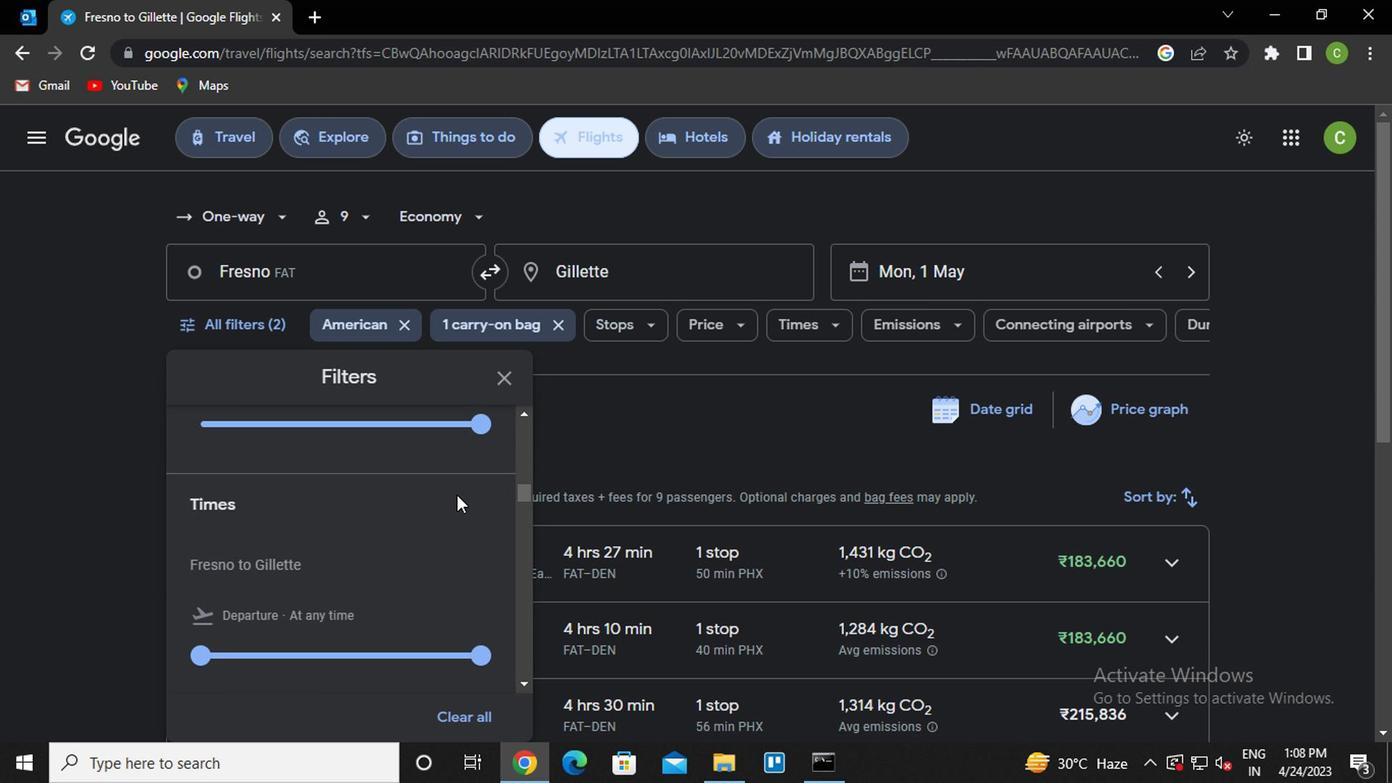 
Action: Mouse moved to (470, 522)
Screenshot: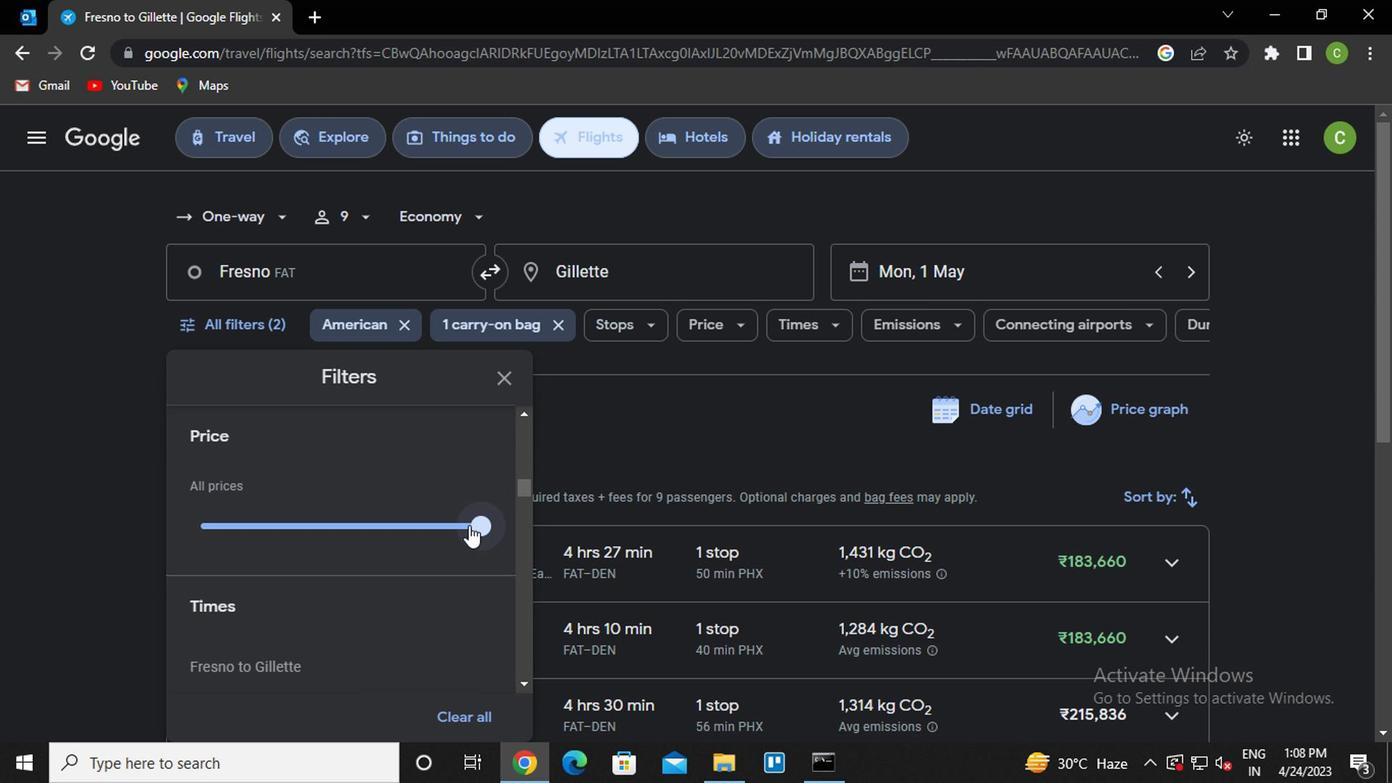 
Action: Mouse pressed left at (470, 522)
Screenshot: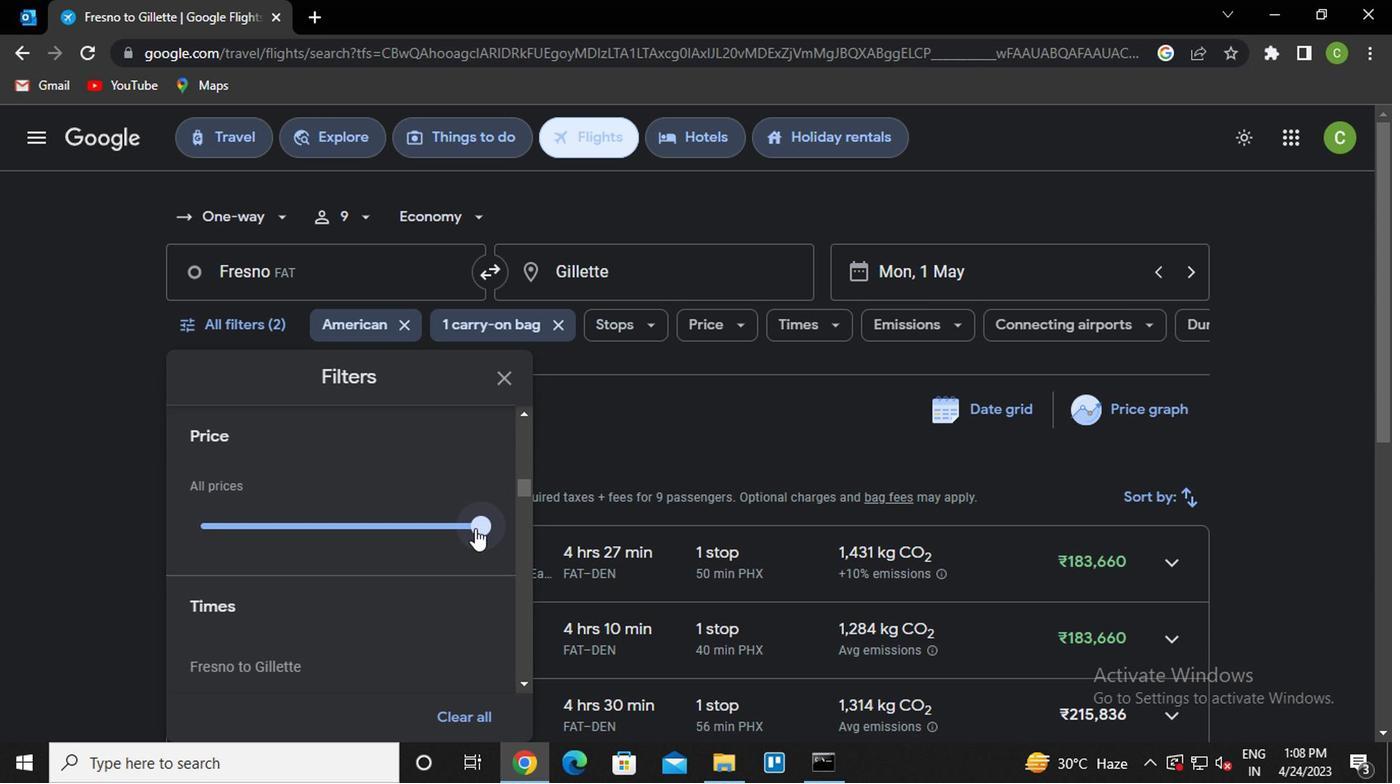 
Action: Mouse moved to (319, 569)
Screenshot: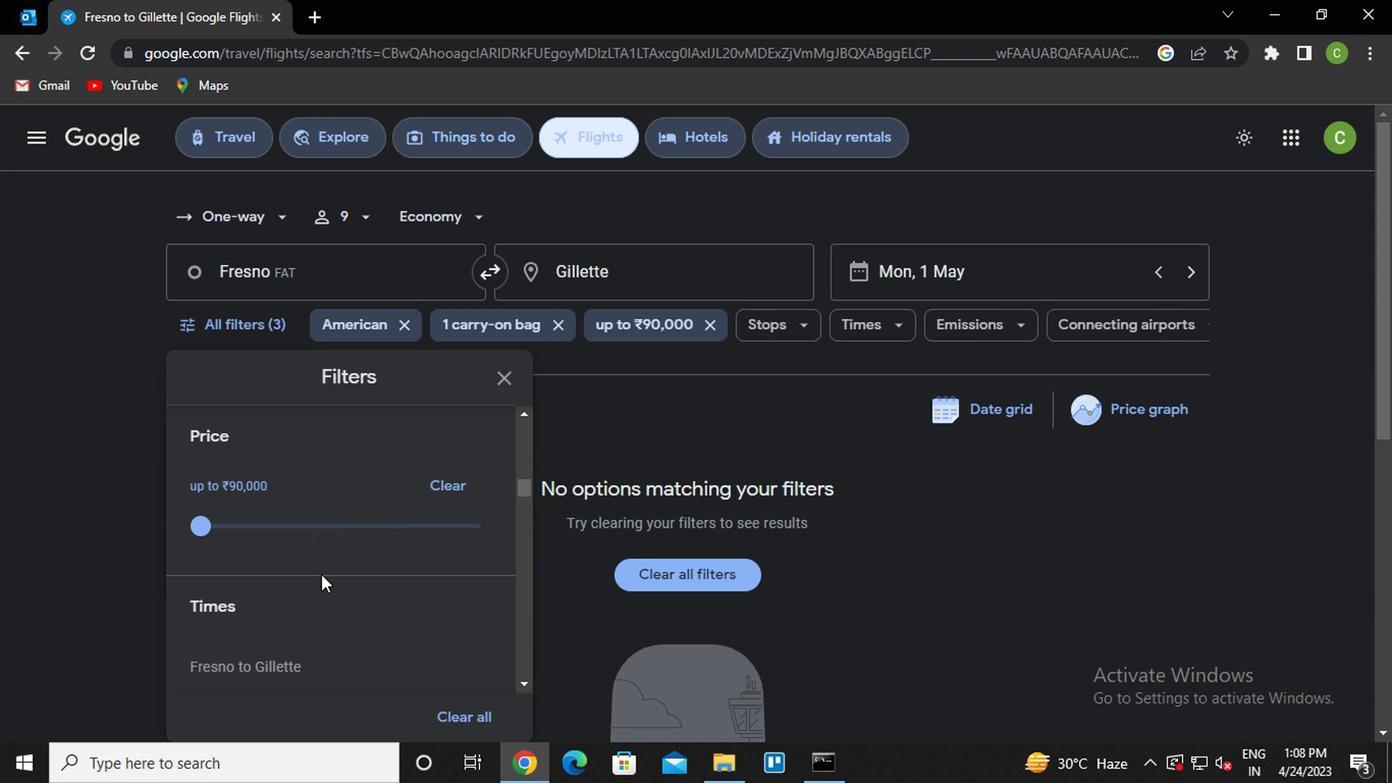 
Action: Mouse scrolled (319, 569) with delta (0, 0)
Screenshot: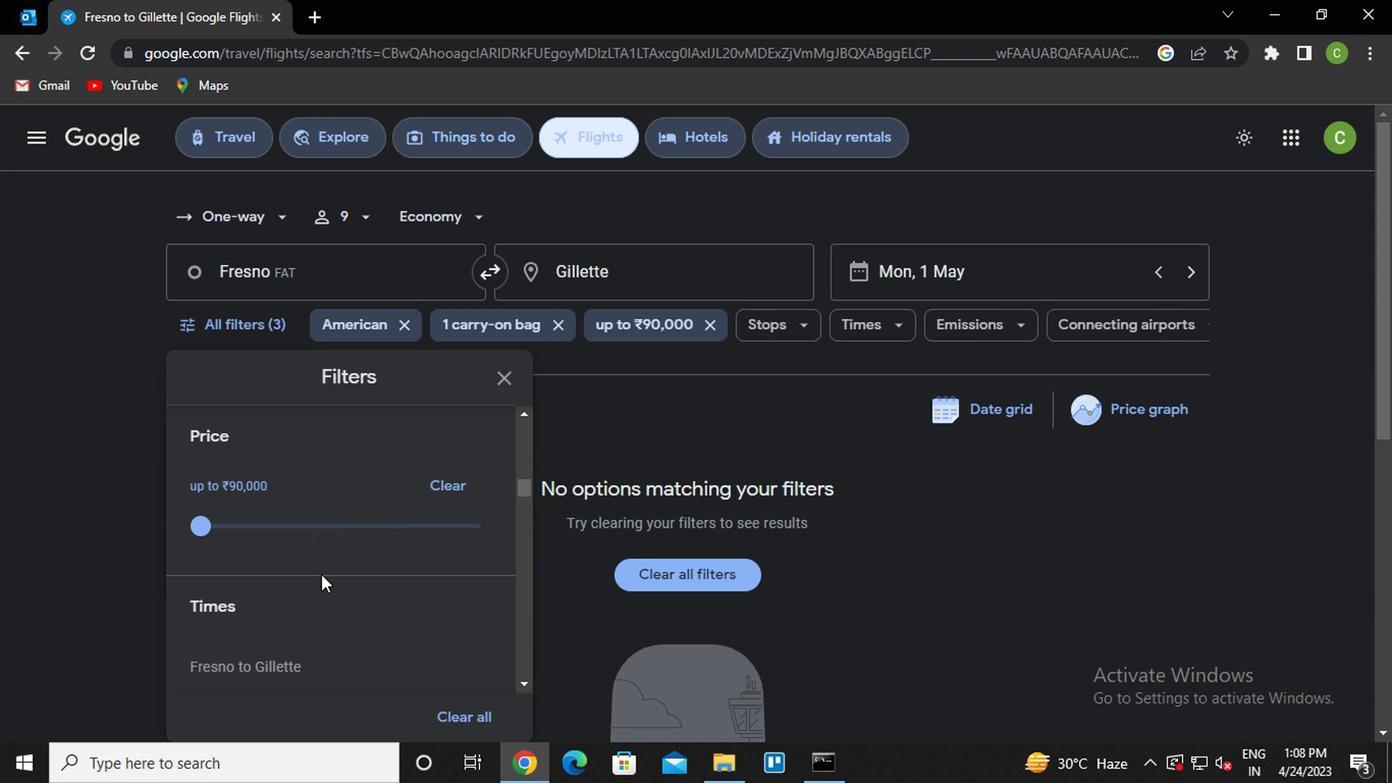 
Action: Mouse moved to (319, 570)
Screenshot: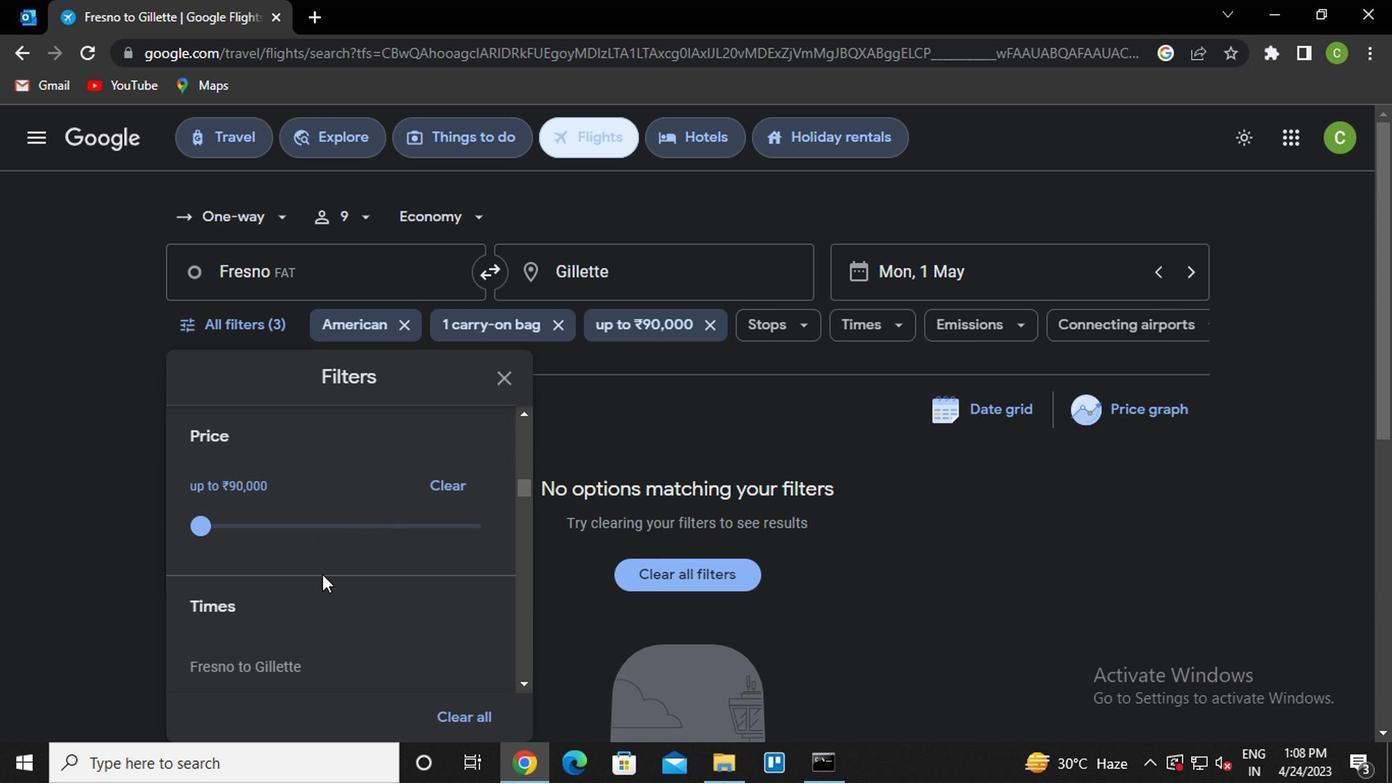 
Action: Mouse scrolled (319, 569) with delta (0, 0)
Screenshot: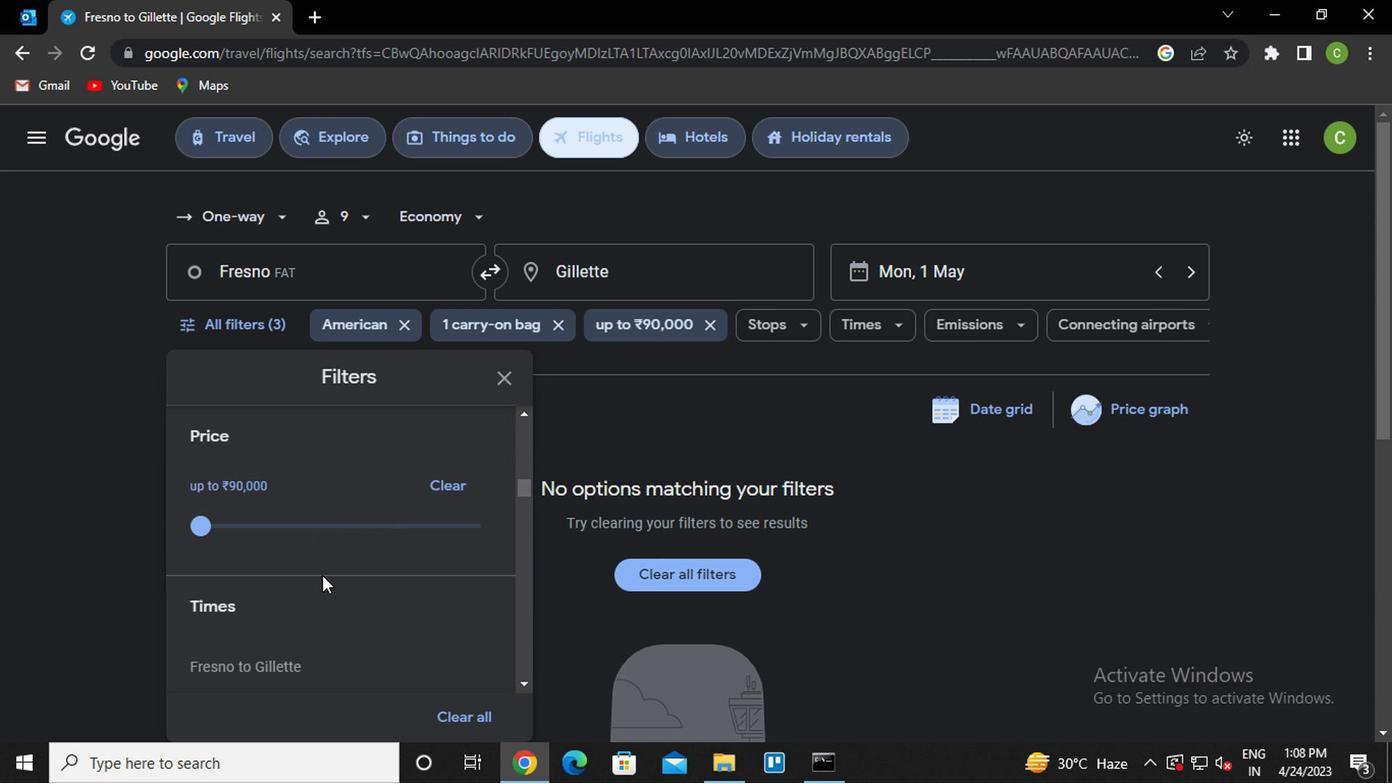 
Action: Mouse moved to (185, 543)
Screenshot: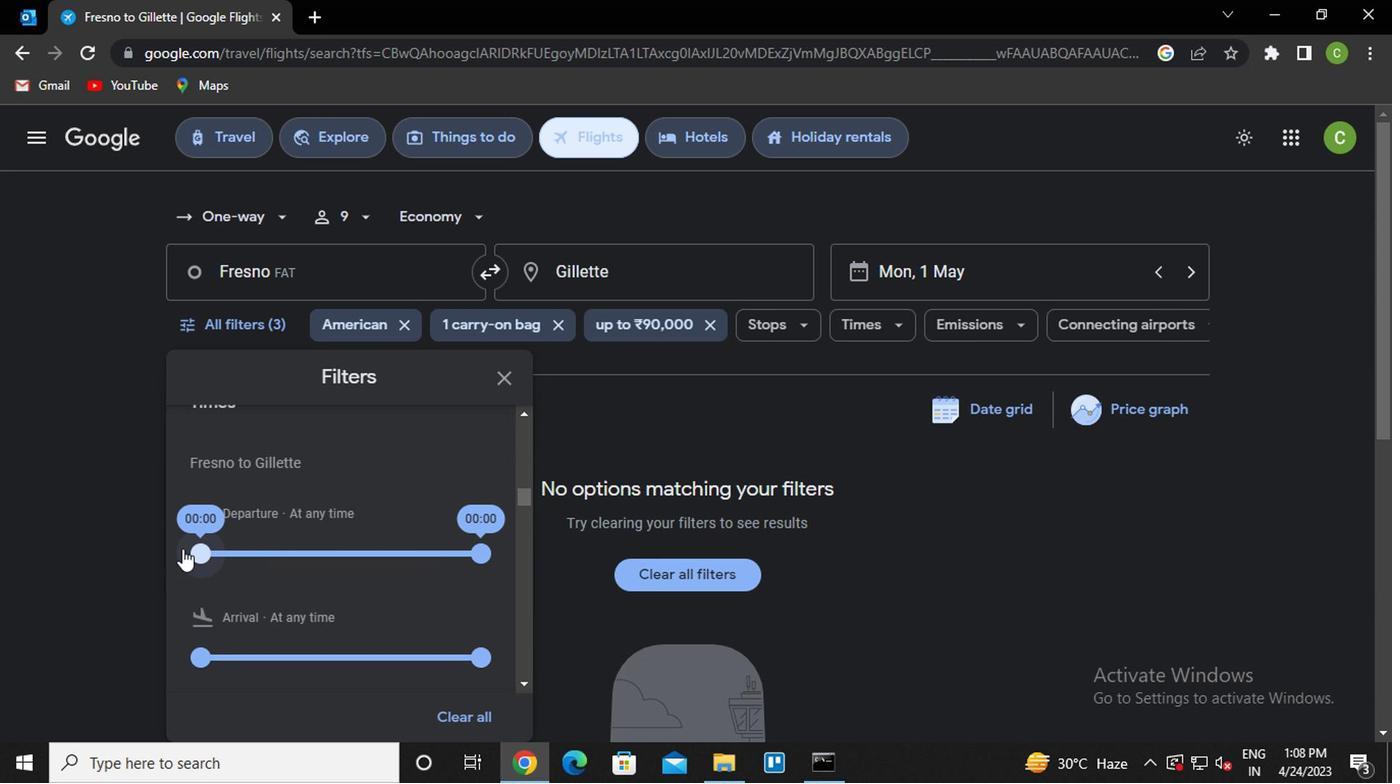 
Action: Mouse pressed left at (185, 543)
Screenshot: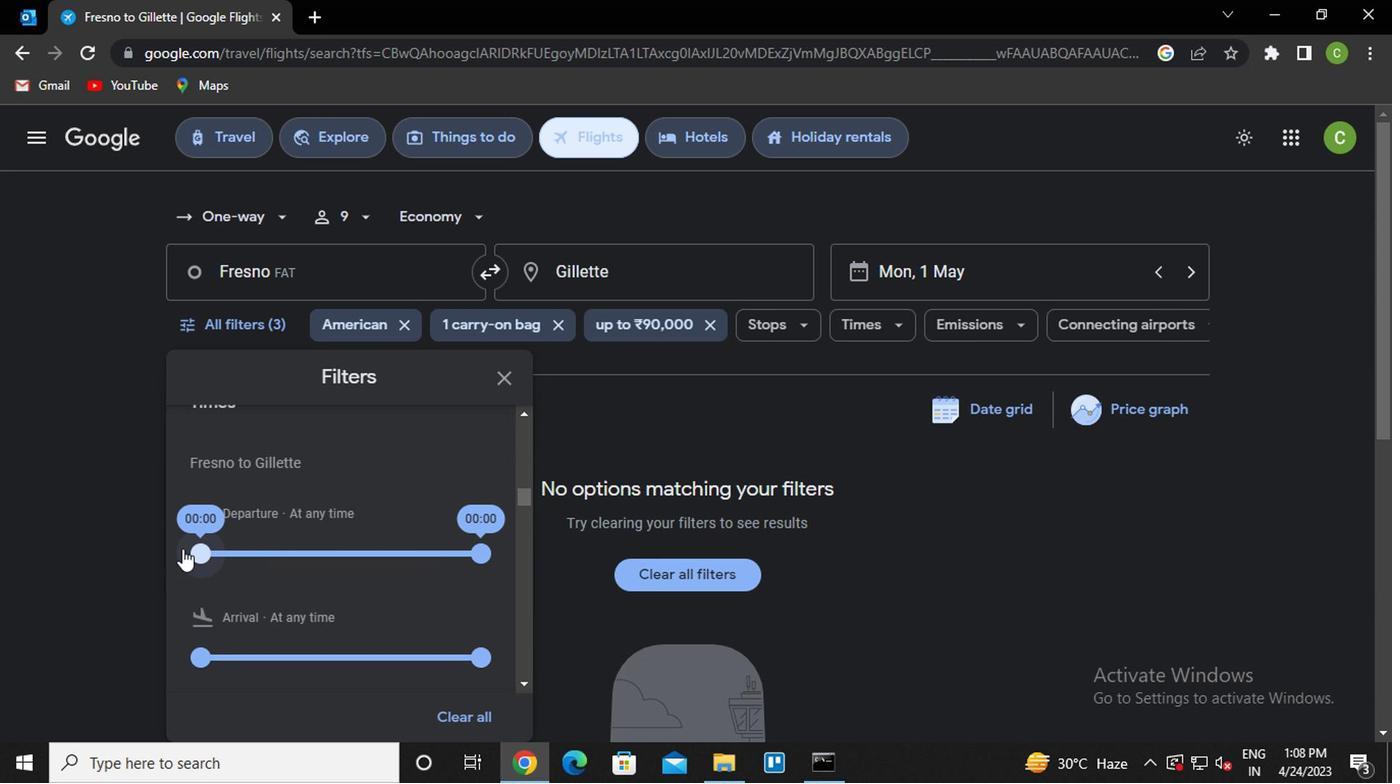 
Action: Mouse moved to (509, 383)
Screenshot: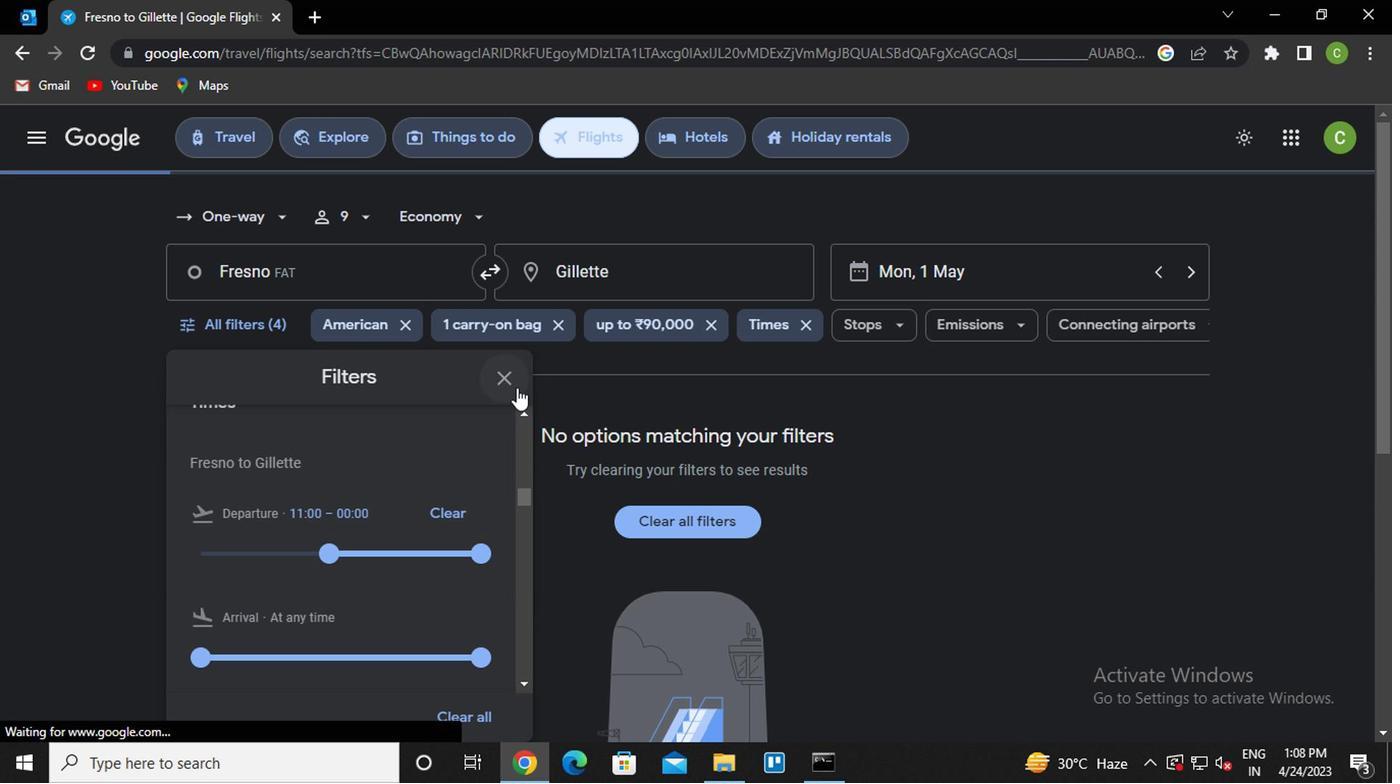 
Action: Mouse pressed left at (509, 383)
Screenshot: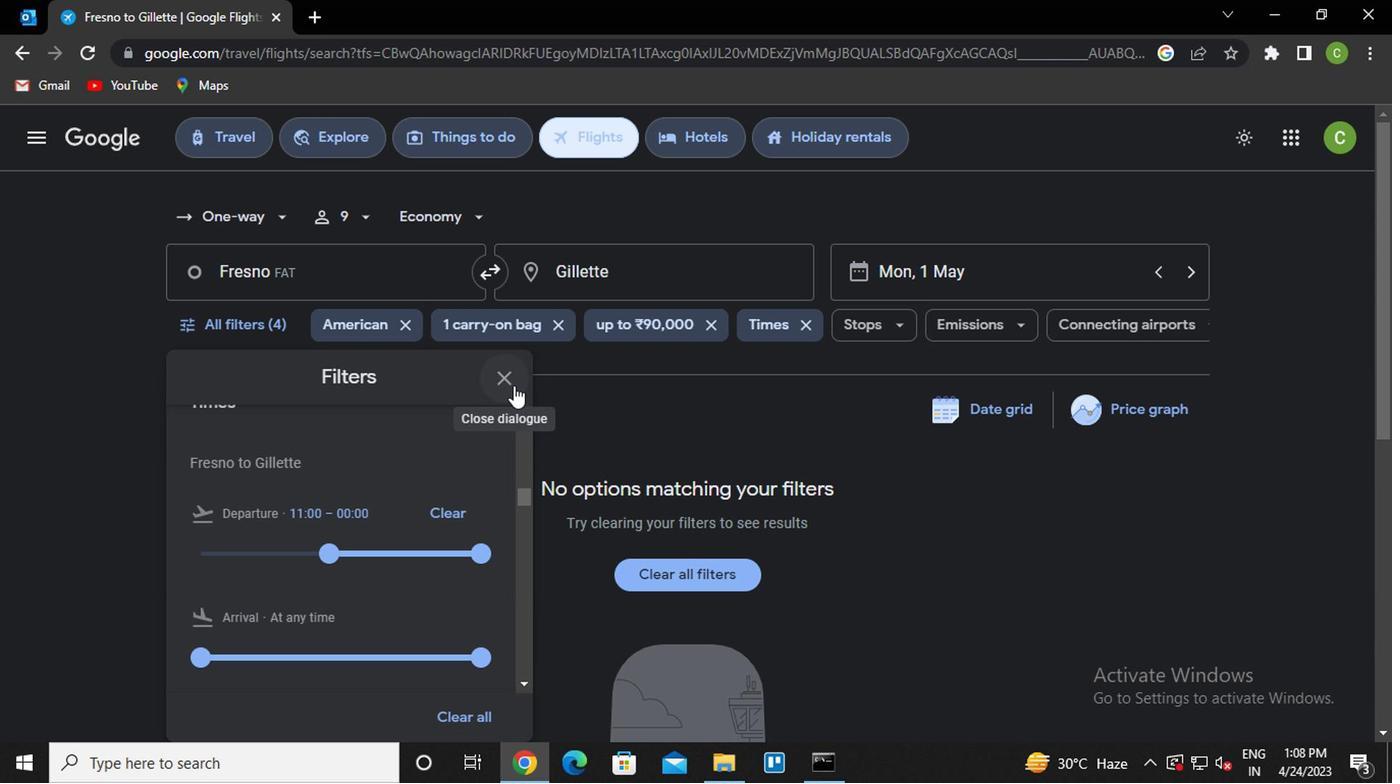 
Action: Mouse moved to (738, 543)
Screenshot: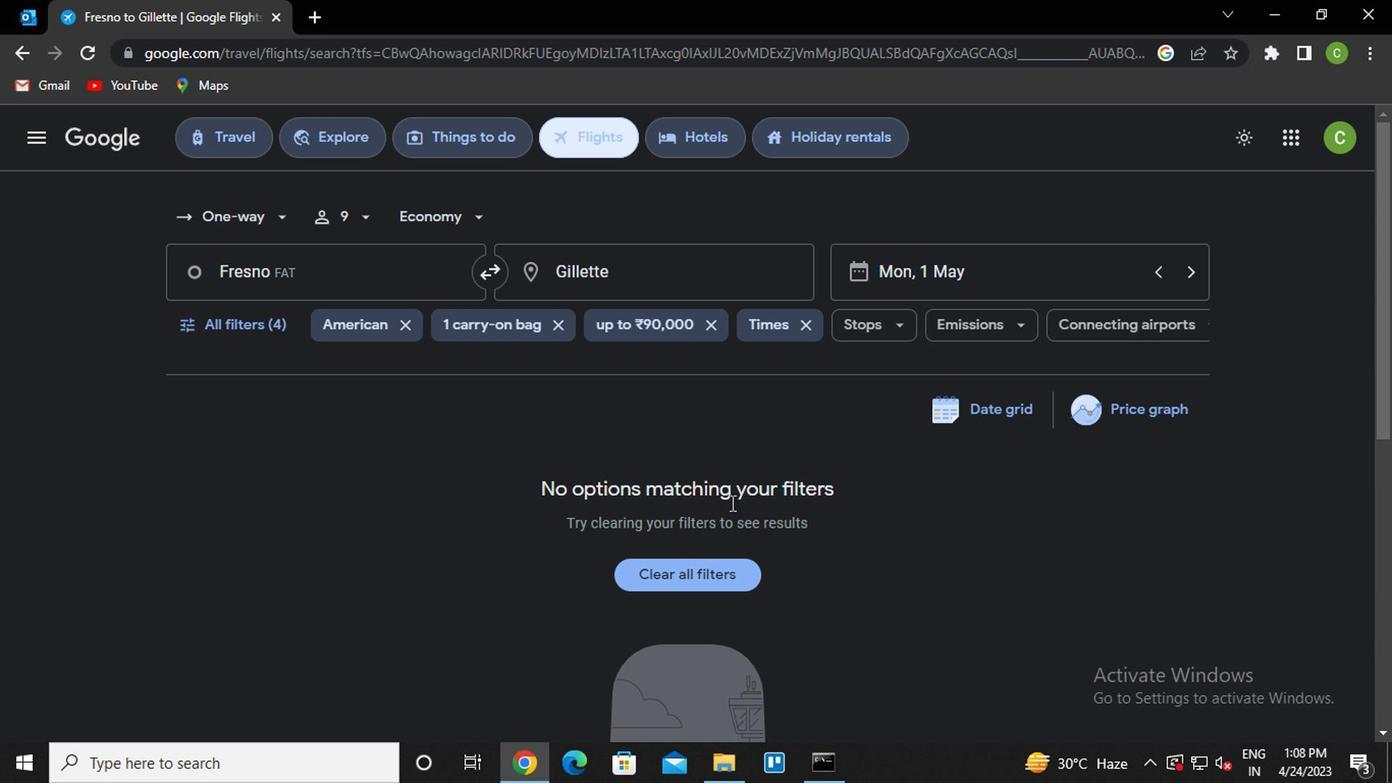 
